 Task: Send an email with the signature Juanita Young with the subject Request for feedback on a software development and the message I would like to schedule a project review meeting. from softage.2@softage.net to softage.5@softage.net with an attached image file Instagram_feed_image.jpg and move the email from Sent Items to the folder Debugging
Action: Mouse moved to (702, 535)
Screenshot: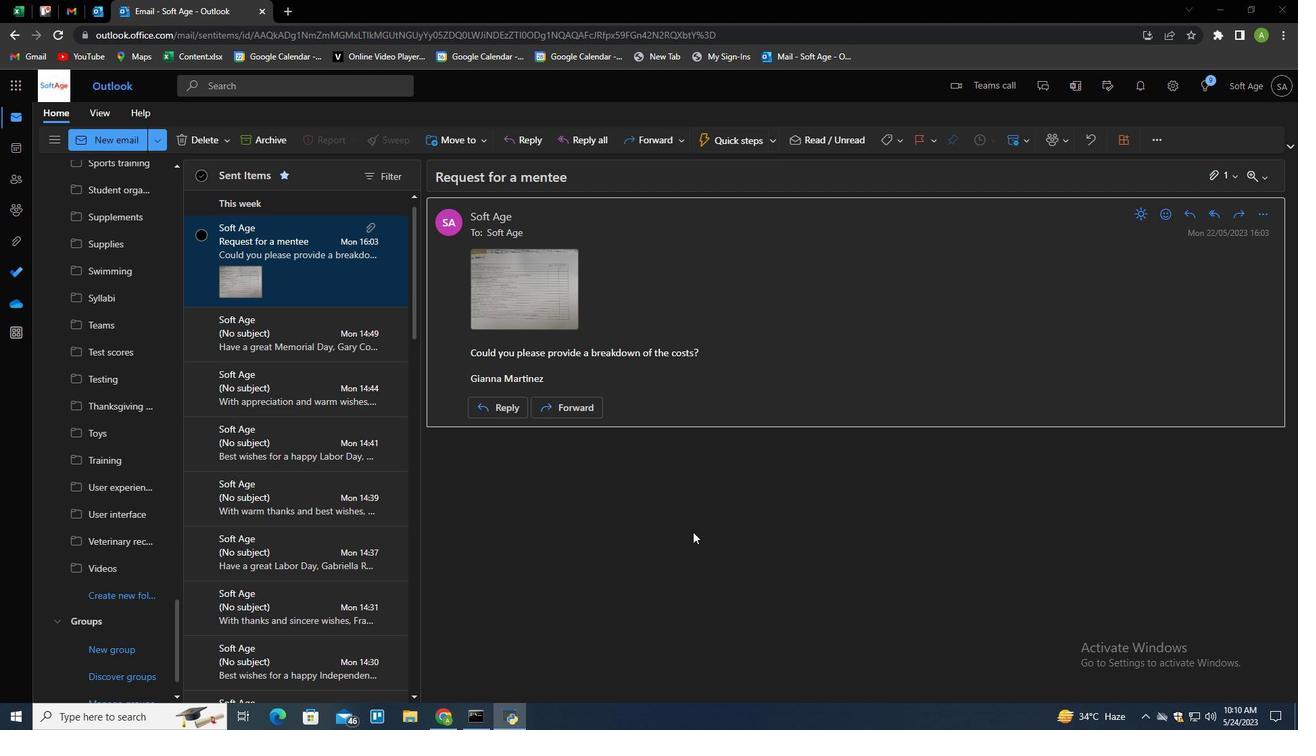 
Action: Mouse pressed left at (702, 535)
Screenshot: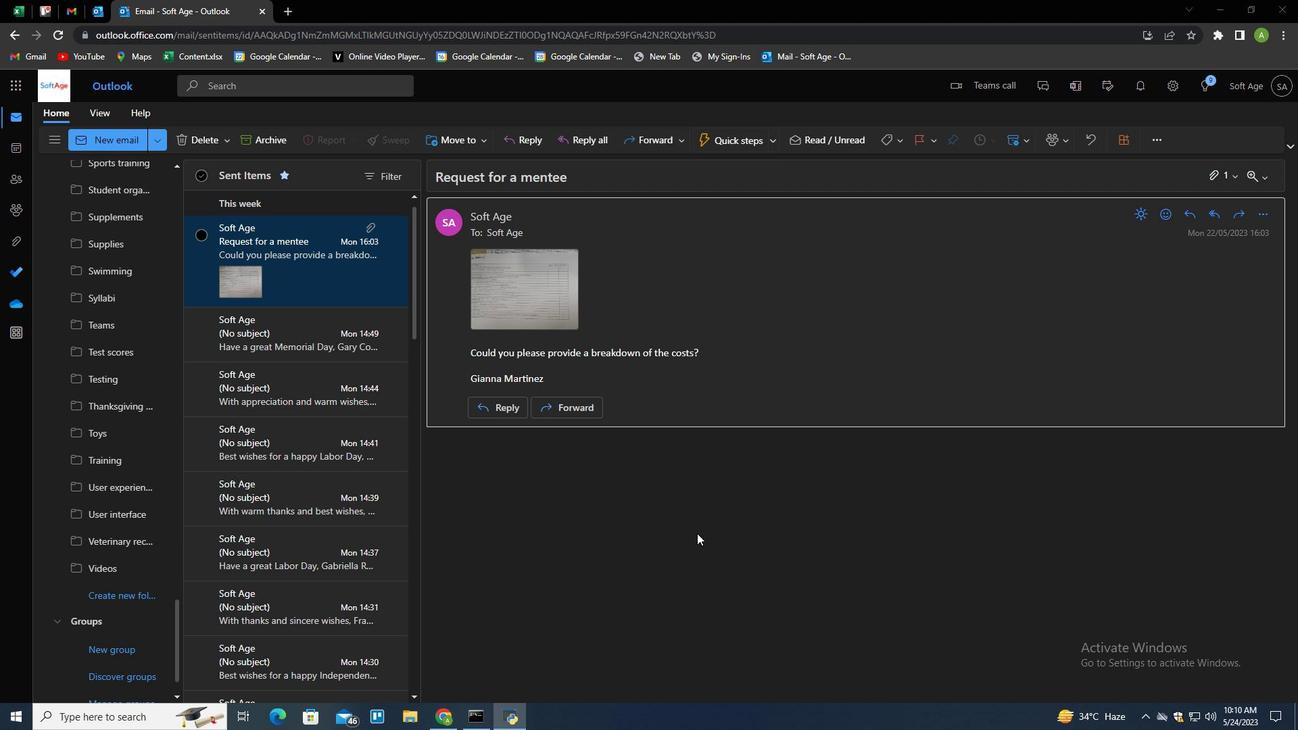 
Action: Key pressed n
Screenshot: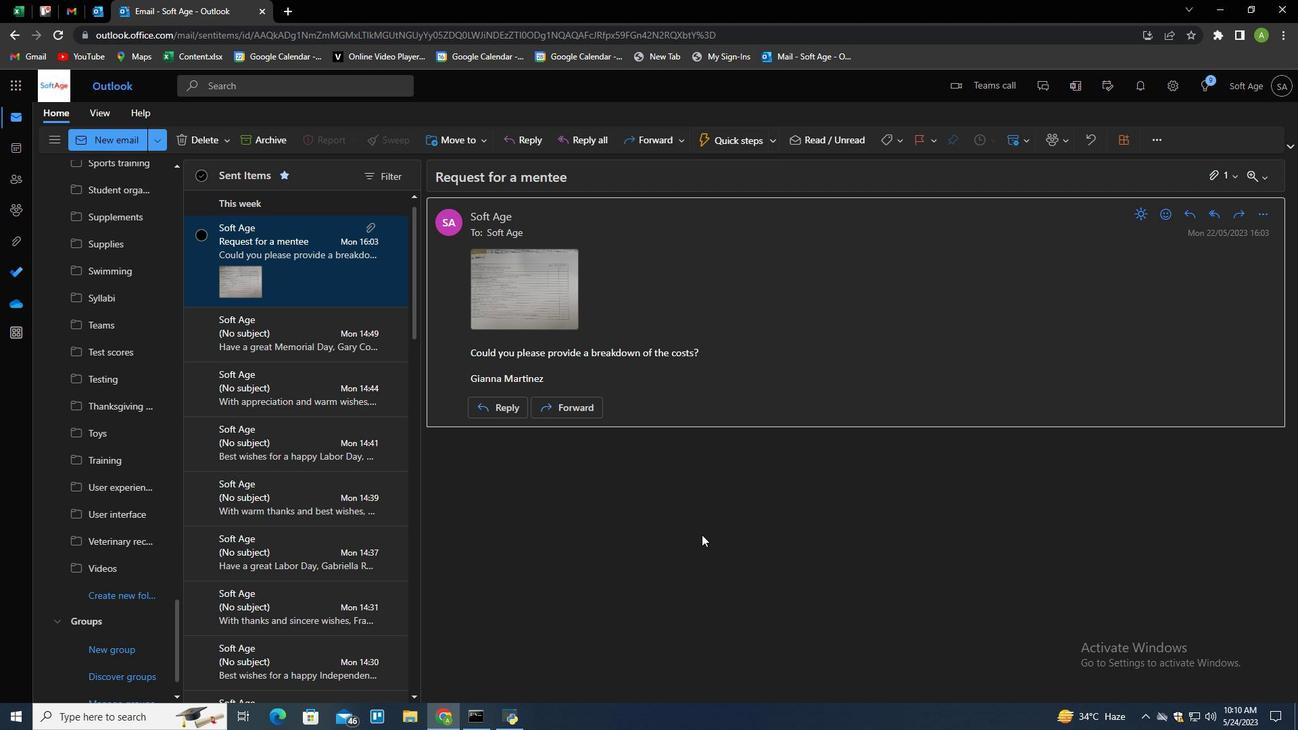 
Action: Mouse moved to (911, 138)
Screenshot: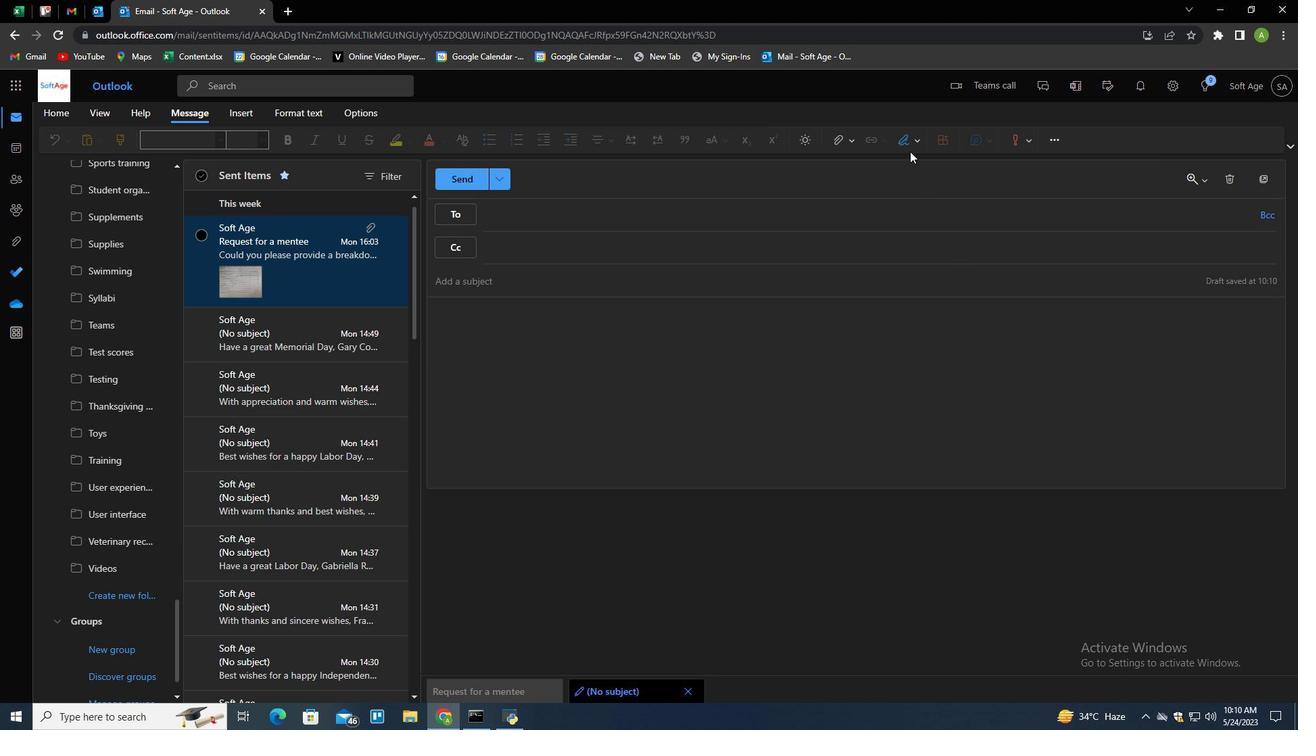 
Action: Mouse pressed left at (911, 138)
Screenshot: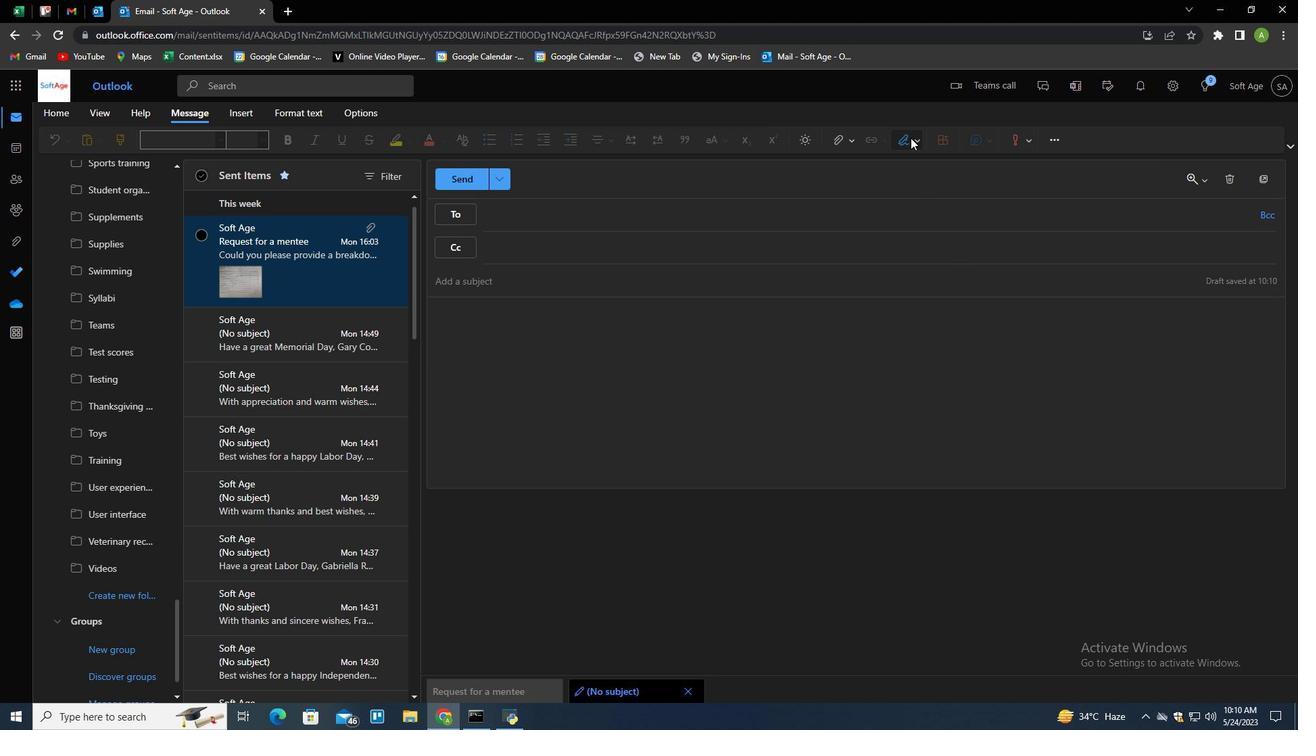 
Action: Mouse moved to (892, 196)
Screenshot: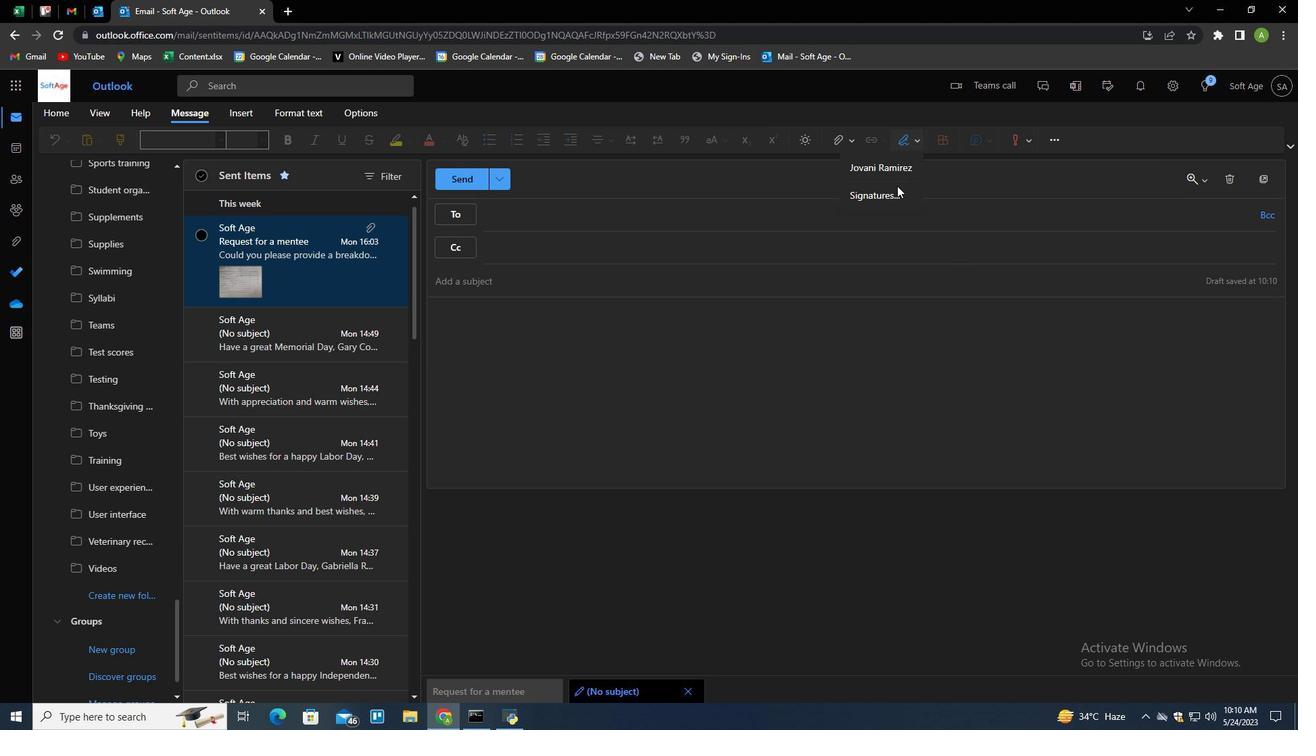 
Action: Mouse pressed left at (892, 196)
Screenshot: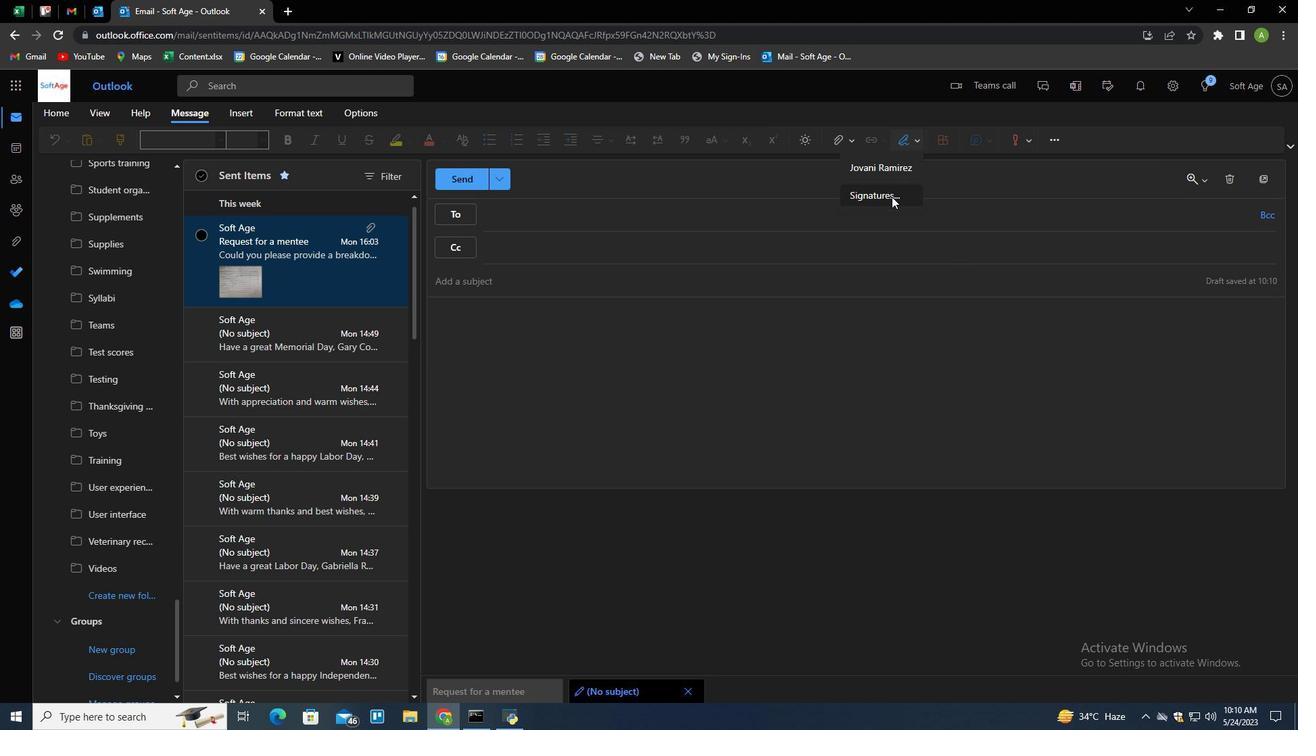 
Action: Mouse moved to (947, 361)
Screenshot: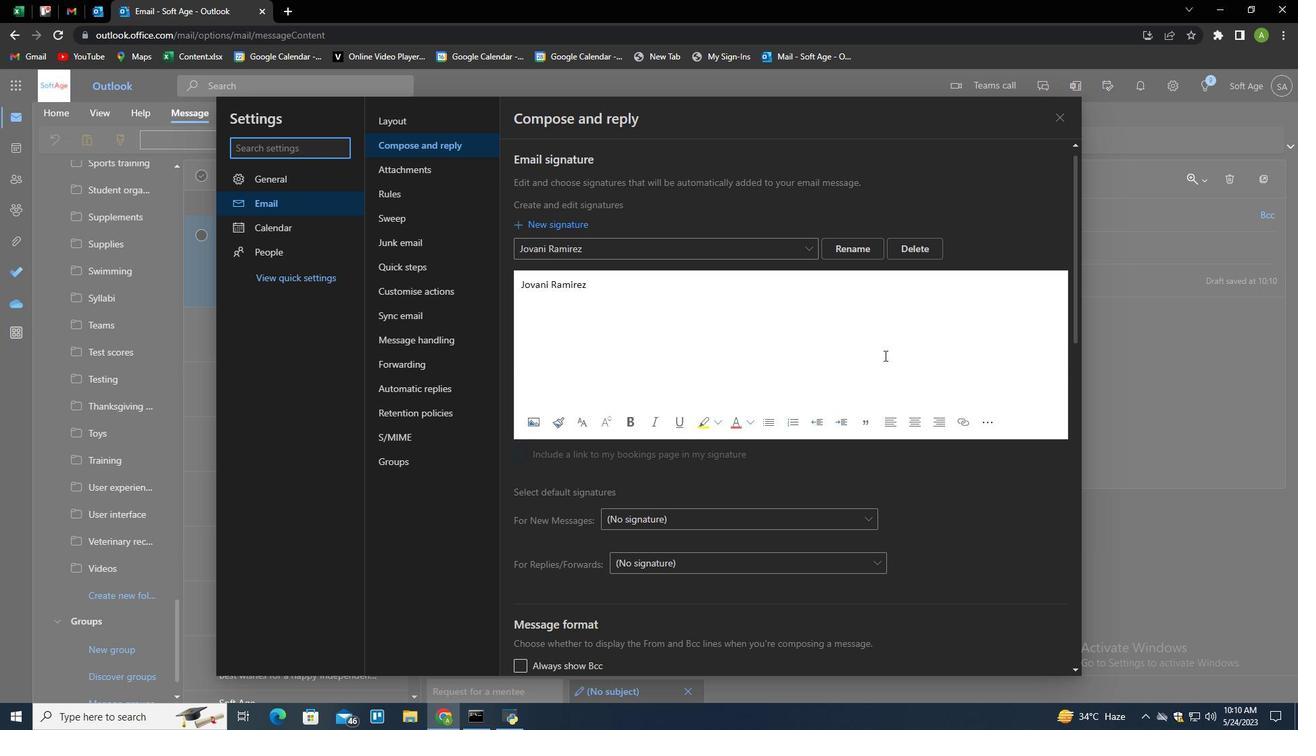 
Action: Mouse scrolled (947, 360) with delta (0, 0)
Screenshot: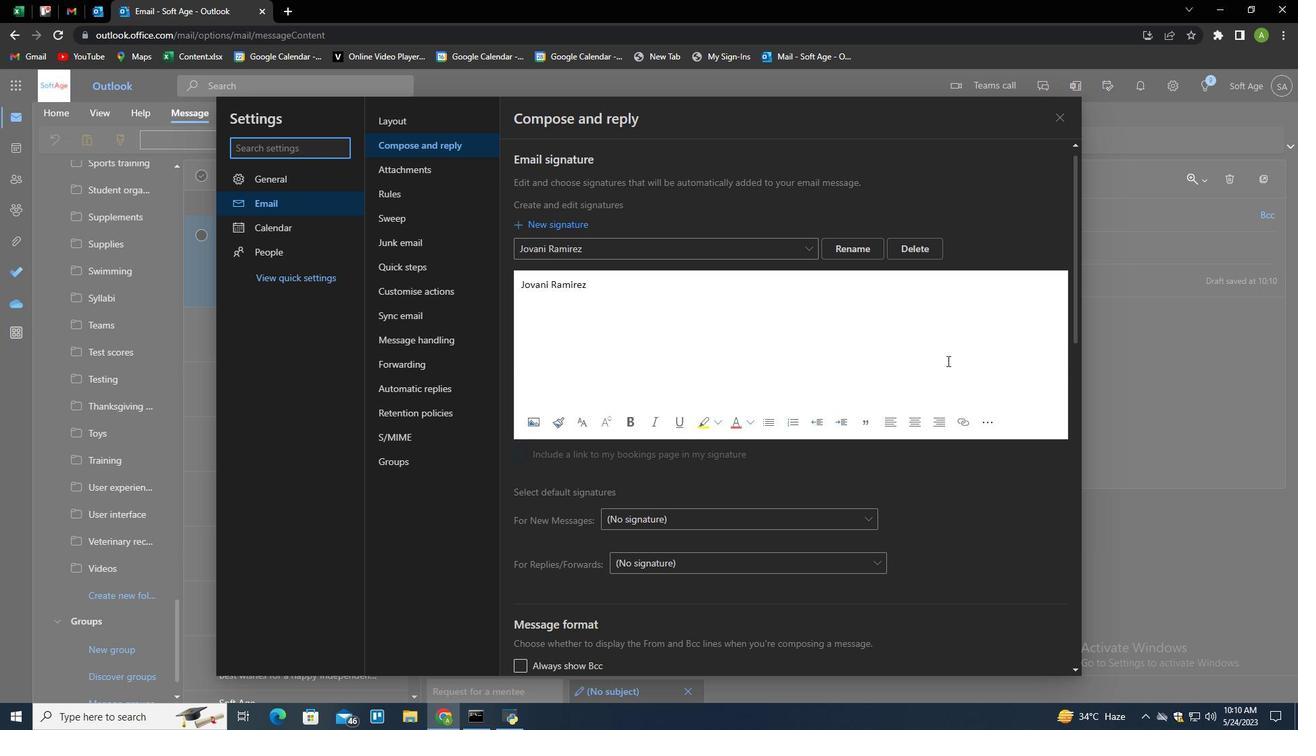 
Action: Mouse scrolled (947, 360) with delta (0, 0)
Screenshot: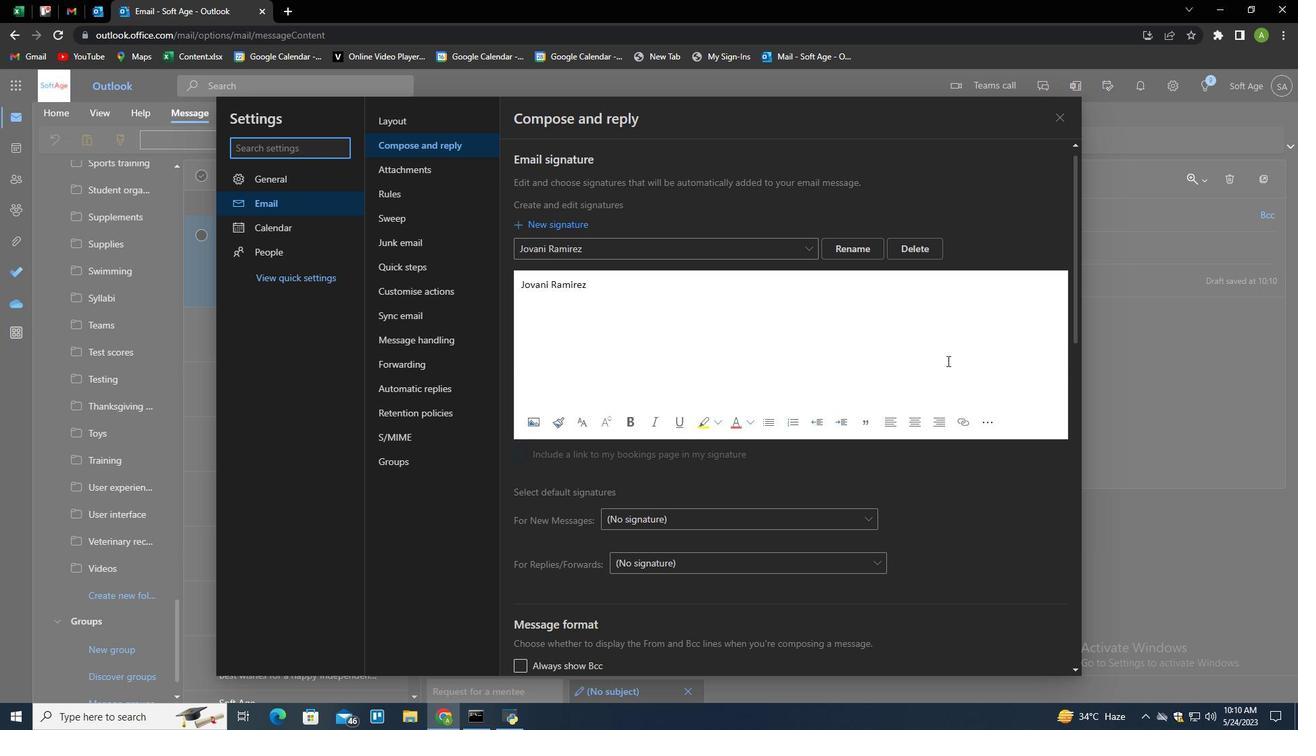 
Action: Mouse moved to (850, 222)
Screenshot: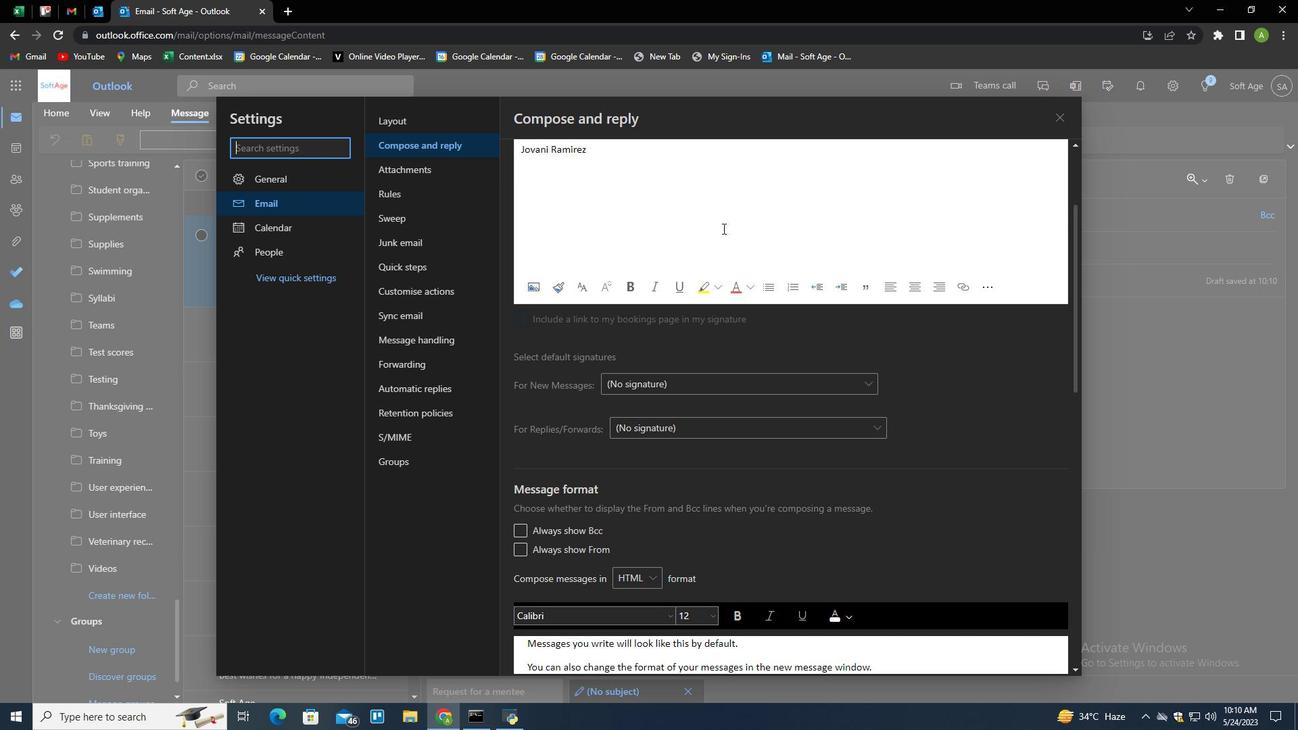 
Action: Mouse scrolled (850, 223) with delta (0, 0)
Screenshot: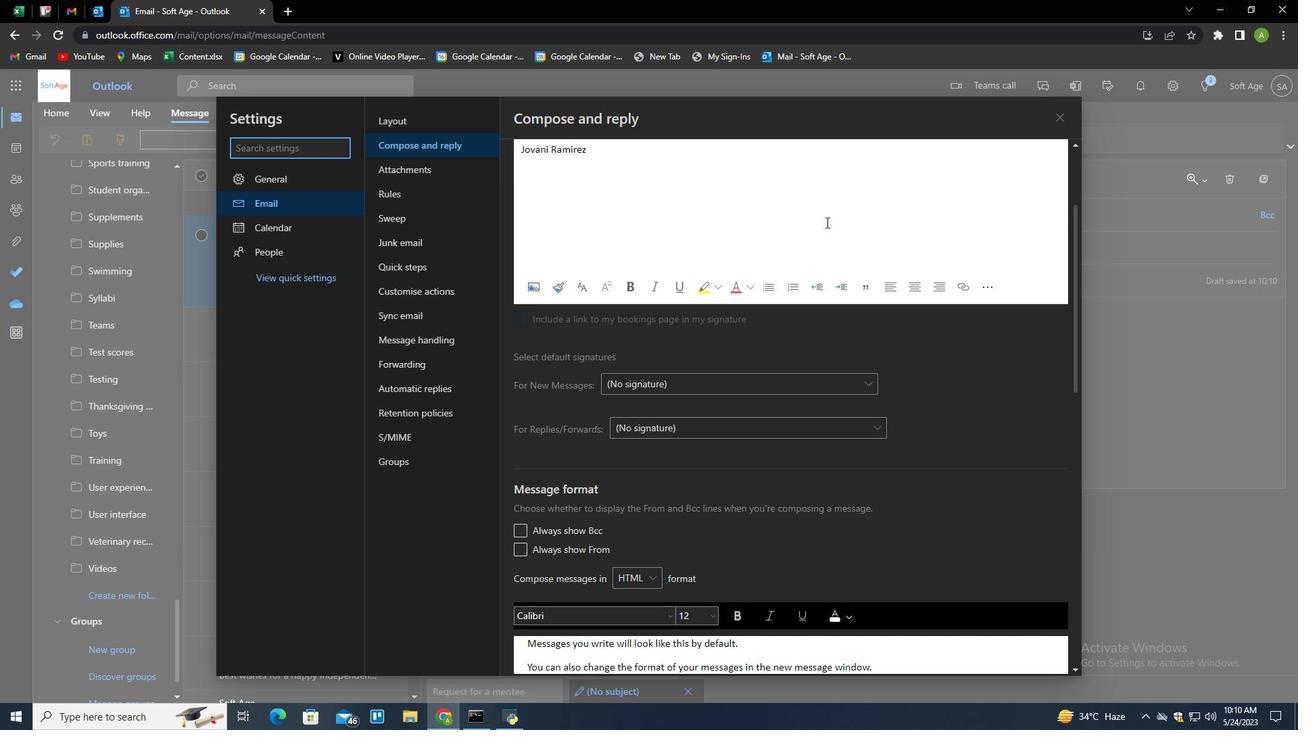 
Action: Mouse scrolled (850, 223) with delta (0, 0)
Screenshot: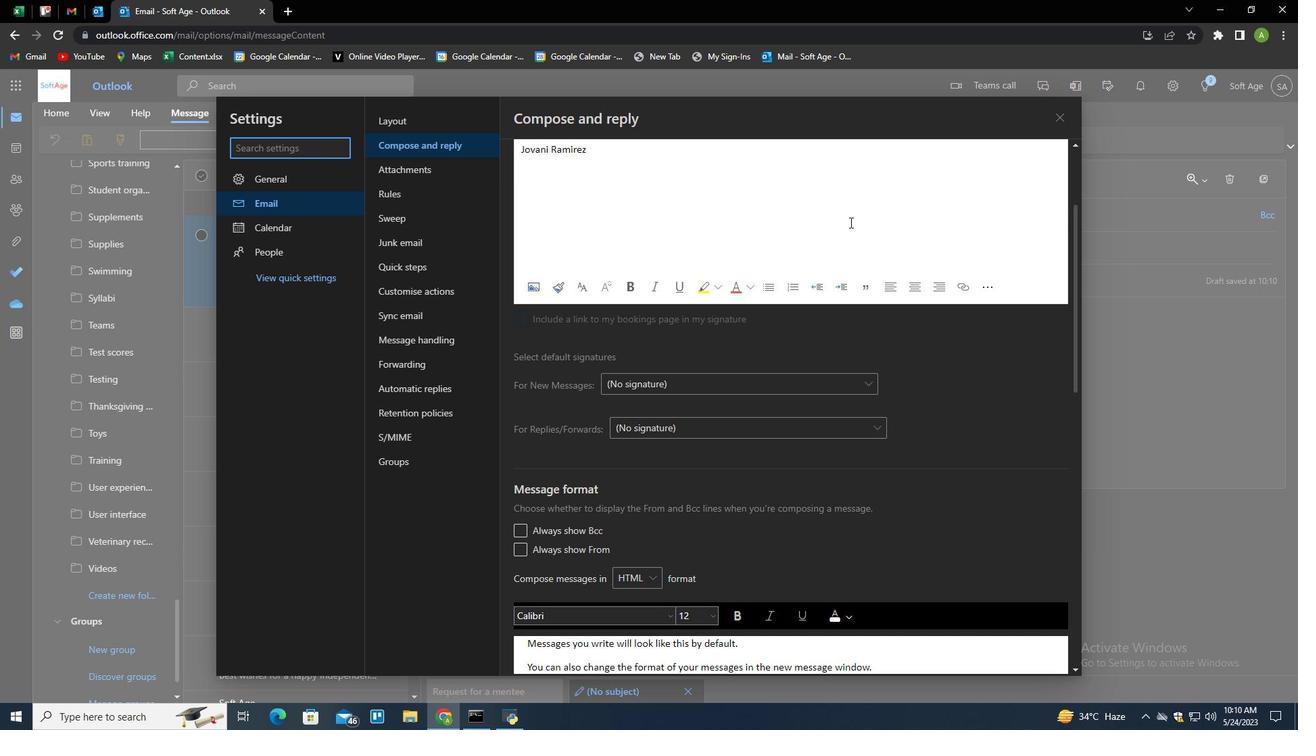 
Action: Mouse moved to (869, 331)
Screenshot: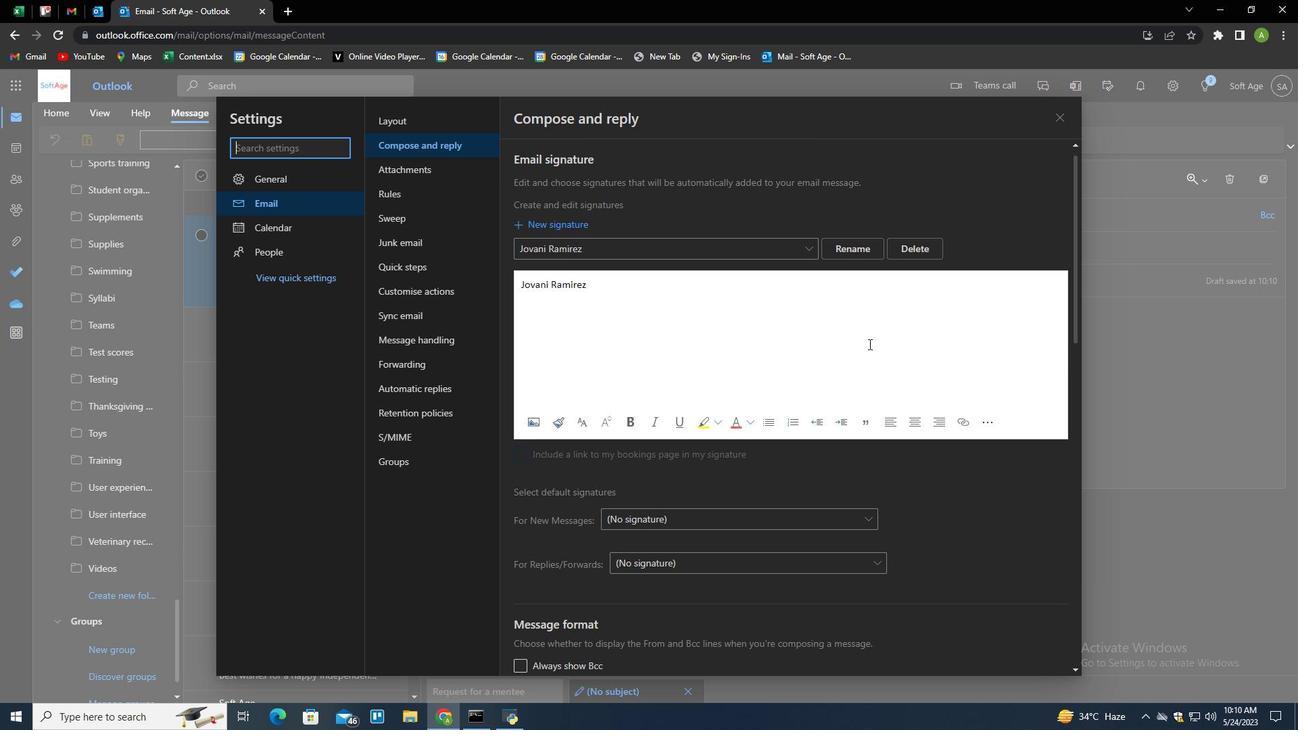 
Action: Mouse pressed left at (869, 331)
Screenshot: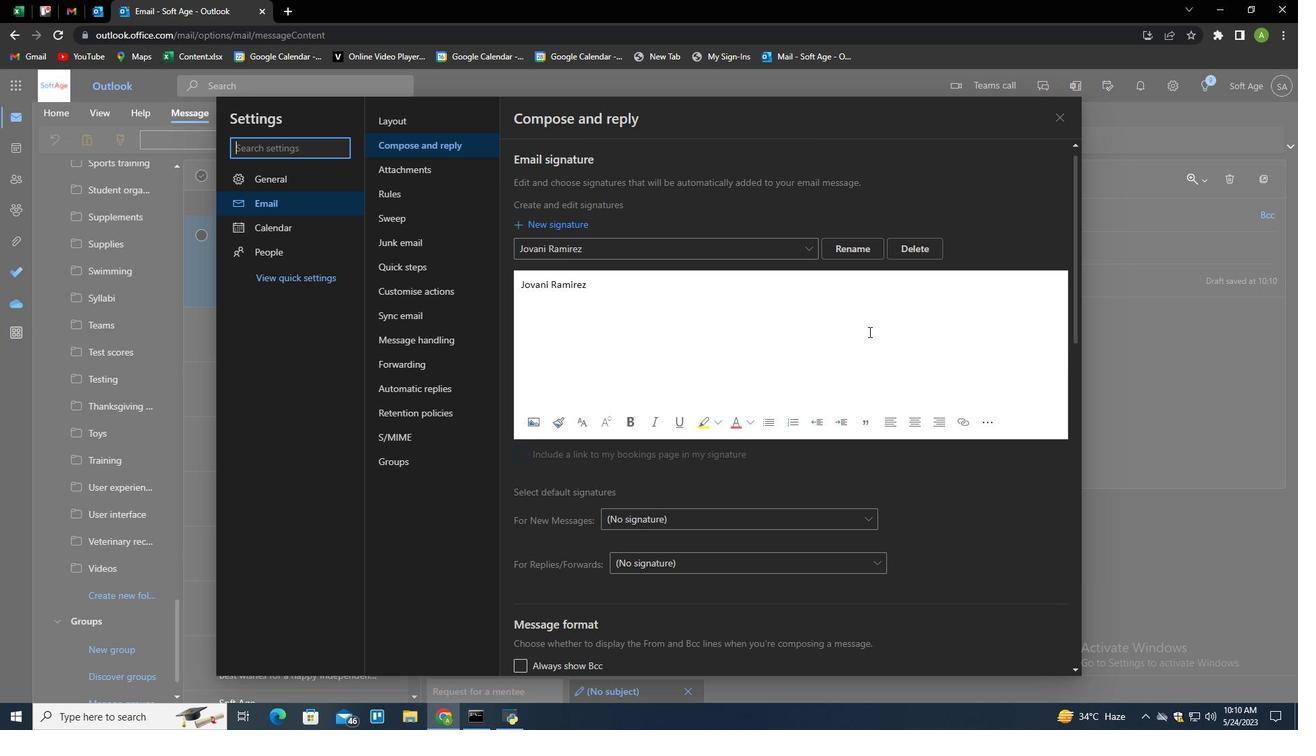 
Action: Mouse moved to (877, 473)
Screenshot: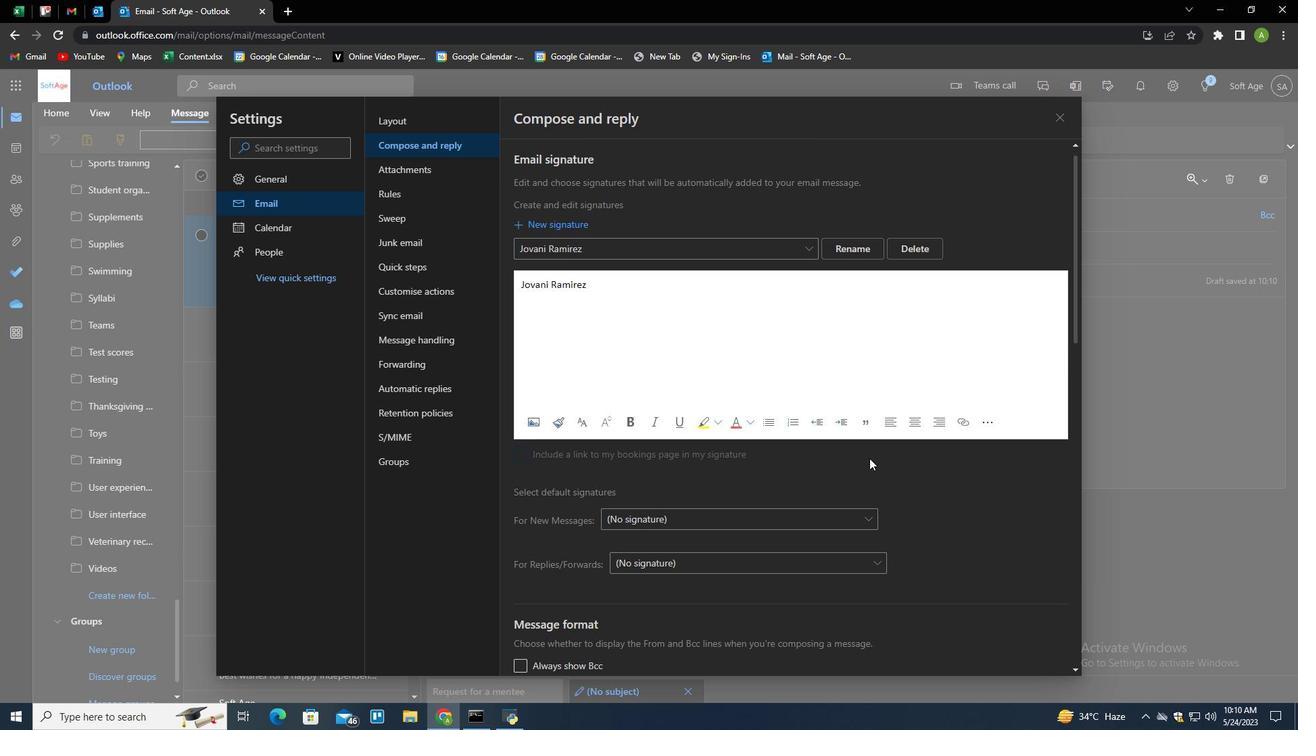 
Action: Mouse scrolled (877, 472) with delta (0, 0)
Screenshot: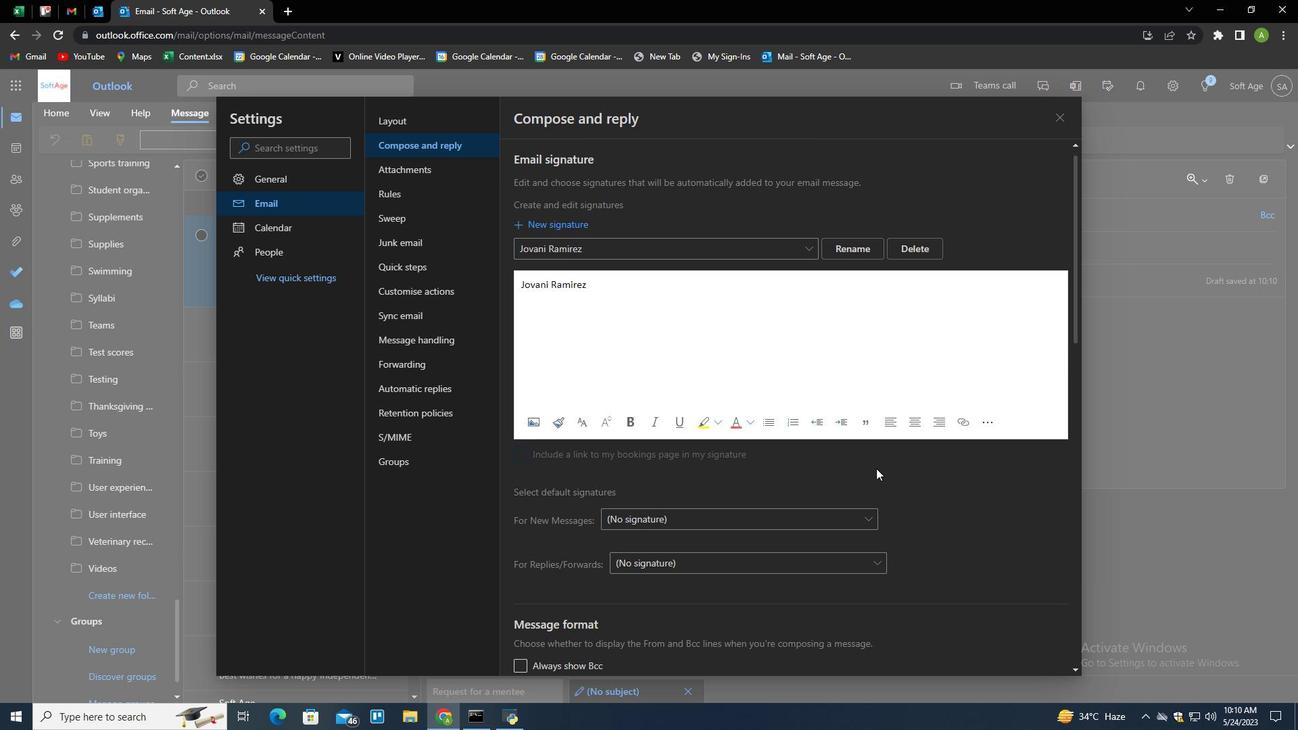
Action: Mouse scrolled (877, 472) with delta (0, 0)
Screenshot: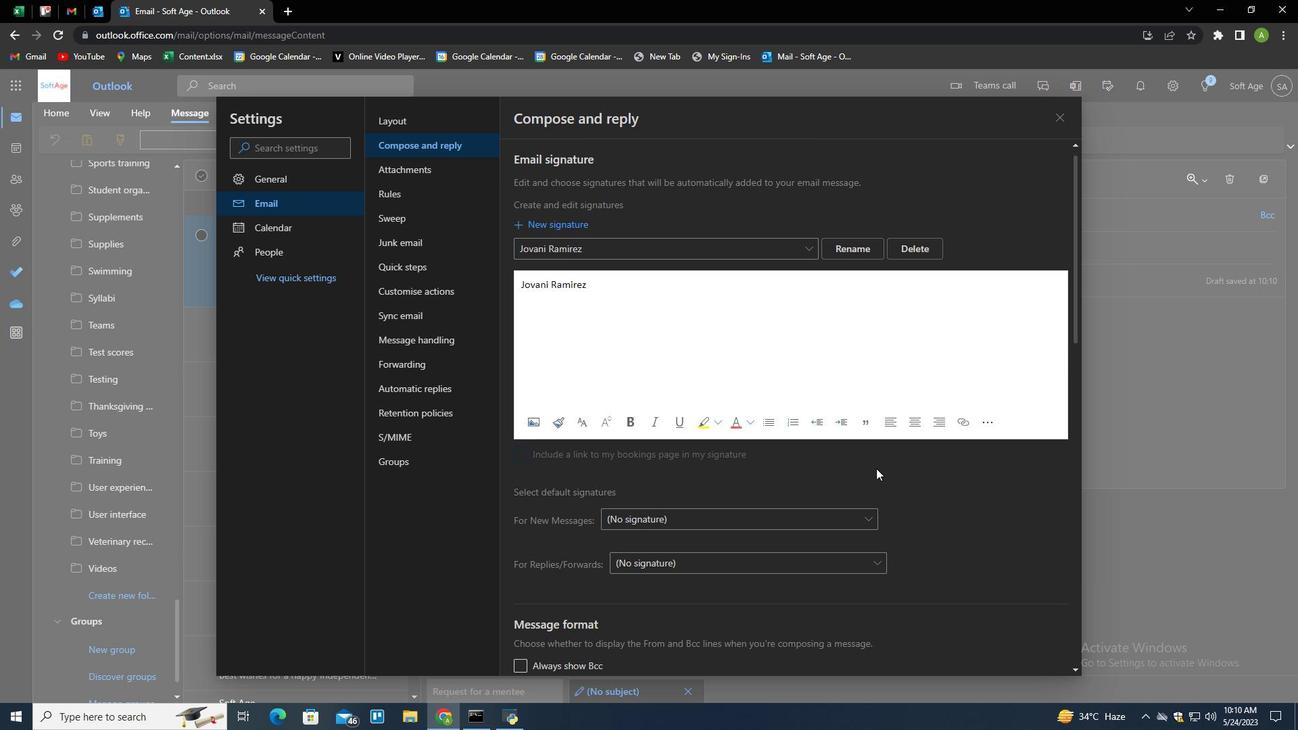 
Action: Mouse scrolled (877, 472) with delta (0, 0)
Screenshot: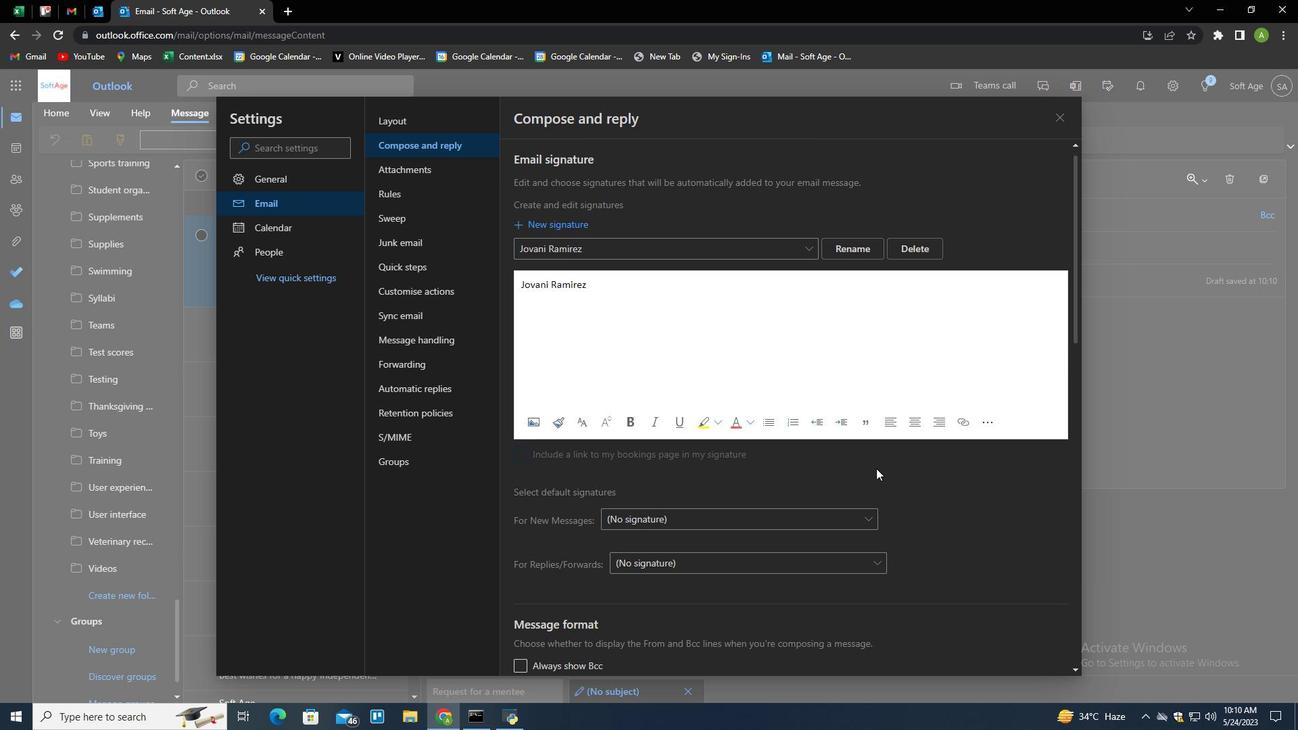 
Action: Mouse scrolled (877, 472) with delta (0, 0)
Screenshot: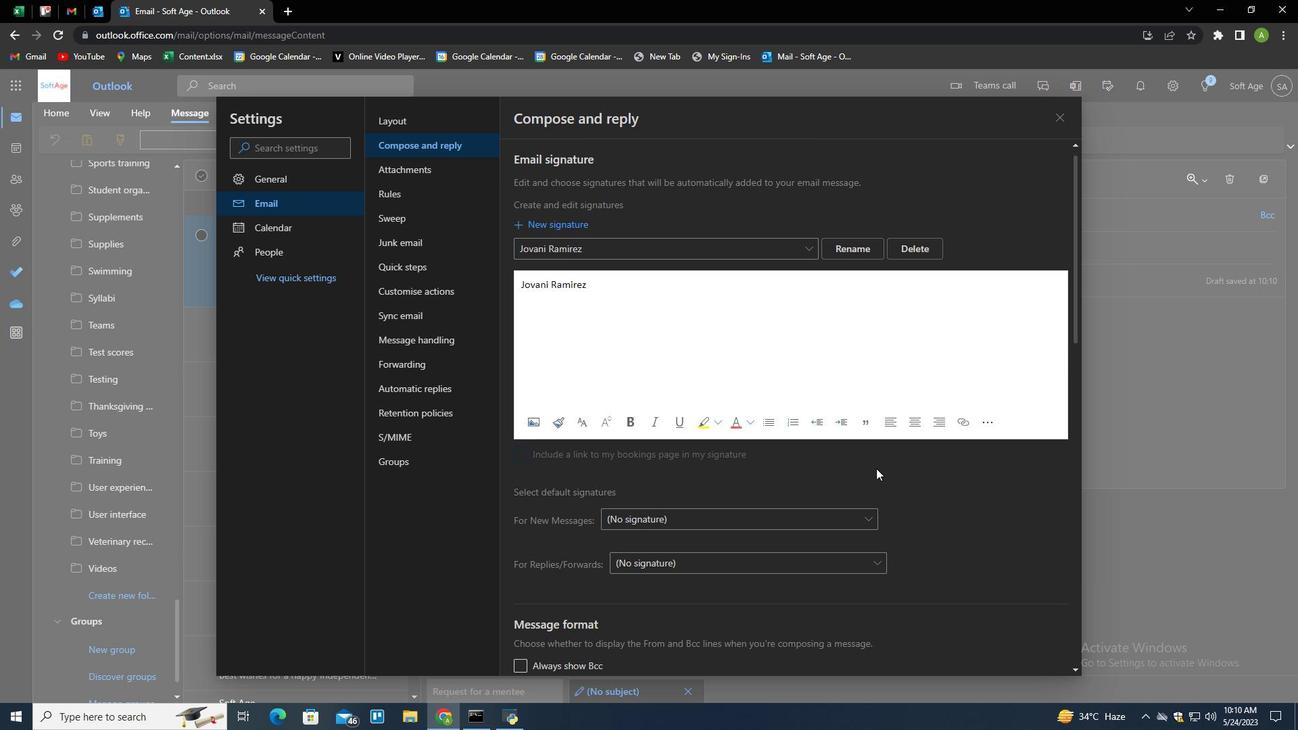 
Action: Mouse moved to (924, 530)
Screenshot: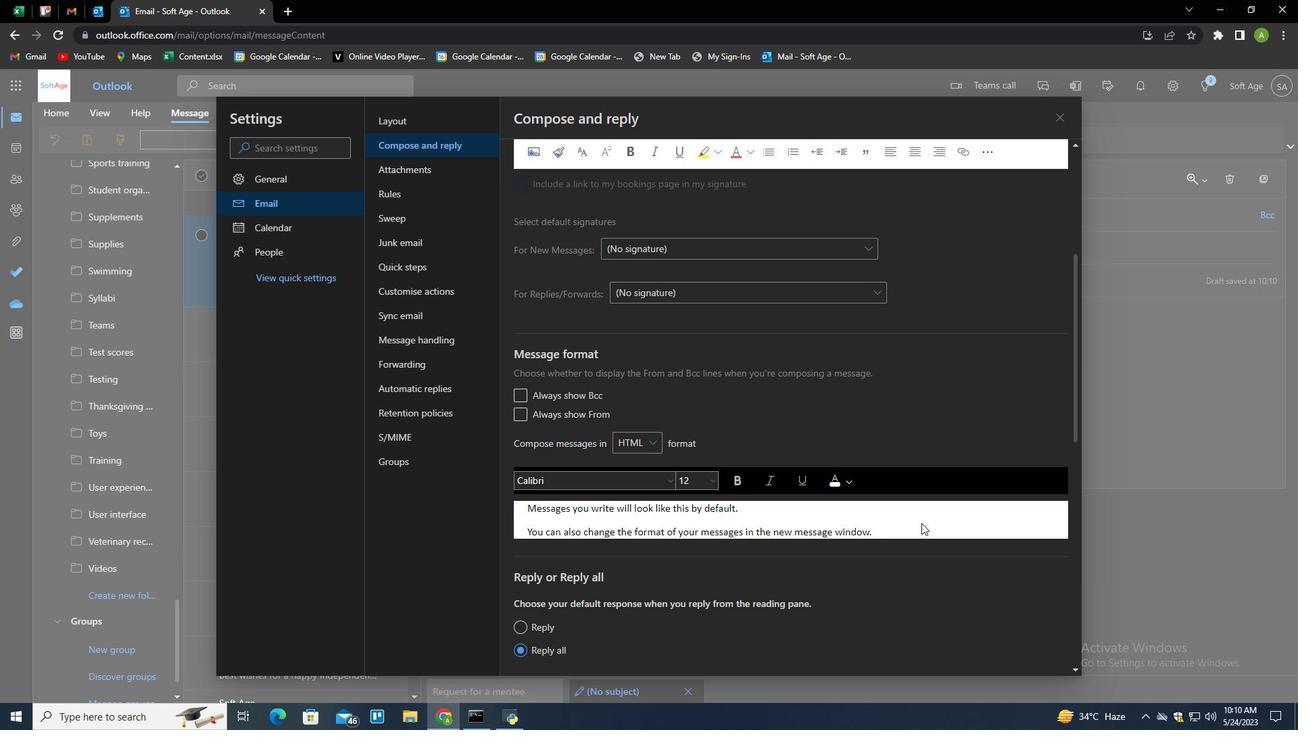 
Action: Mouse scrolled (924, 531) with delta (0, 0)
Screenshot: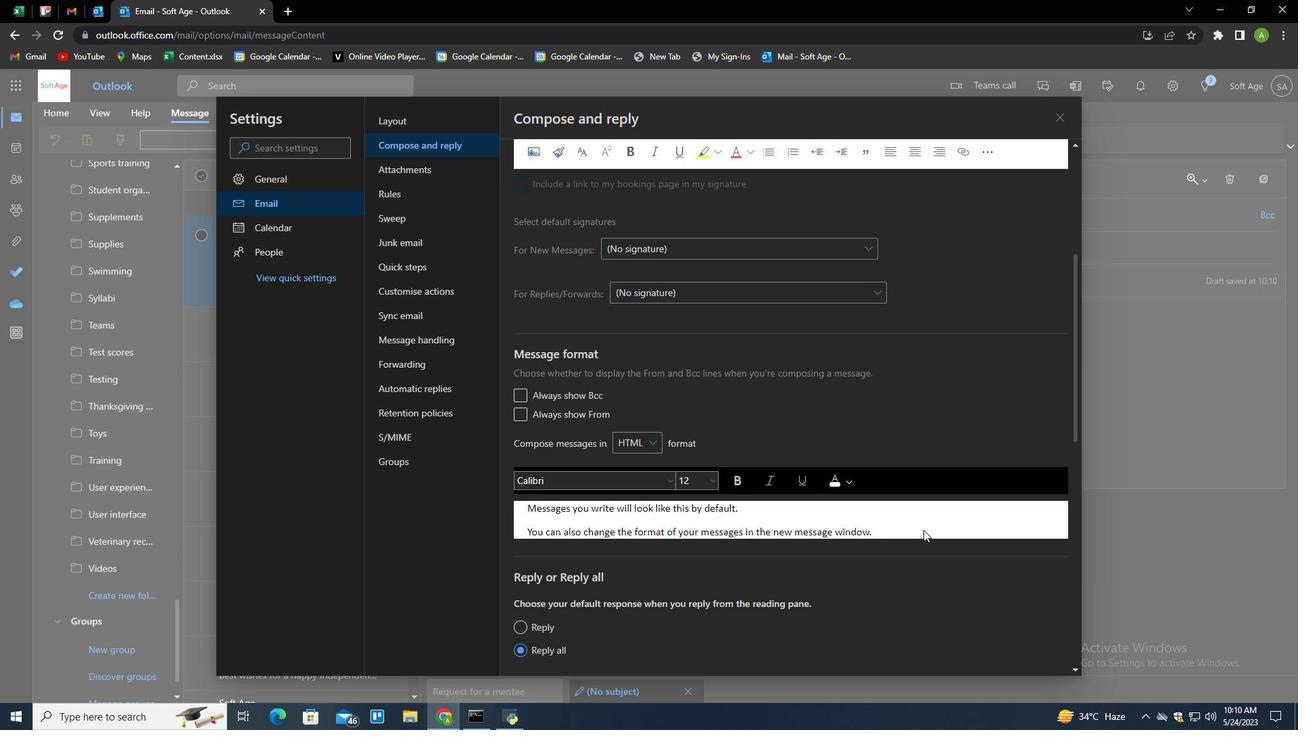 
Action: Mouse scrolled (924, 531) with delta (0, 0)
Screenshot: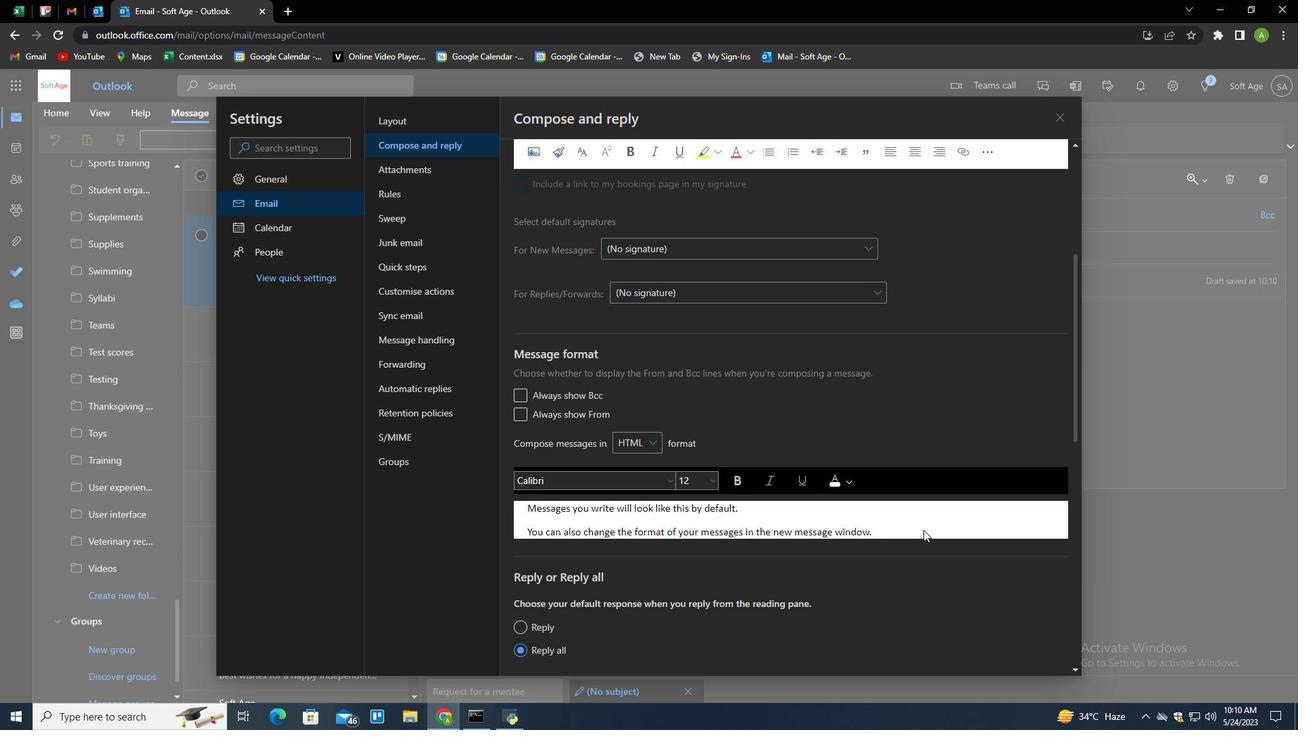 
Action: Mouse scrolled (924, 531) with delta (0, 0)
Screenshot: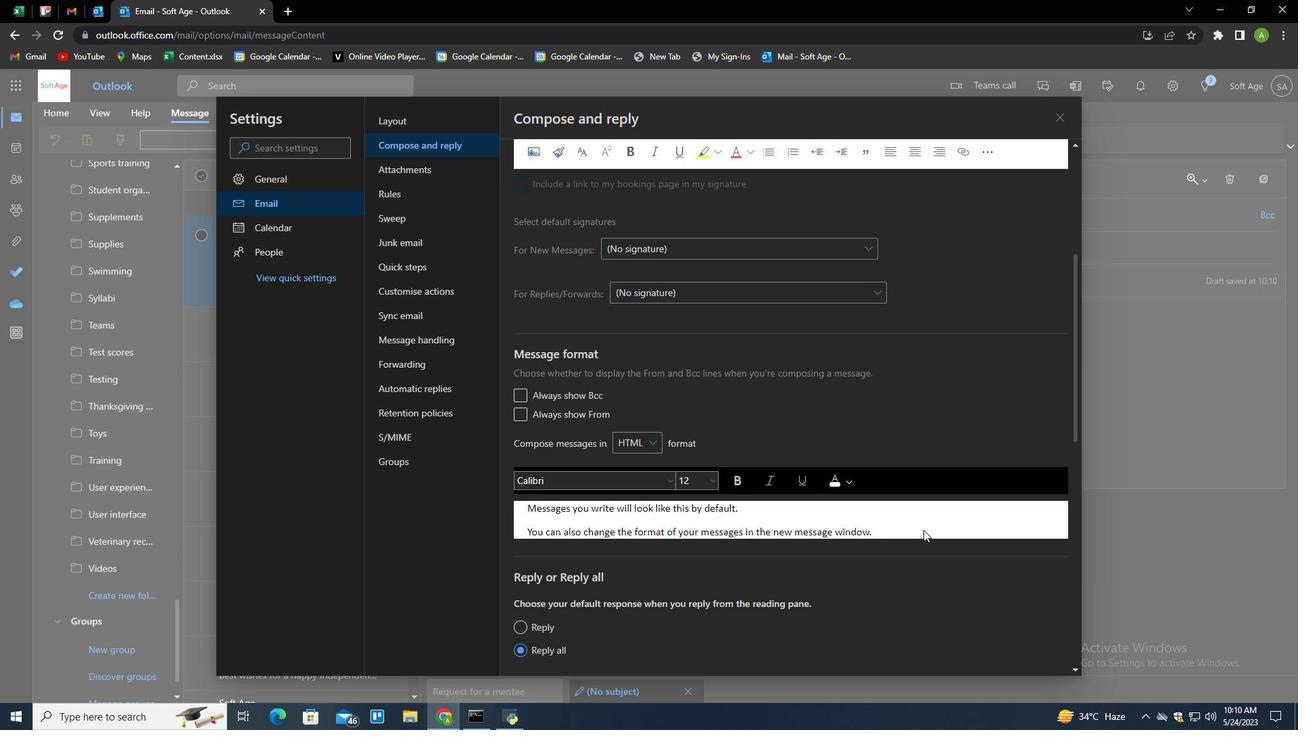 
Action: Mouse scrolled (924, 531) with delta (0, 0)
Screenshot: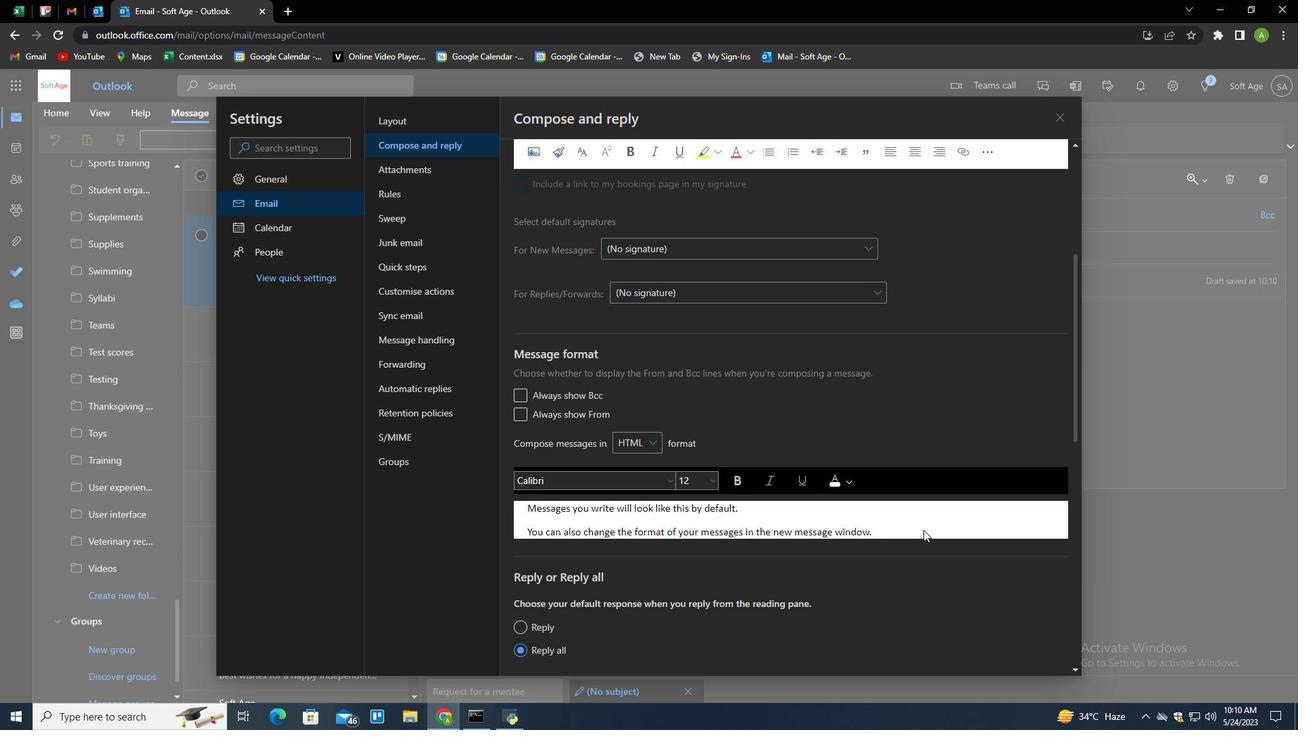 
Action: Mouse moved to (769, 246)
Screenshot: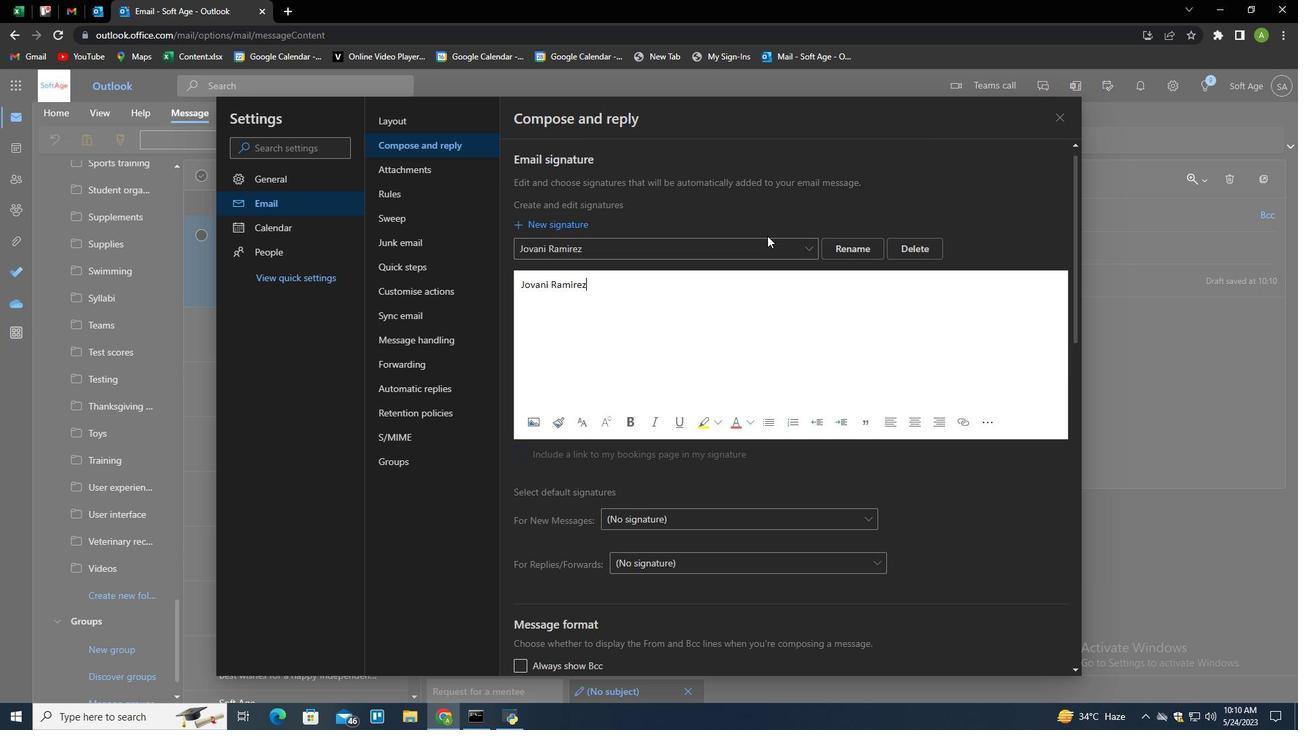 
Action: Mouse pressed left at (769, 246)
Screenshot: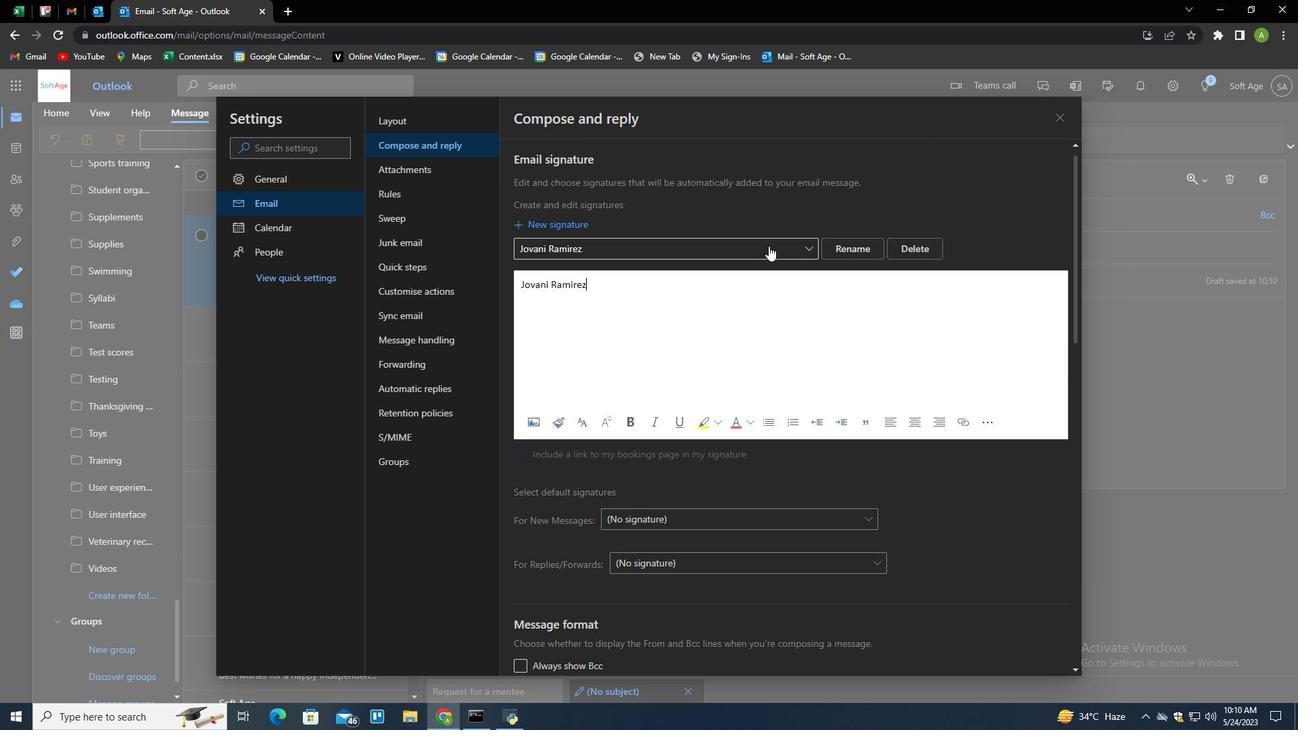 
Action: Mouse moved to (773, 248)
Screenshot: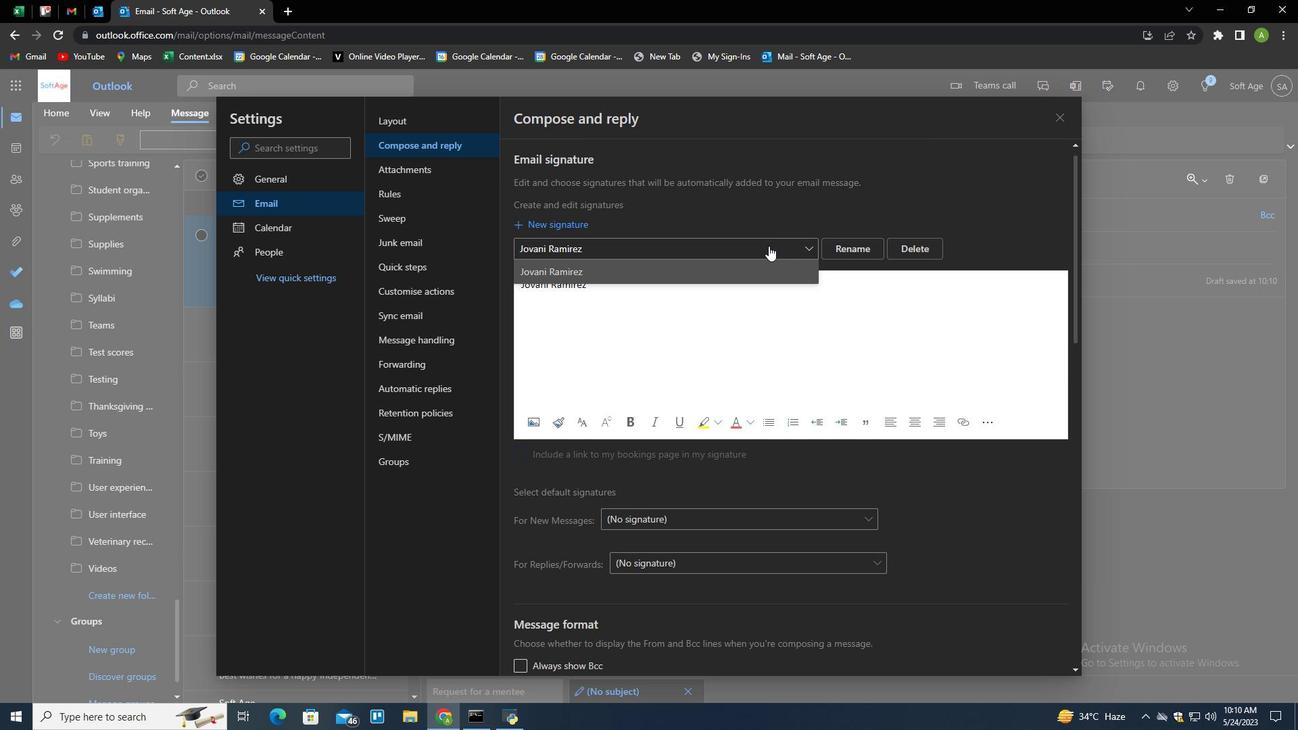 
Action: Mouse pressed left at (773, 248)
Screenshot: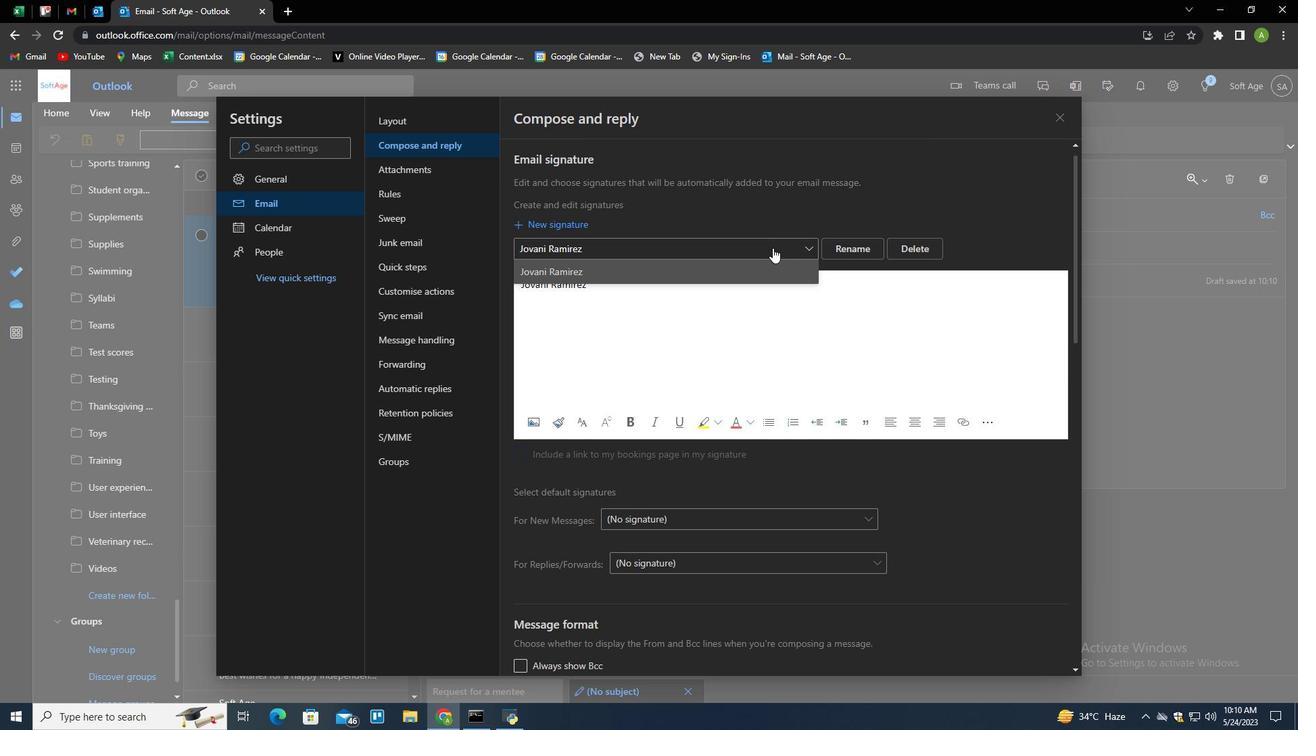 
Action: Mouse moved to (926, 251)
Screenshot: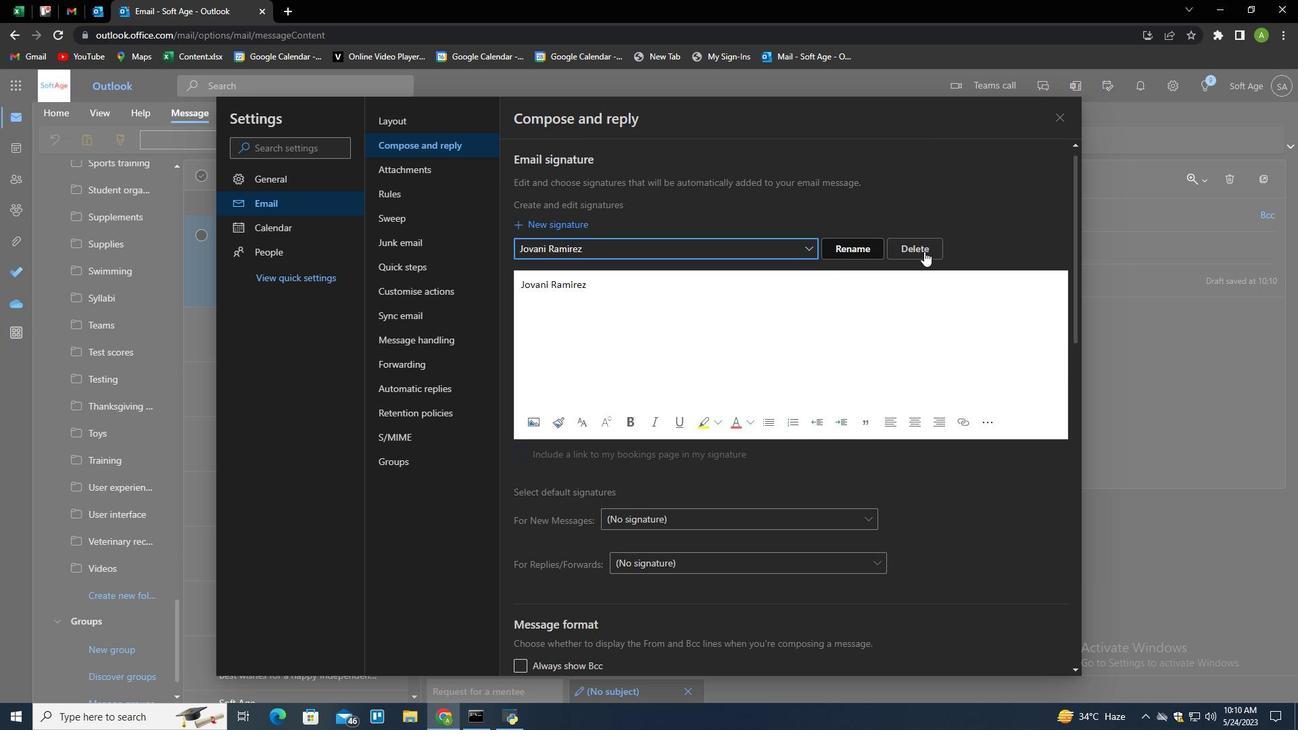 
Action: Mouse pressed left at (926, 251)
Screenshot: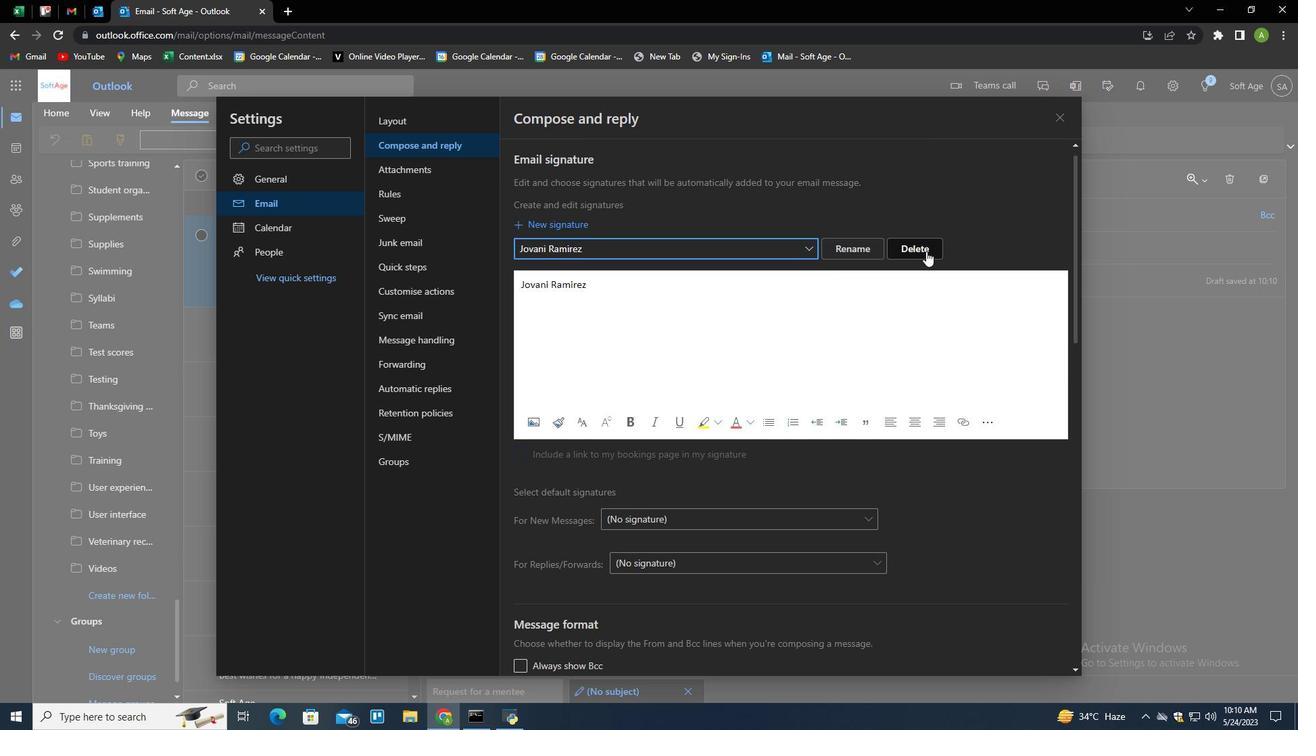 
Action: Mouse moved to (912, 250)
Screenshot: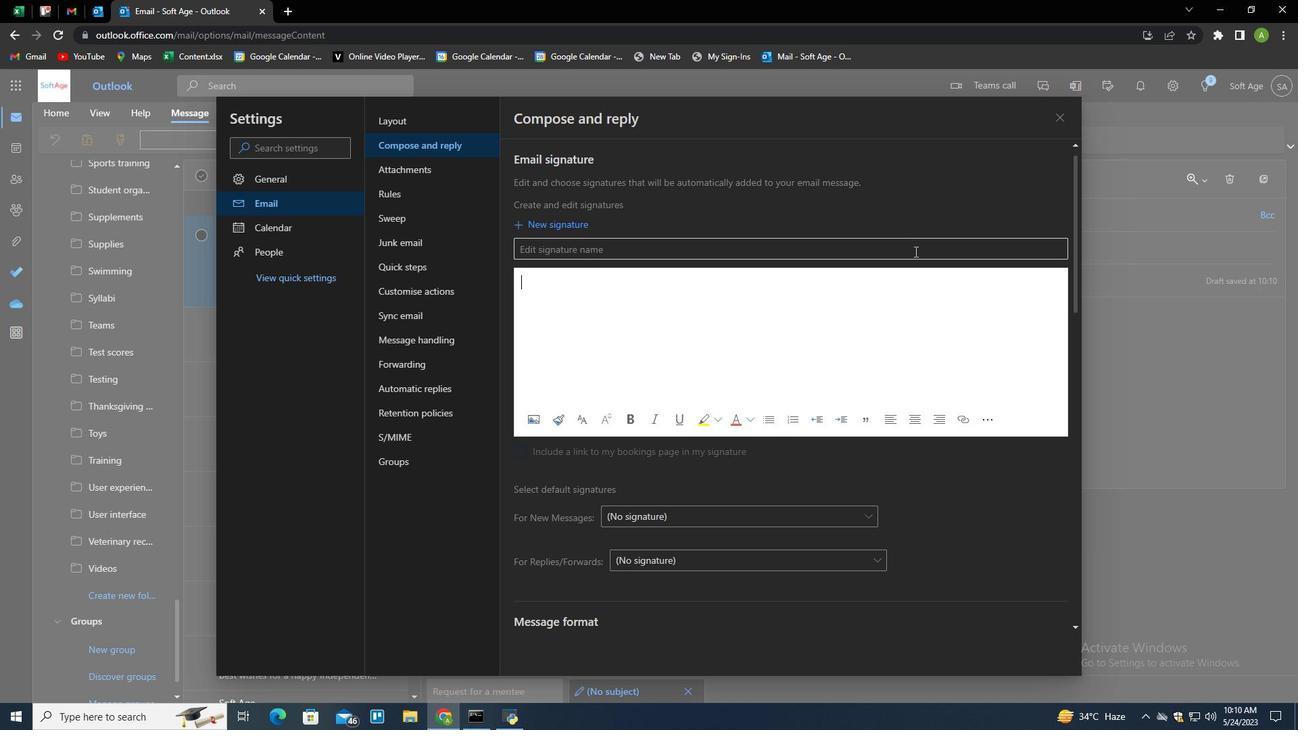 
Action: Mouse pressed left at (912, 250)
Screenshot: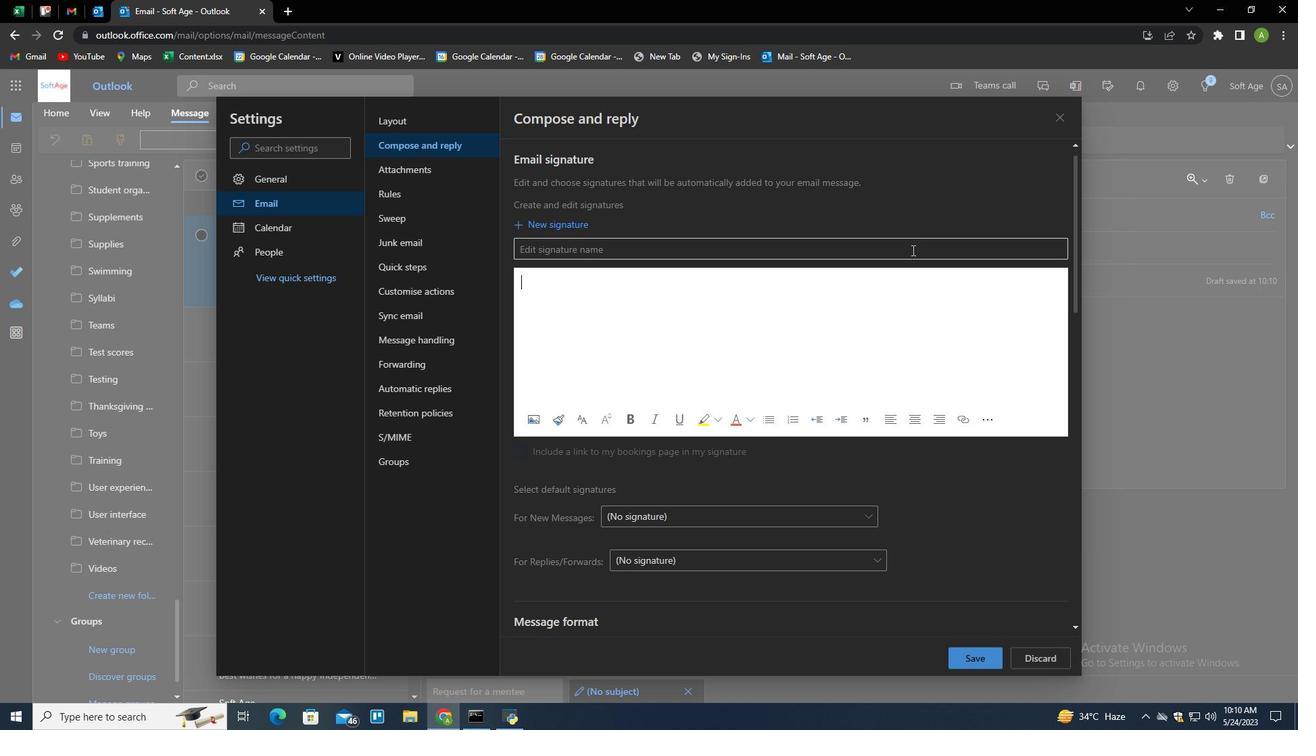 
Action: Mouse moved to (912, 249)
Screenshot: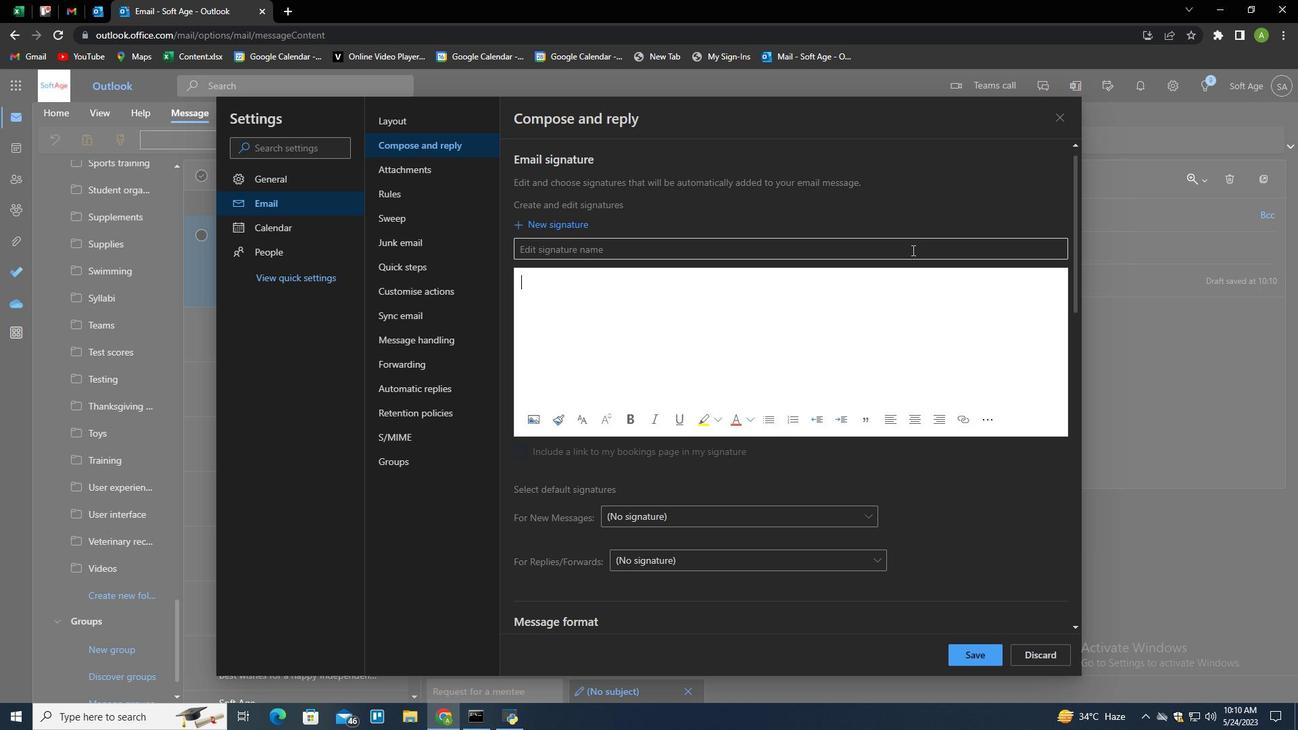 
Action: Key pressed <Key.shift>K<Key.backspace><Key.shift>Jun<Key.backspace><Key.backspace>uanita<Key.space><Key.shift>Young<Key.tab><Key.shift>Juanita<Key.space><Key.shift>Young
Screenshot: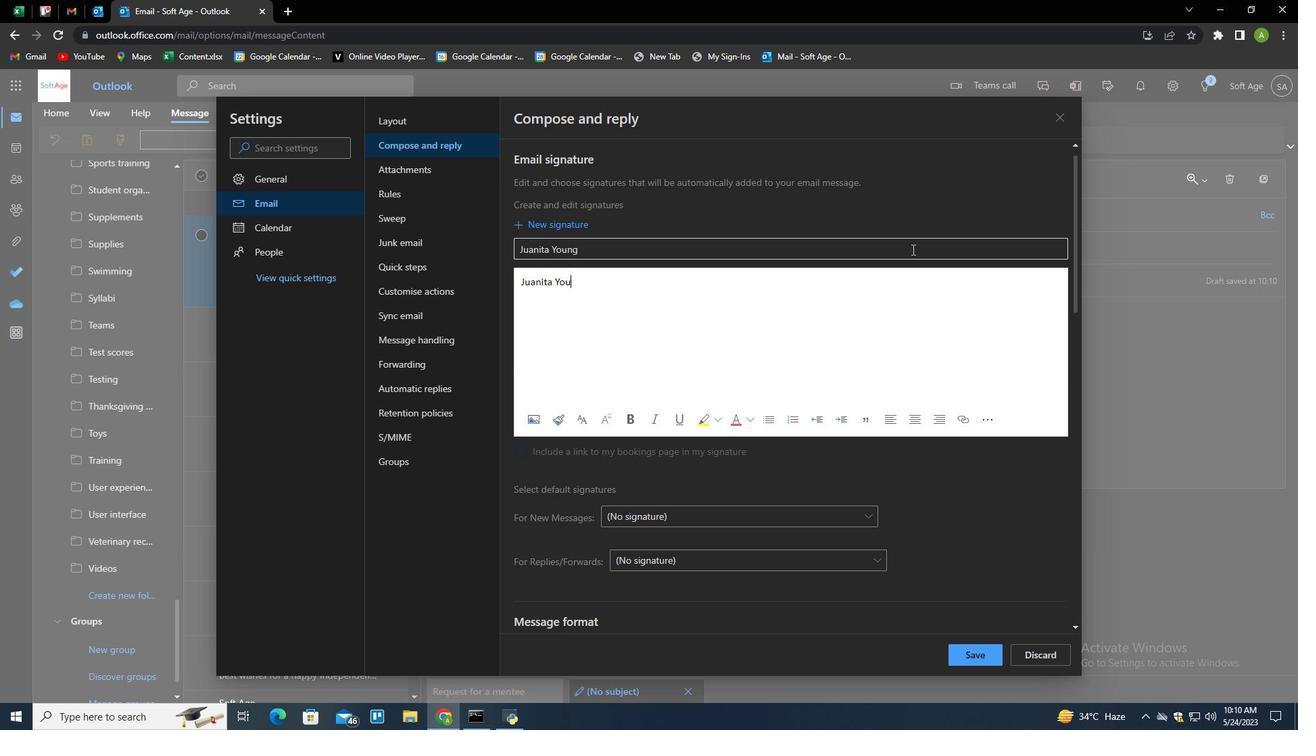 
Action: Mouse moved to (984, 649)
Screenshot: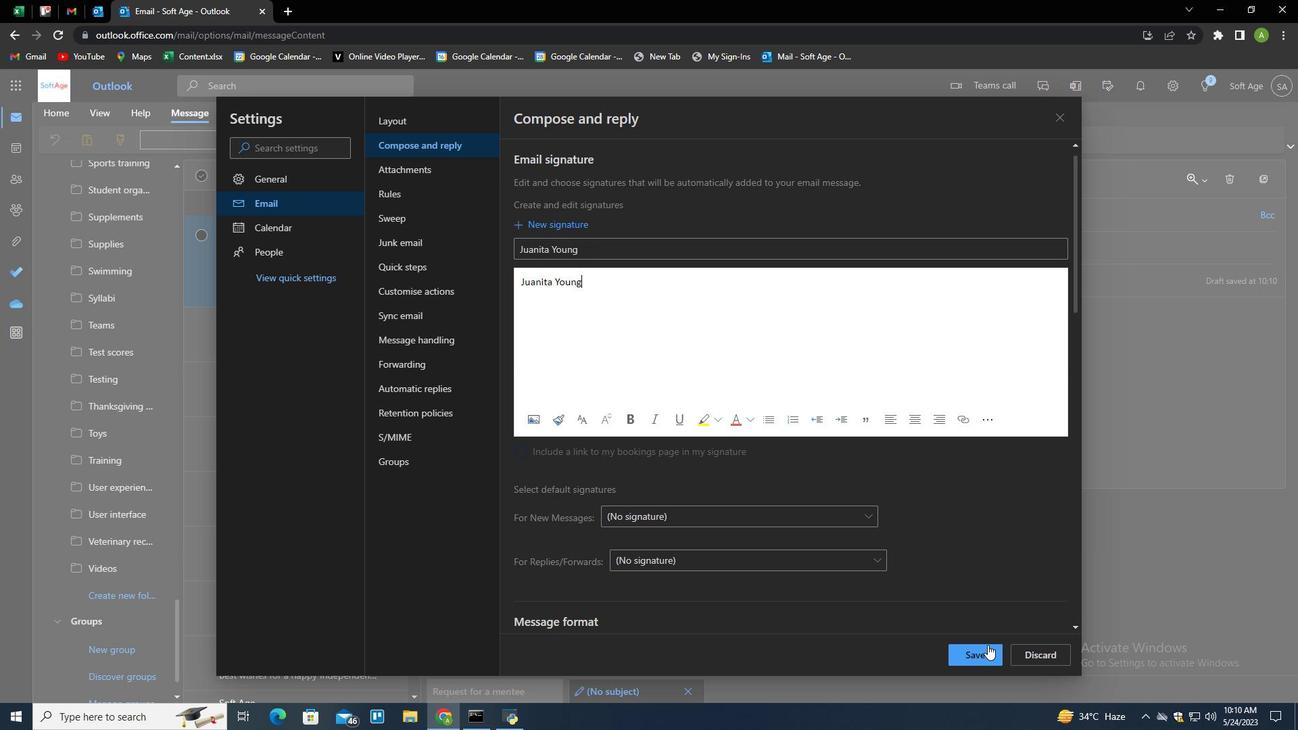 
Action: Mouse pressed left at (984, 649)
Screenshot: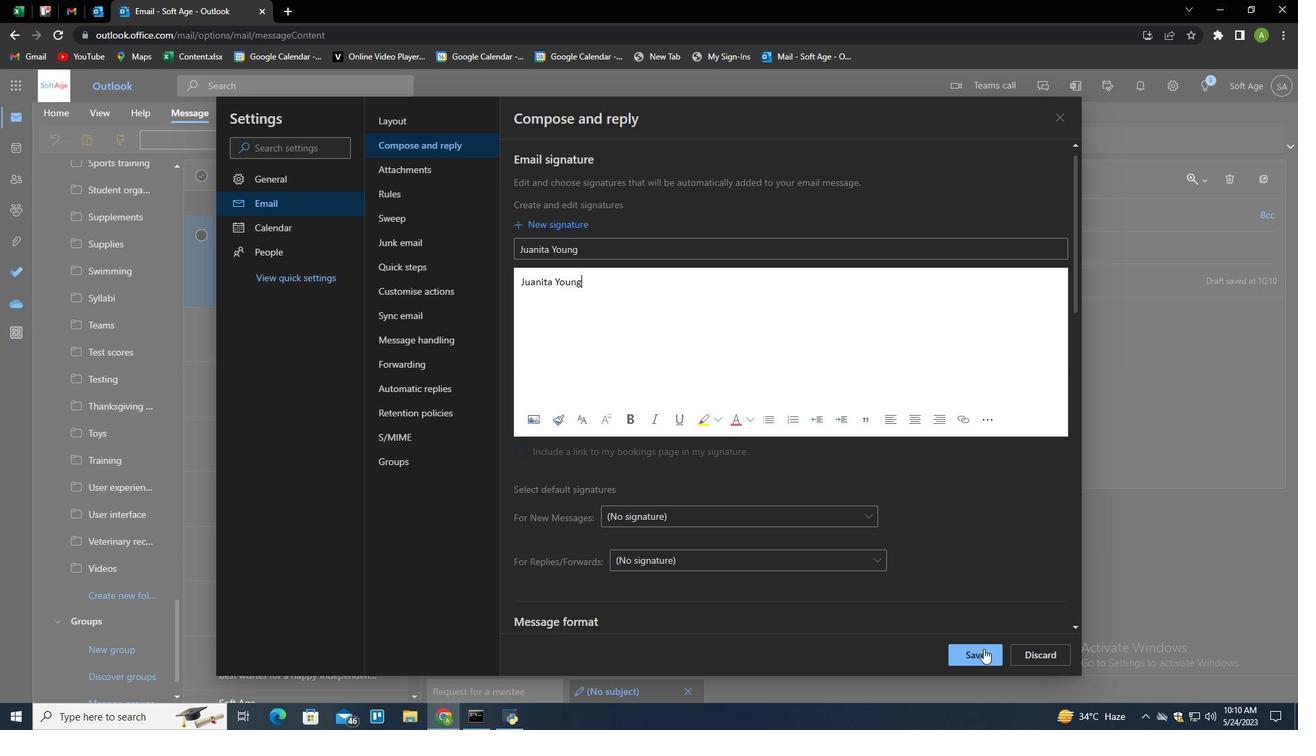 
Action: Mouse moved to (1114, 393)
Screenshot: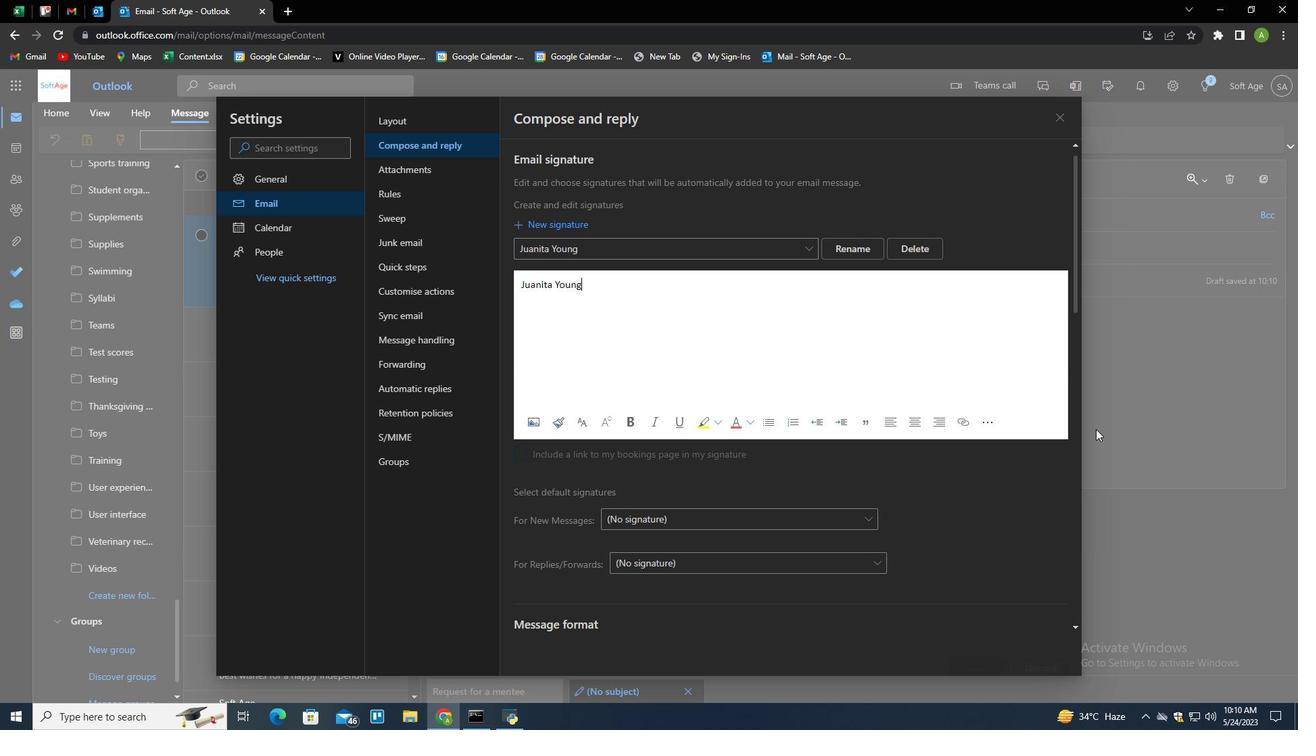 
Action: Mouse pressed left at (1114, 393)
Screenshot: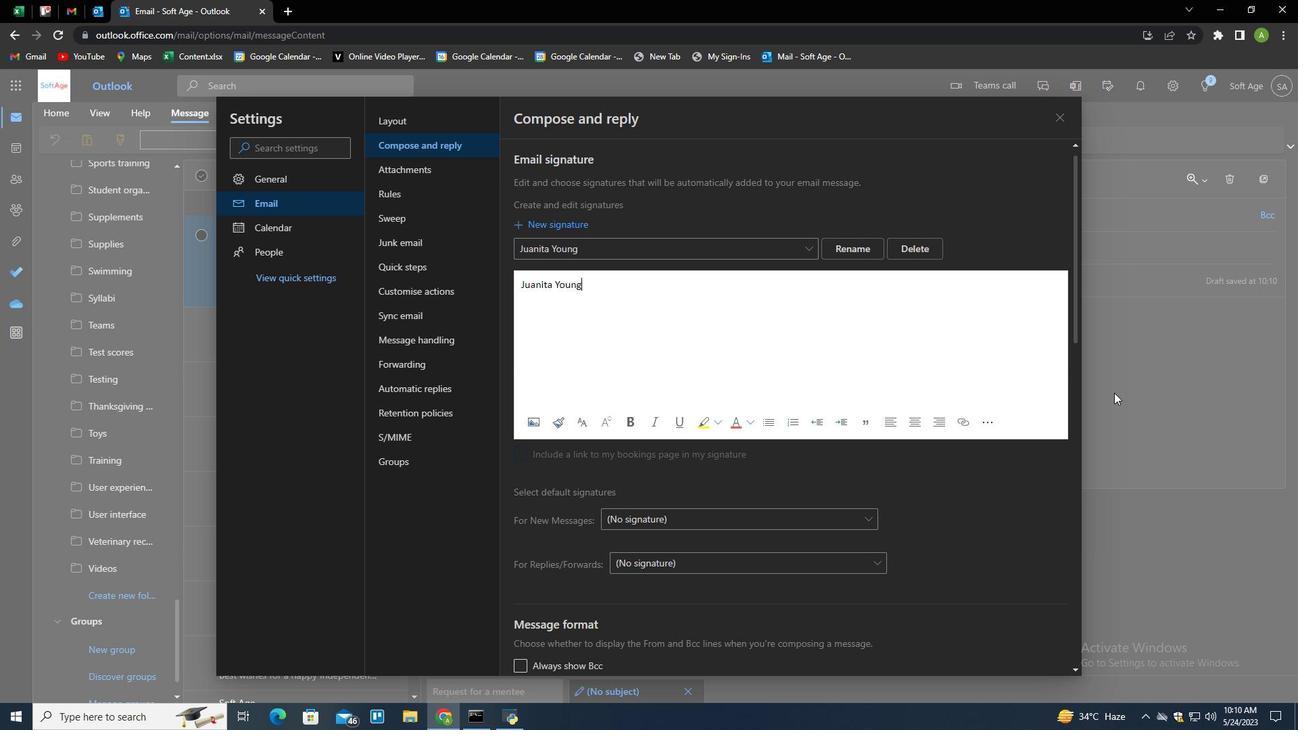 
Action: Mouse moved to (911, 143)
Screenshot: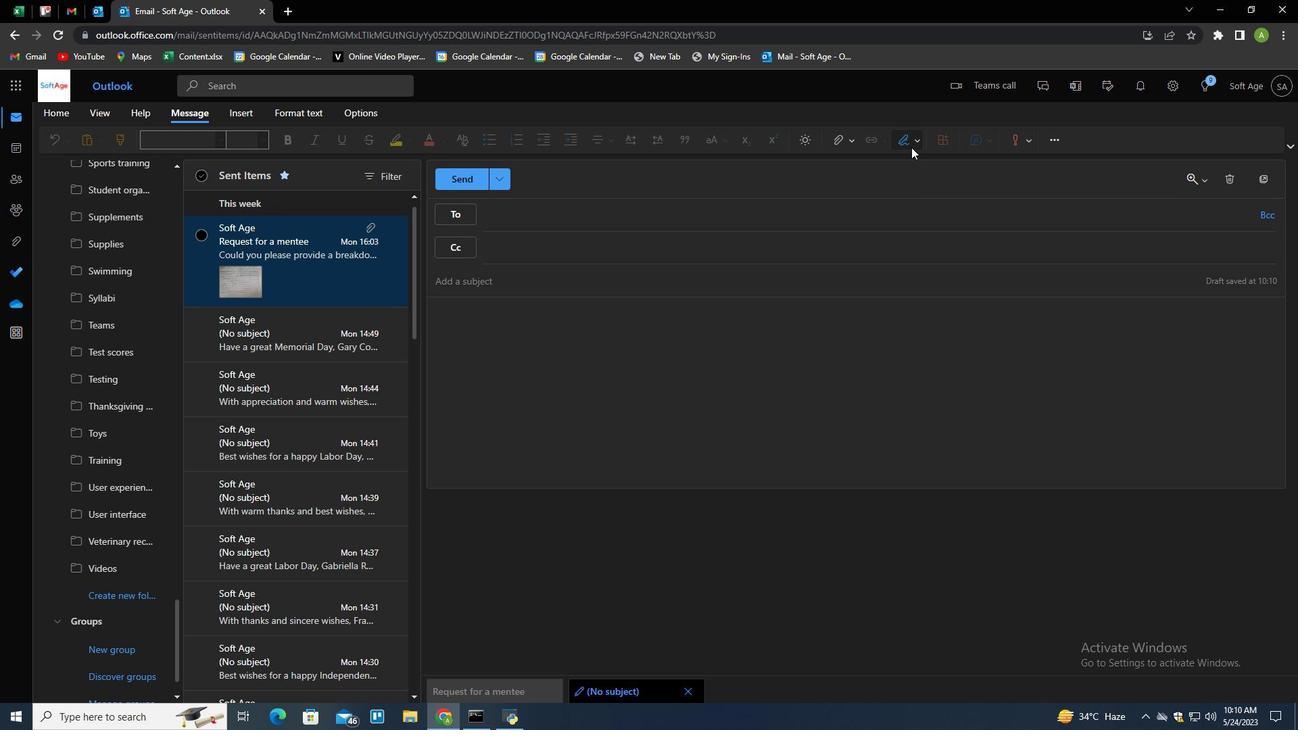 
Action: Mouse pressed left at (911, 143)
Screenshot: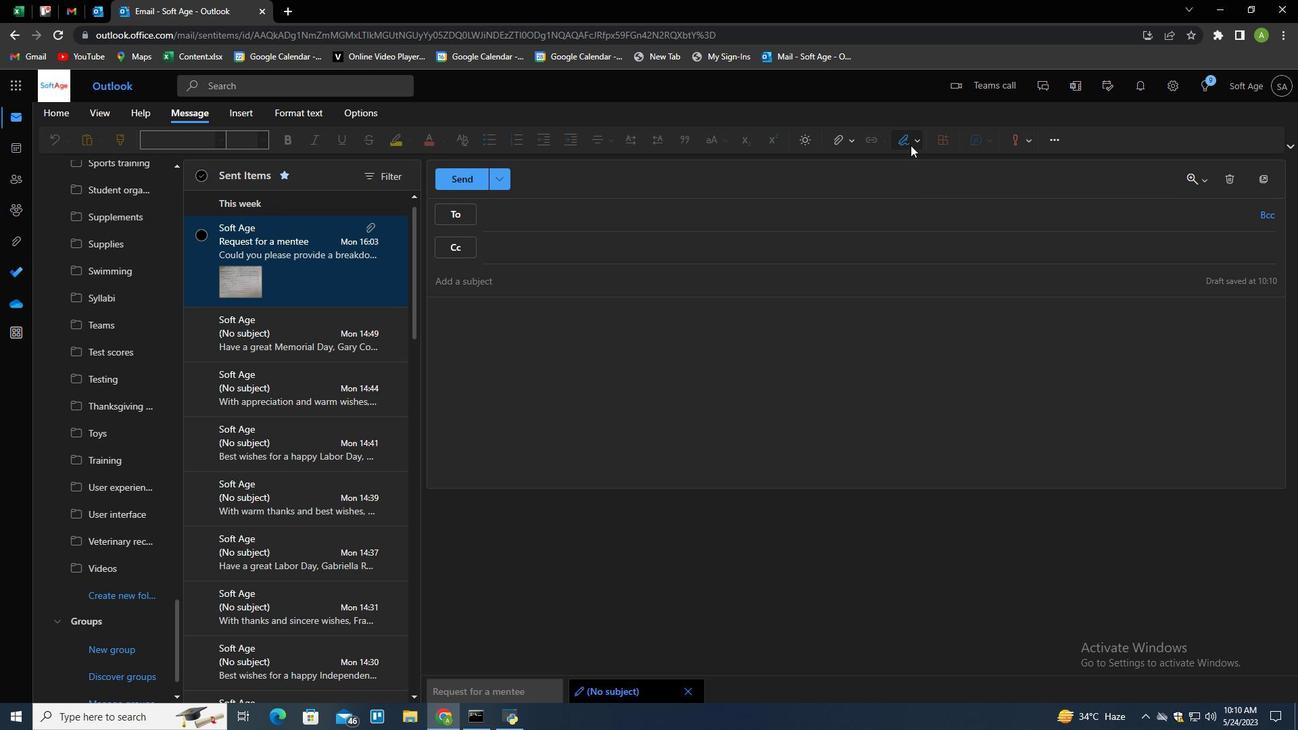 
Action: Mouse moved to (900, 169)
Screenshot: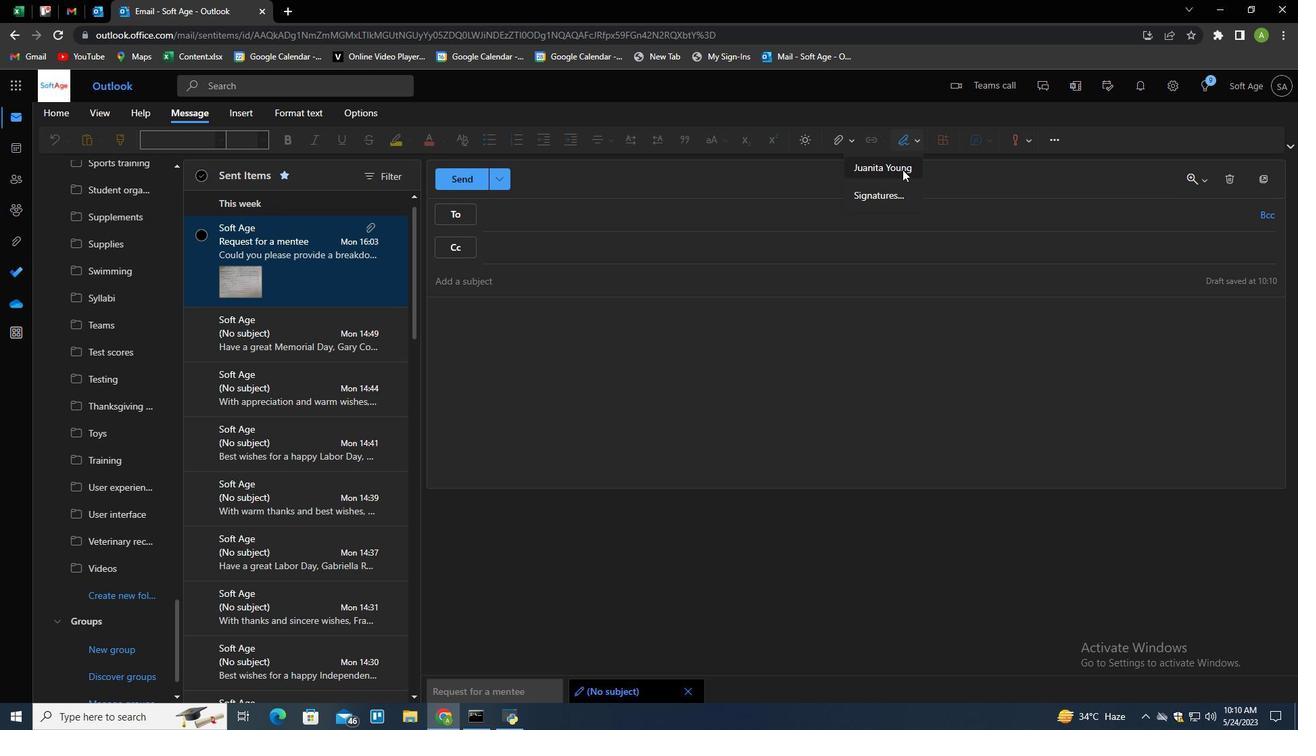 
Action: Mouse pressed left at (900, 169)
Screenshot: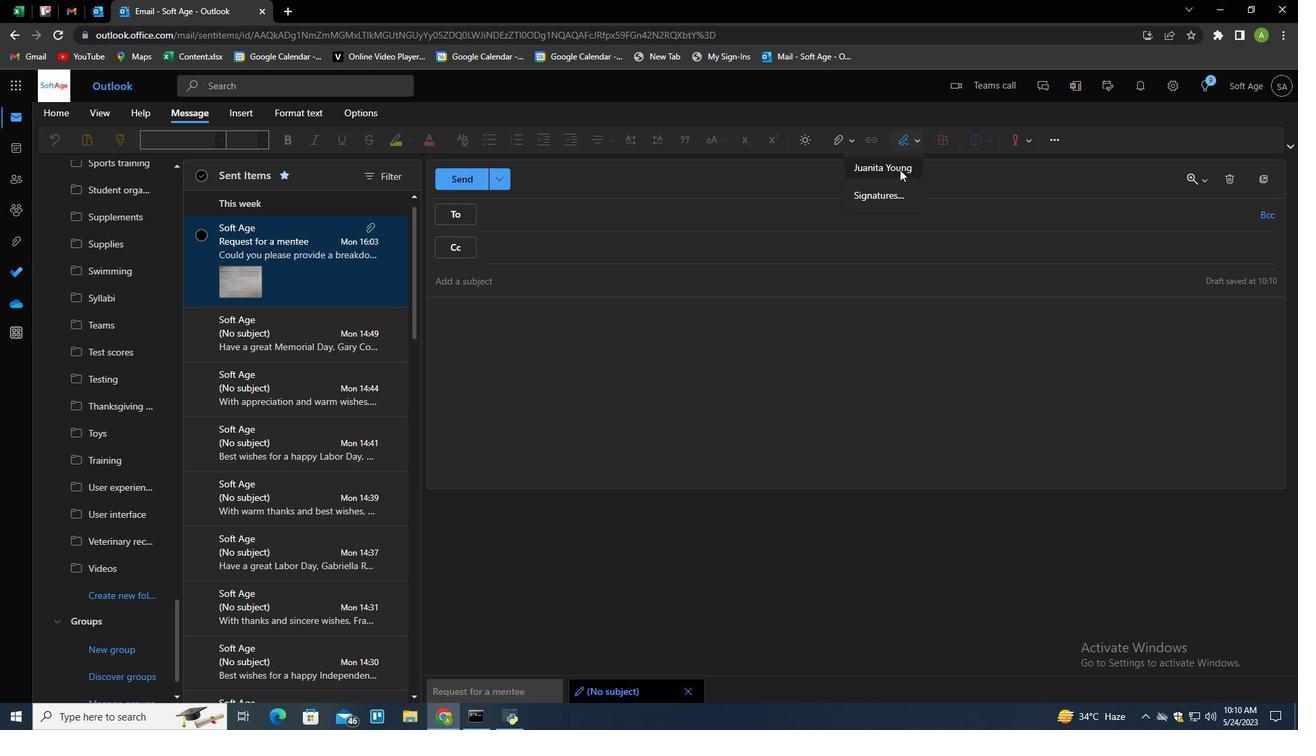 
Action: Mouse moved to (514, 288)
Screenshot: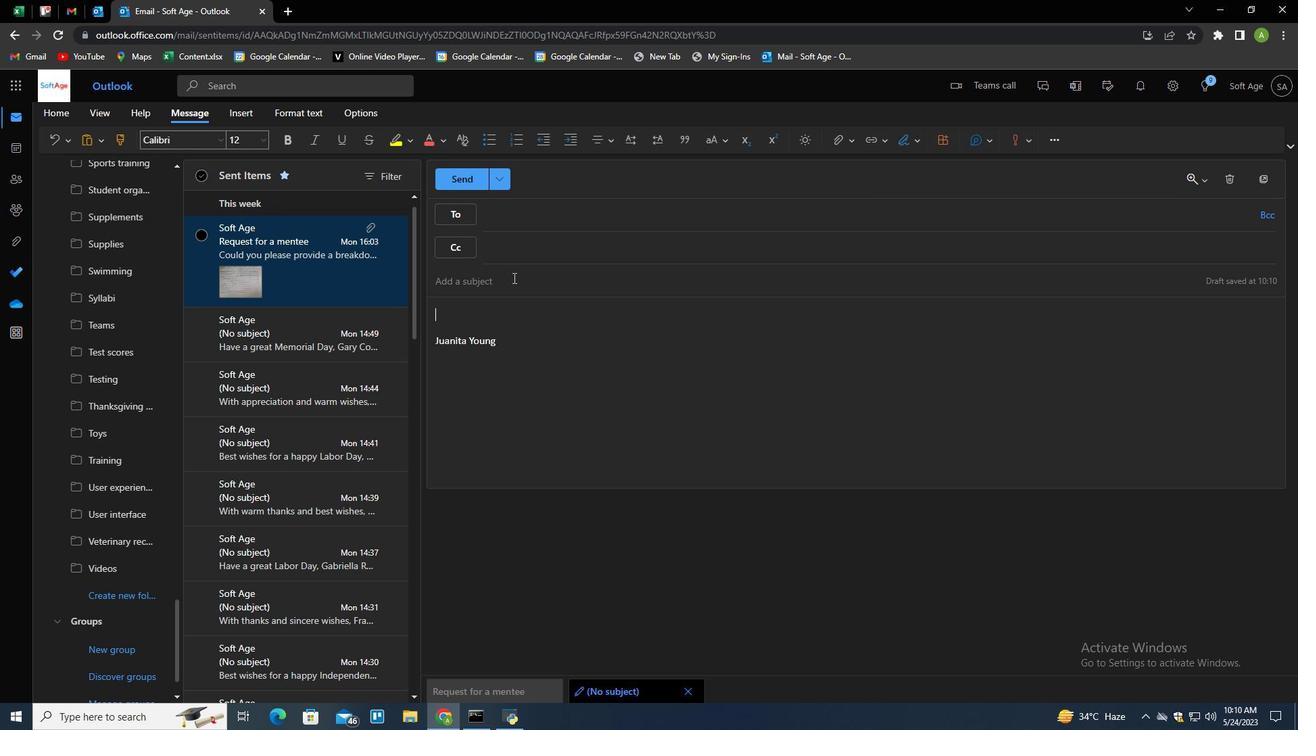 
Action: Mouse pressed left at (514, 288)
Screenshot: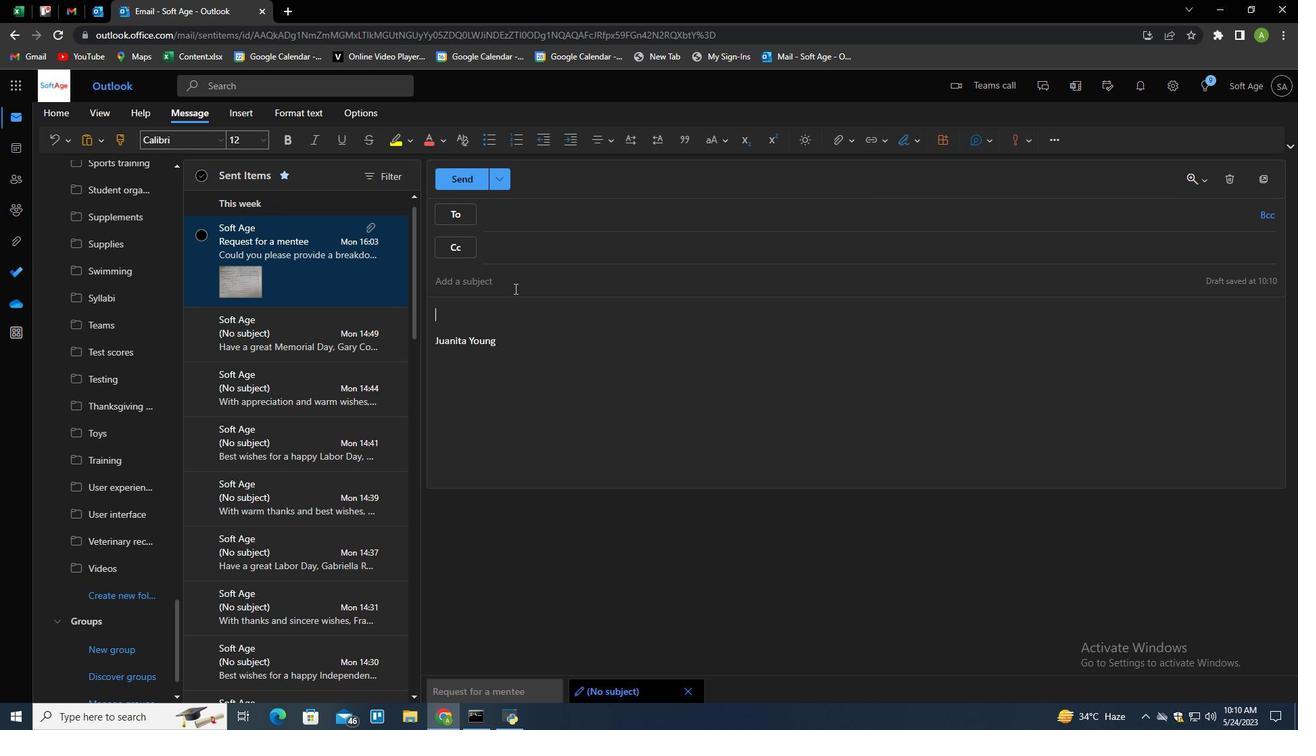 
Action: Key pressed <Key.shift>
Screenshot: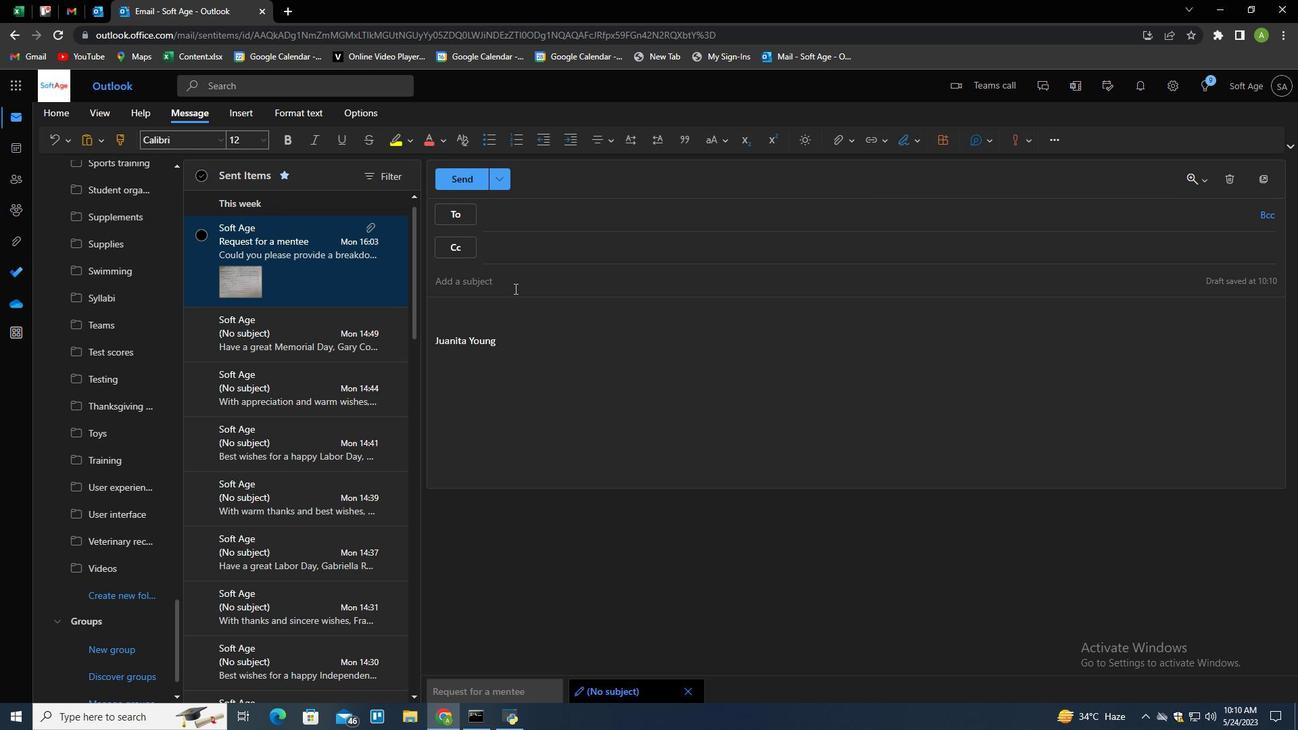 
Action: Mouse moved to (514, 289)
Screenshot: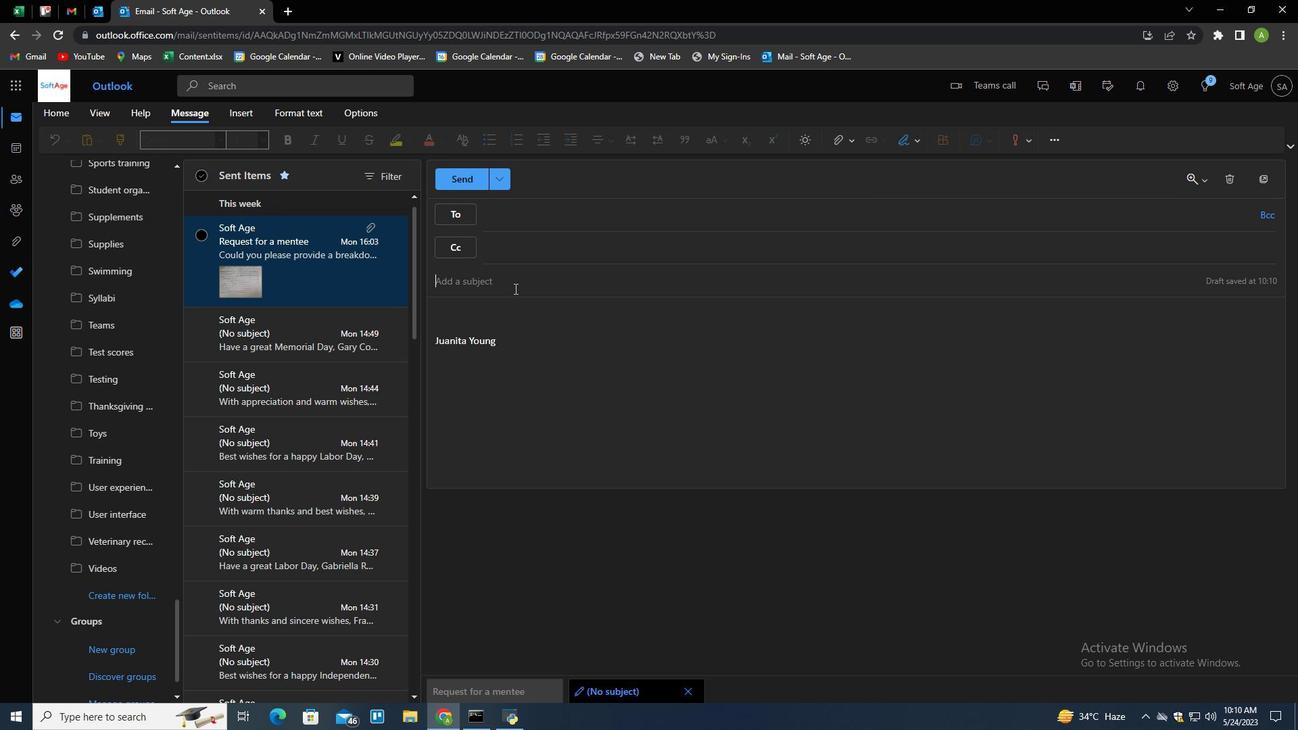 
Action: Key pressed Re
Screenshot: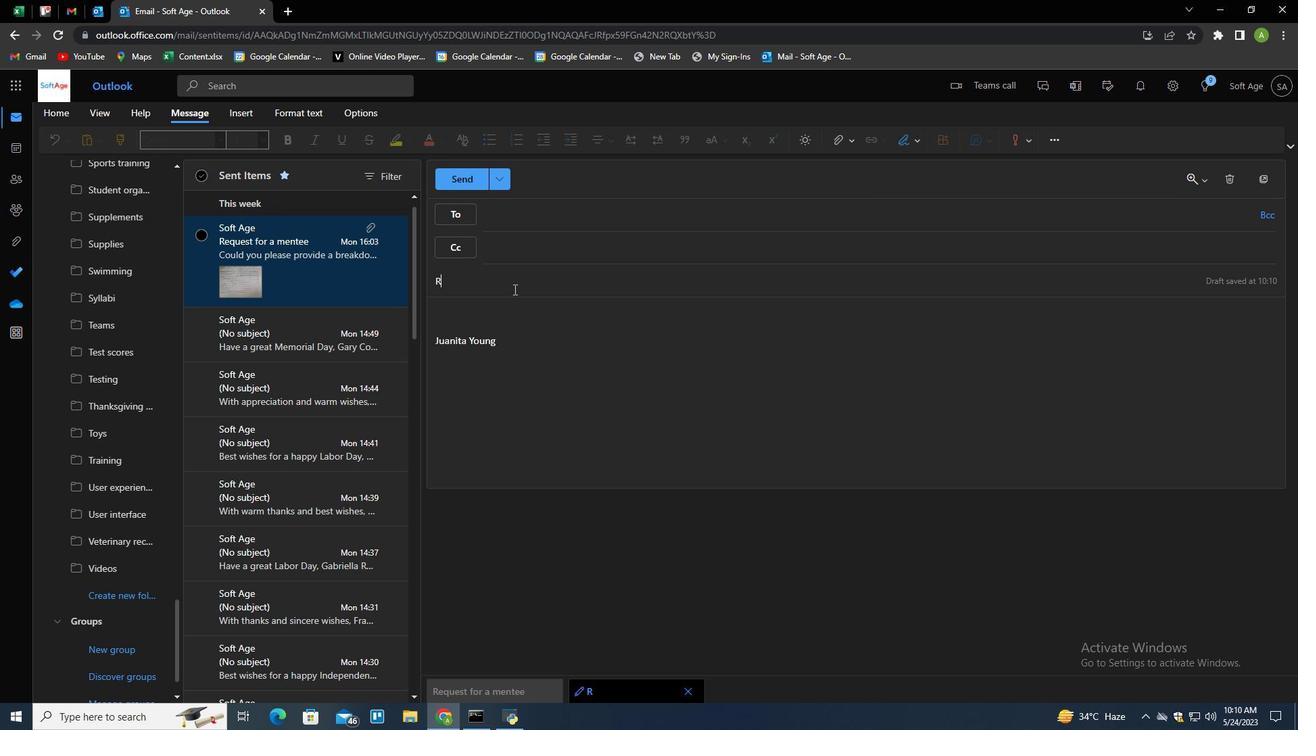 
Action: Mouse moved to (514, 289)
Screenshot: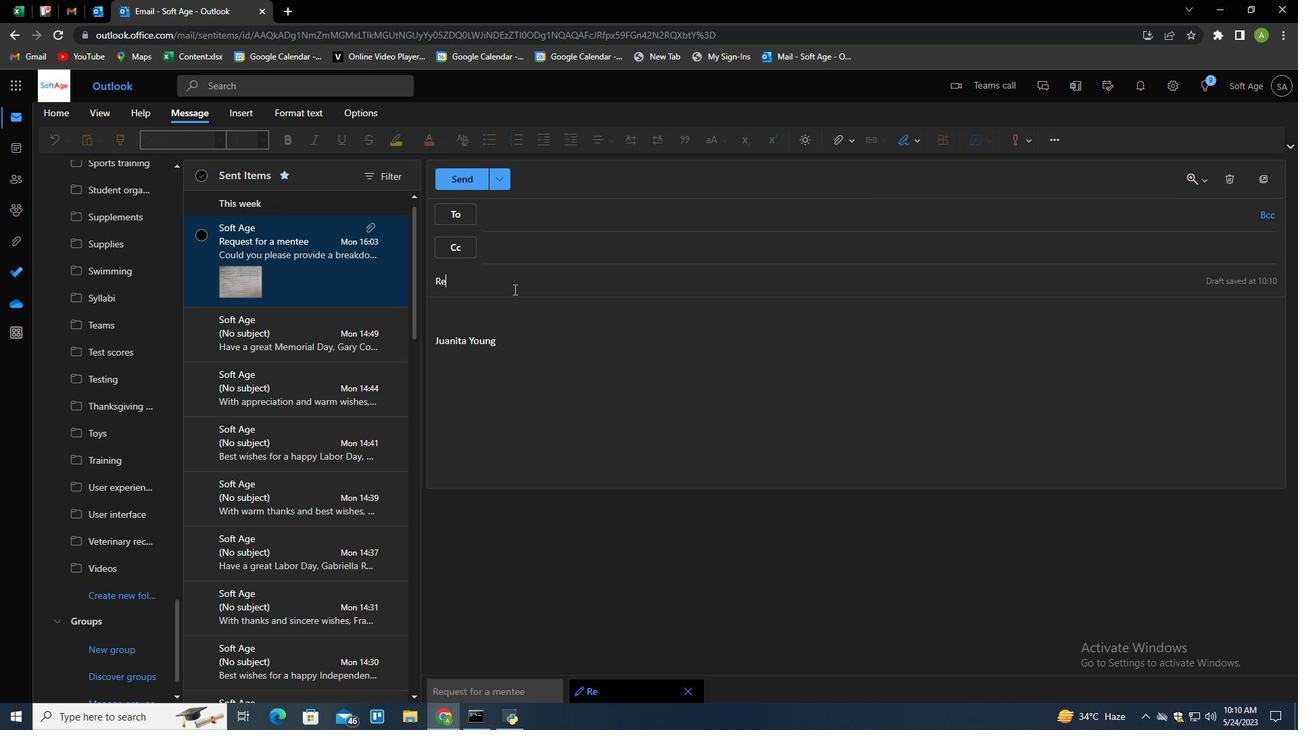 
Action: Key pressed quest<Key.space>for<Key.space>feedback<Key.space>on<Key.space>asof<Key.backspace><Key.backspace><Key.backspace><Key.space>softage<Key.backspace><Key.backspace><Key.backspace>ware<Key.space>development<Key.space><Key.tab><Key.shift>I<Key.space>would<Key.space>like<Key.space>to<Key.space>d<Key.backspace>schedule<Key.space>a<Key.space>project<Key.space>review<Key.space>meeting.
Screenshot: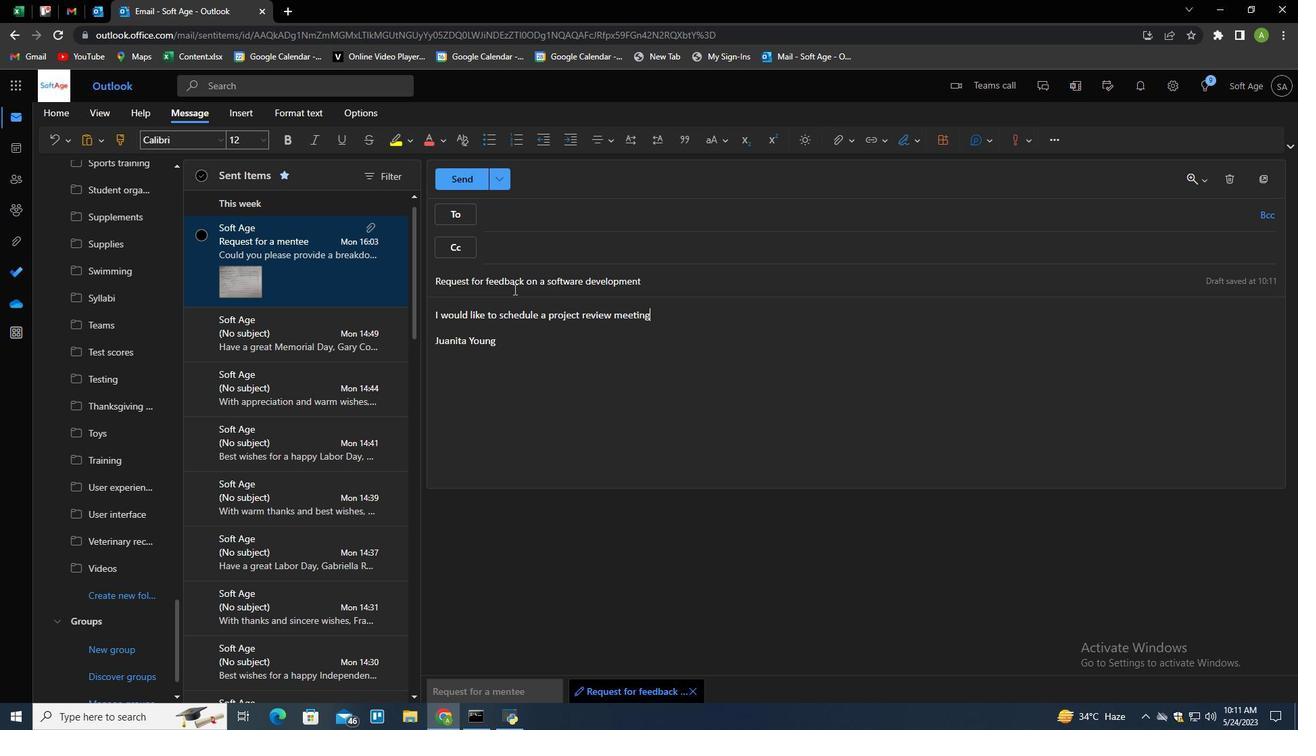 
Action: Mouse moved to (527, 220)
Screenshot: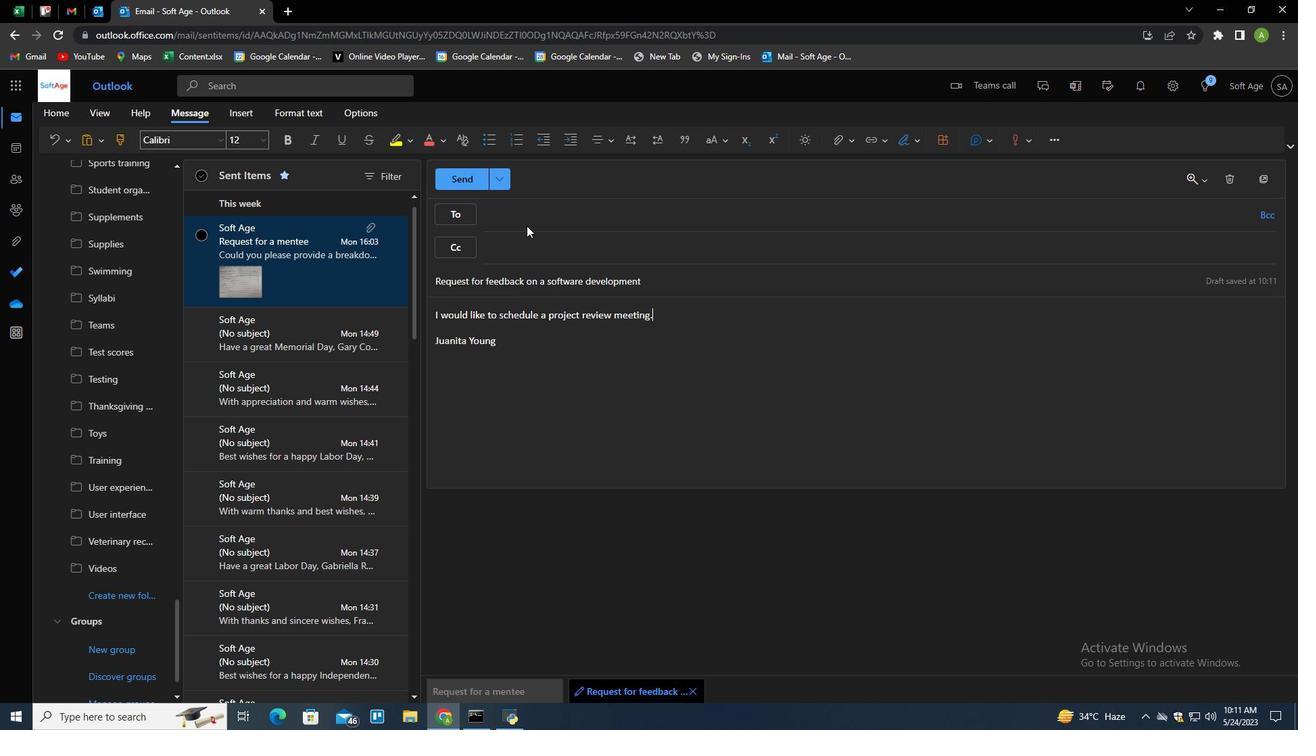 
Action: Mouse pressed left at (527, 220)
Screenshot: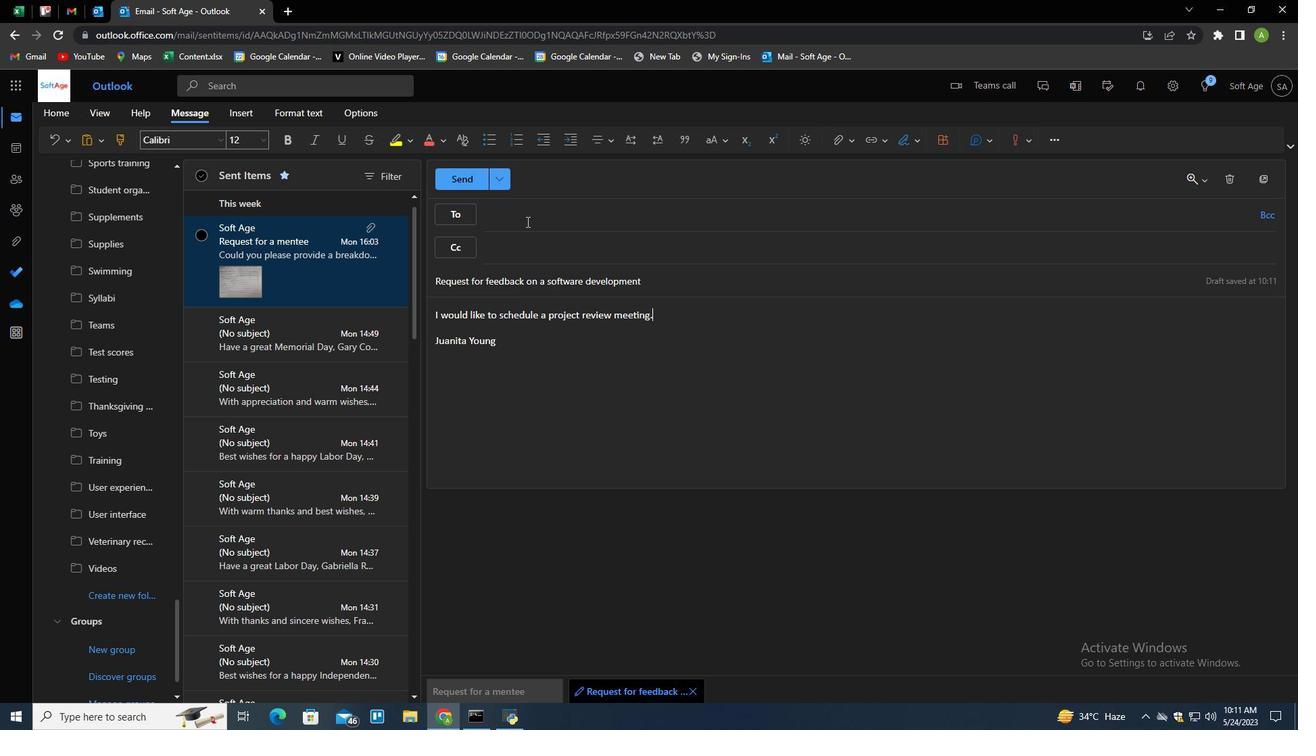 
Action: Key pressed softage.5<Key.shift>@softage.net<Key.enter>
Screenshot: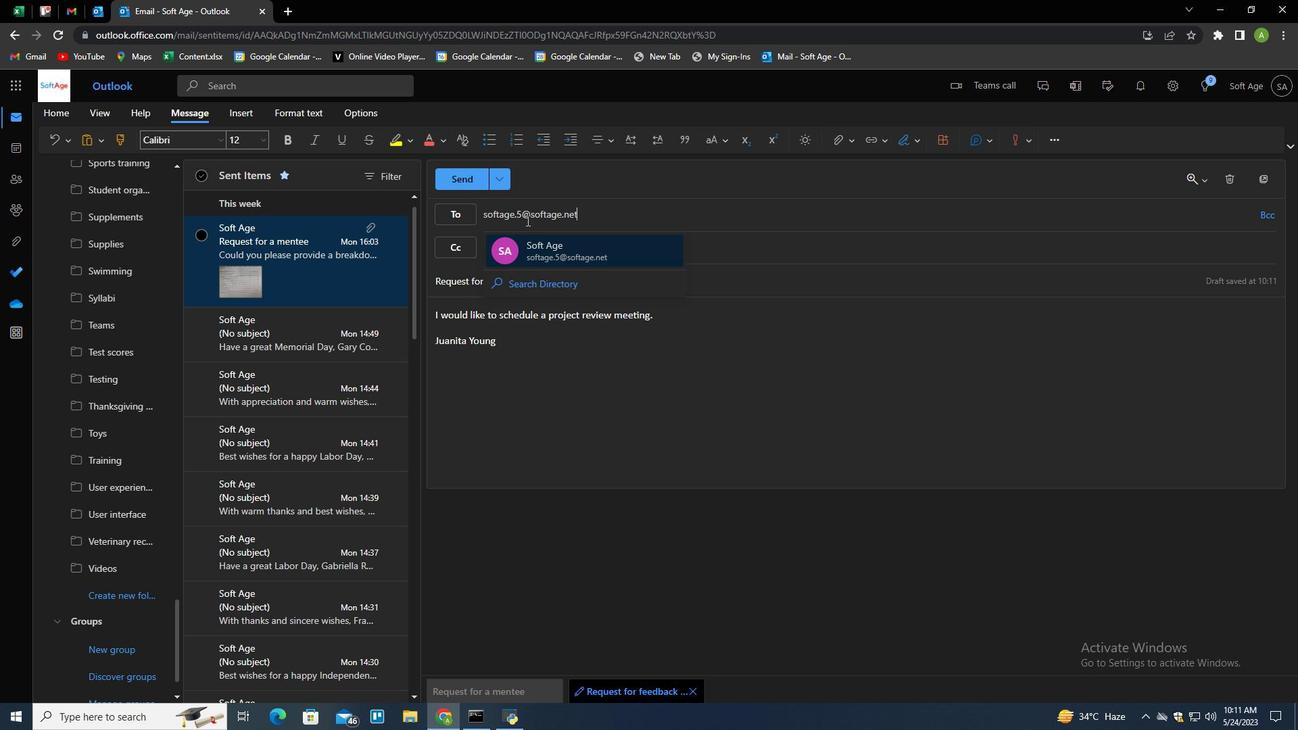 
Action: Mouse moved to (847, 141)
Screenshot: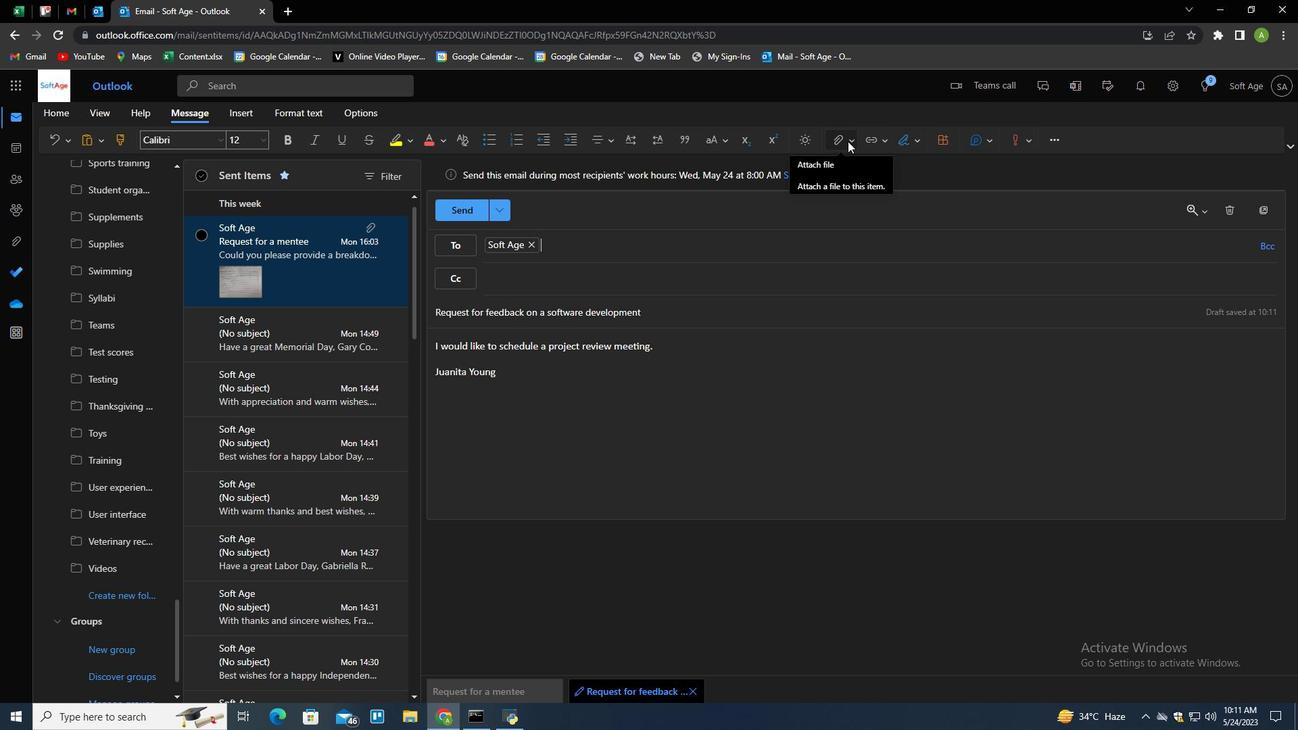 
Action: Mouse pressed left at (847, 141)
Screenshot: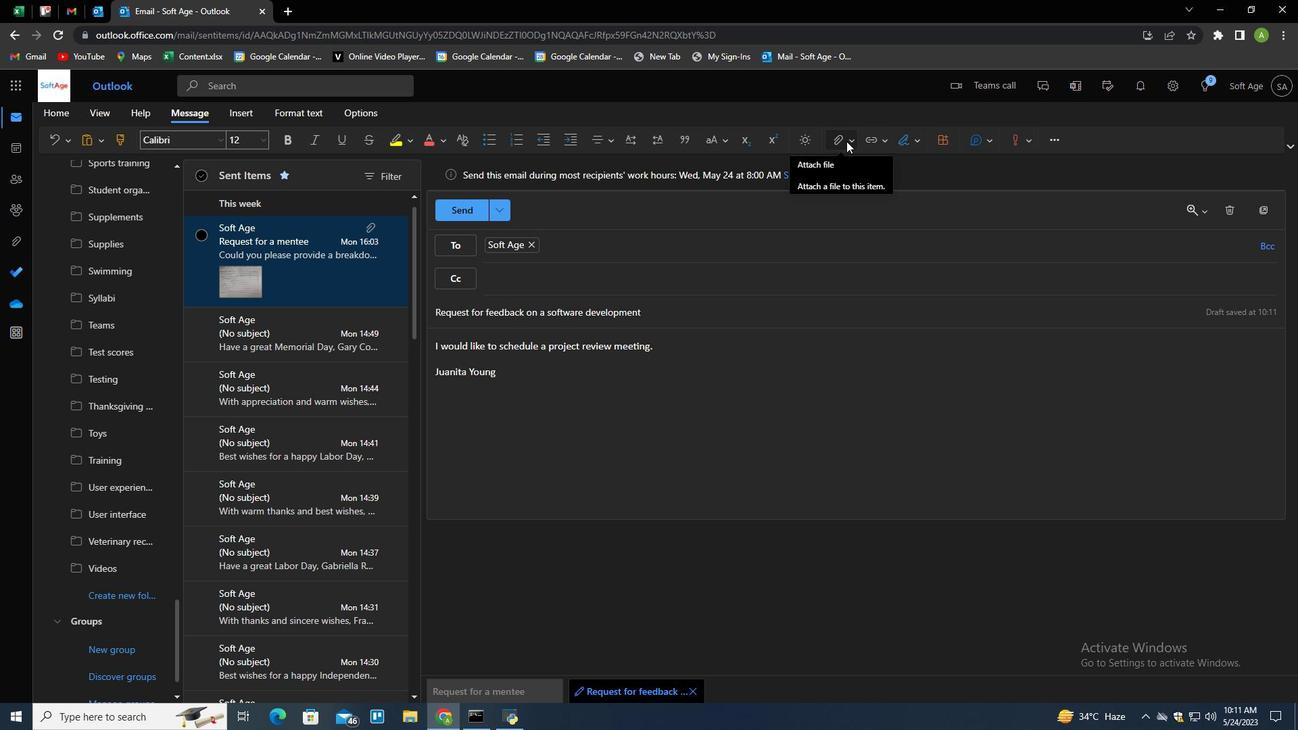 
Action: Mouse moved to (818, 166)
Screenshot: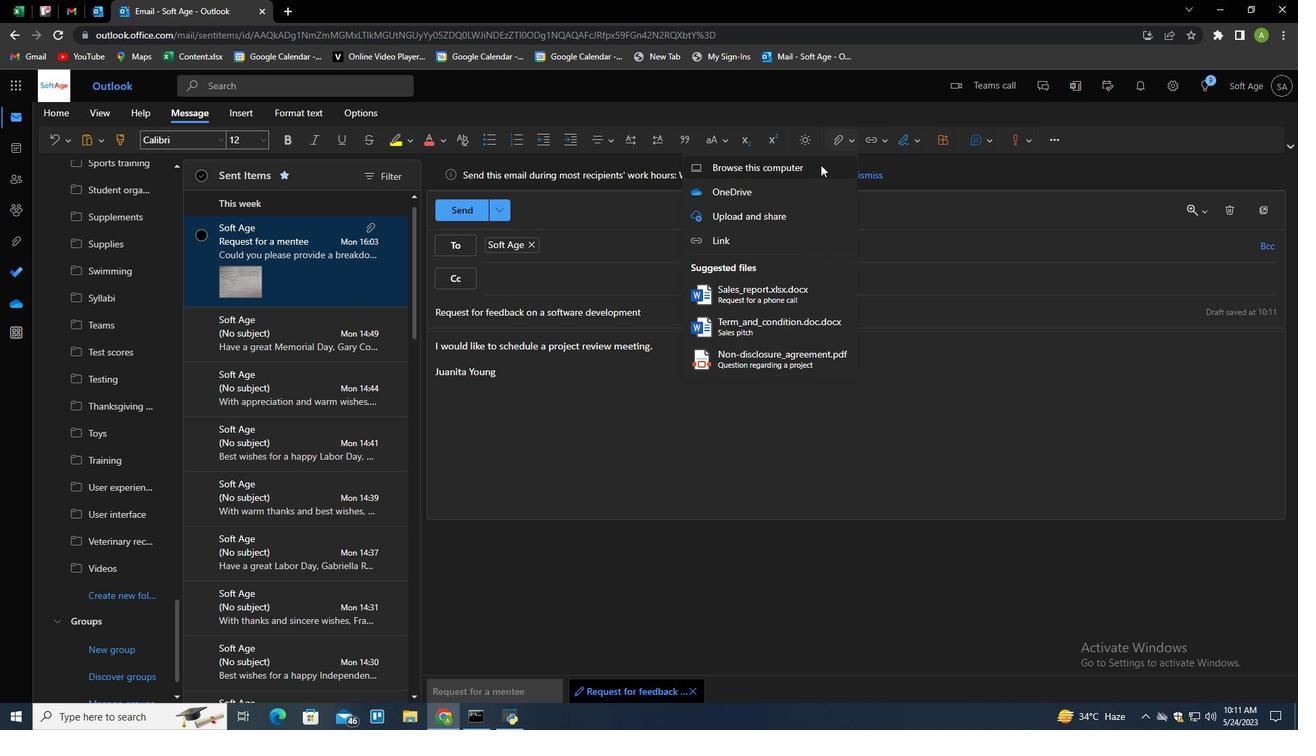 
Action: Mouse pressed left at (818, 166)
Screenshot: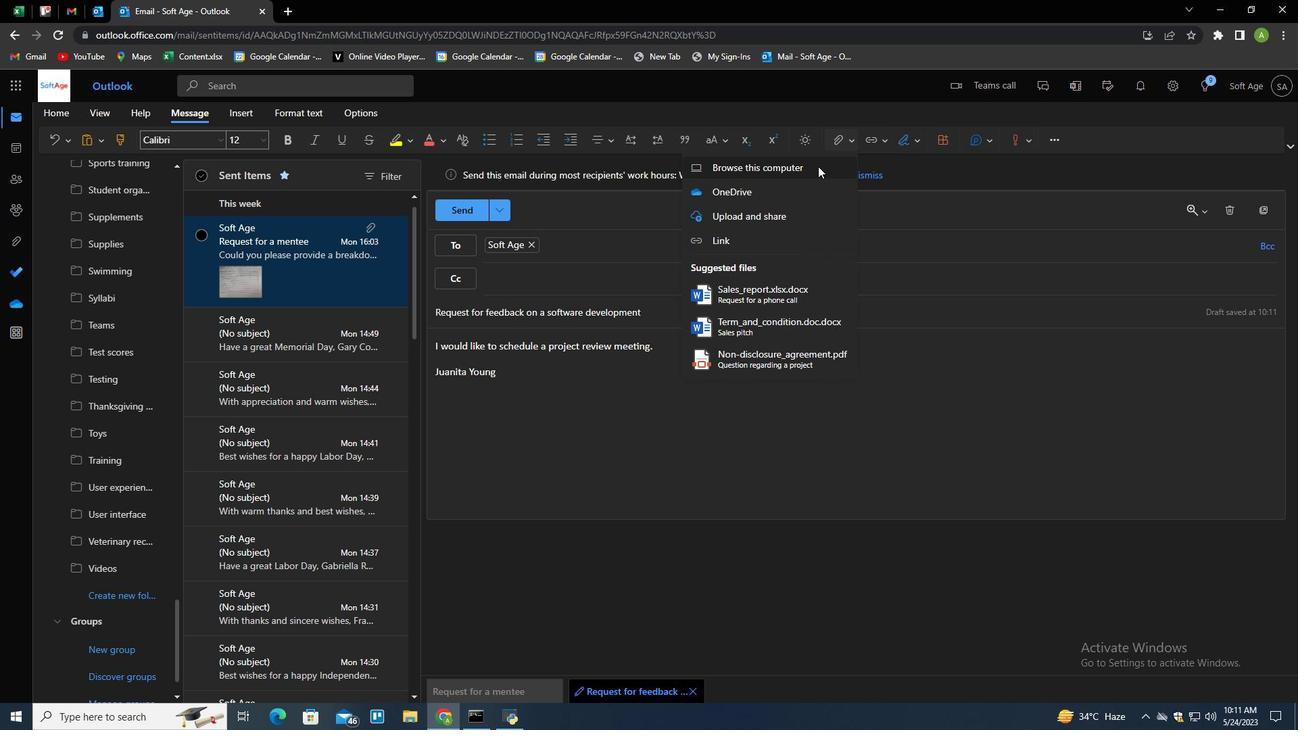 
Action: Mouse moved to (230, 148)
Screenshot: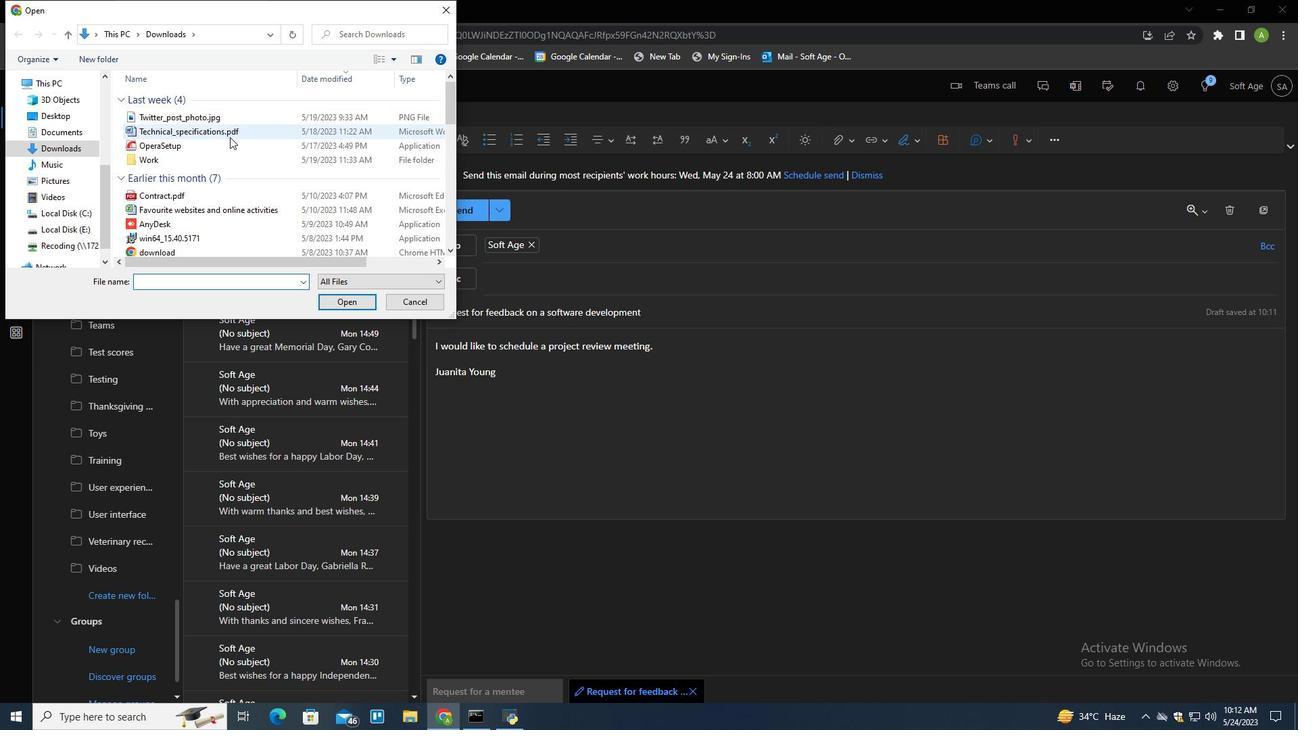 
Action: Mouse scrolled (230, 147) with delta (0, 0)
Screenshot: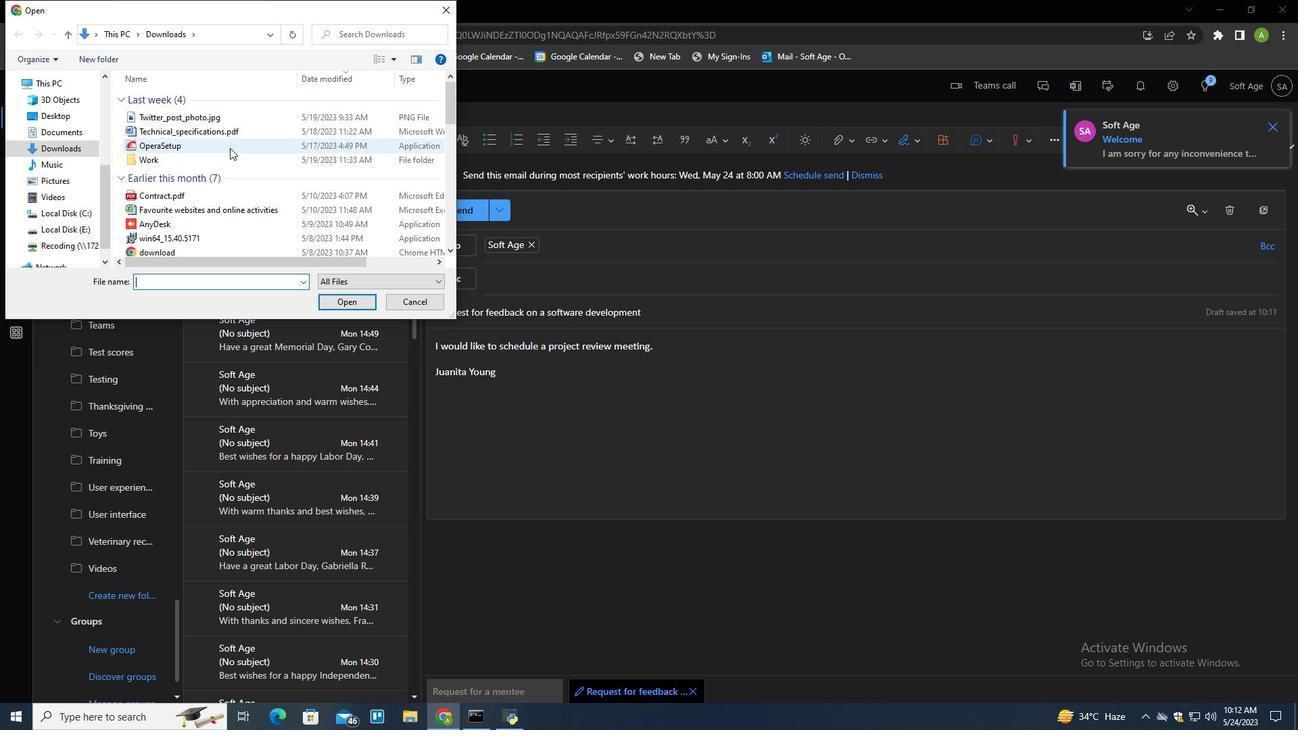 
Action: Mouse scrolled (230, 147) with delta (0, 0)
Screenshot: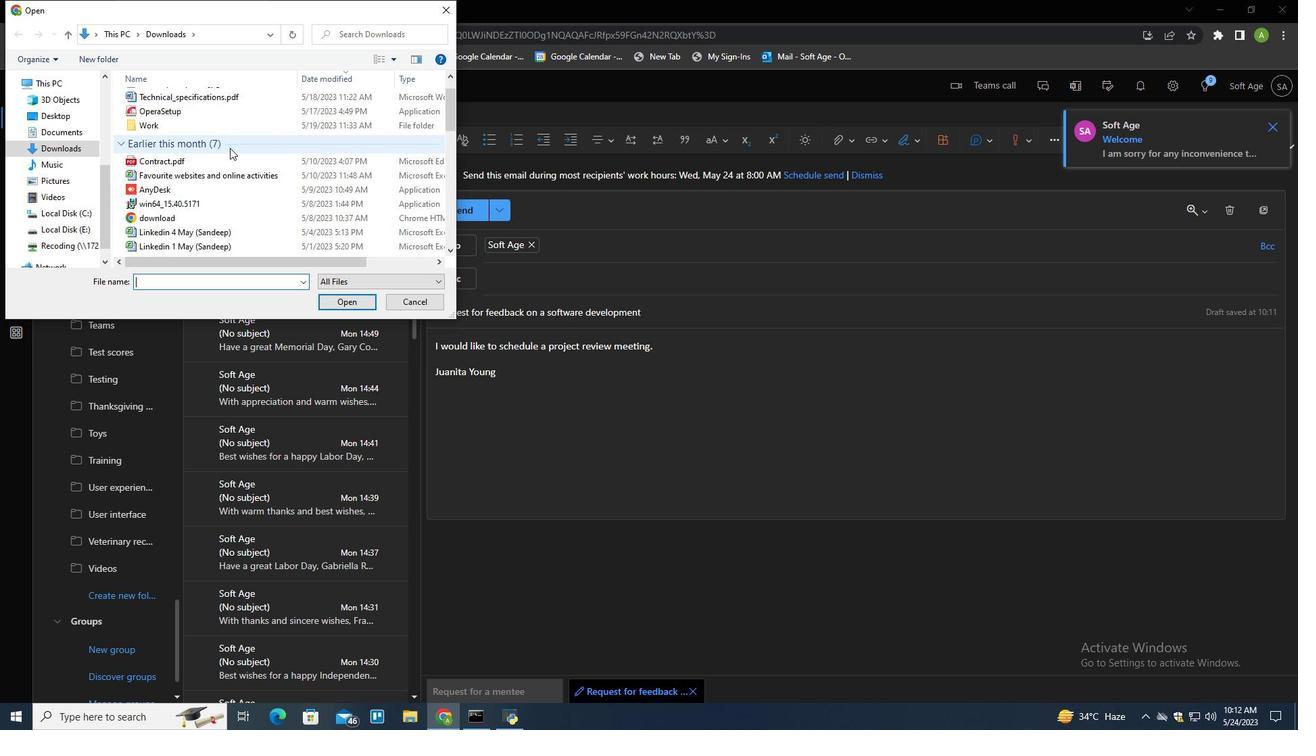 
Action: Mouse moved to (259, 186)
Screenshot: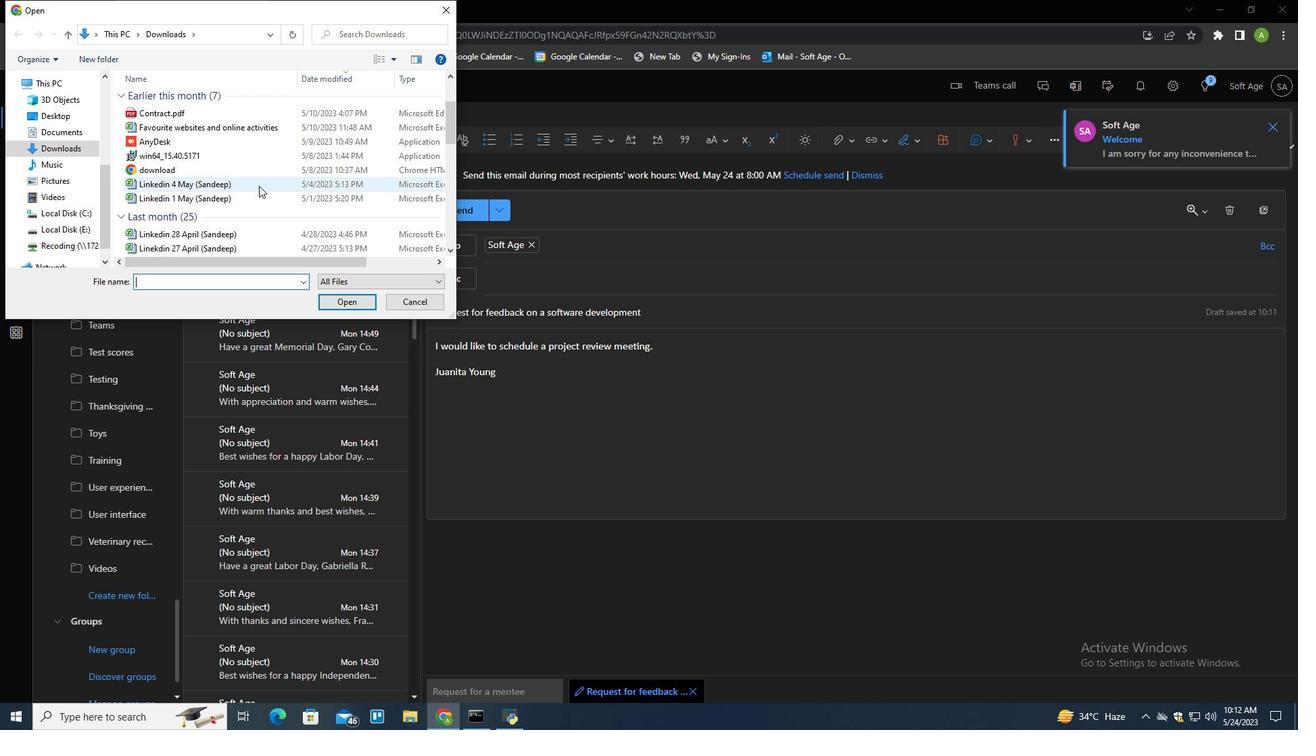 
Action: Mouse scrolled (259, 185) with delta (0, 0)
Screenshot: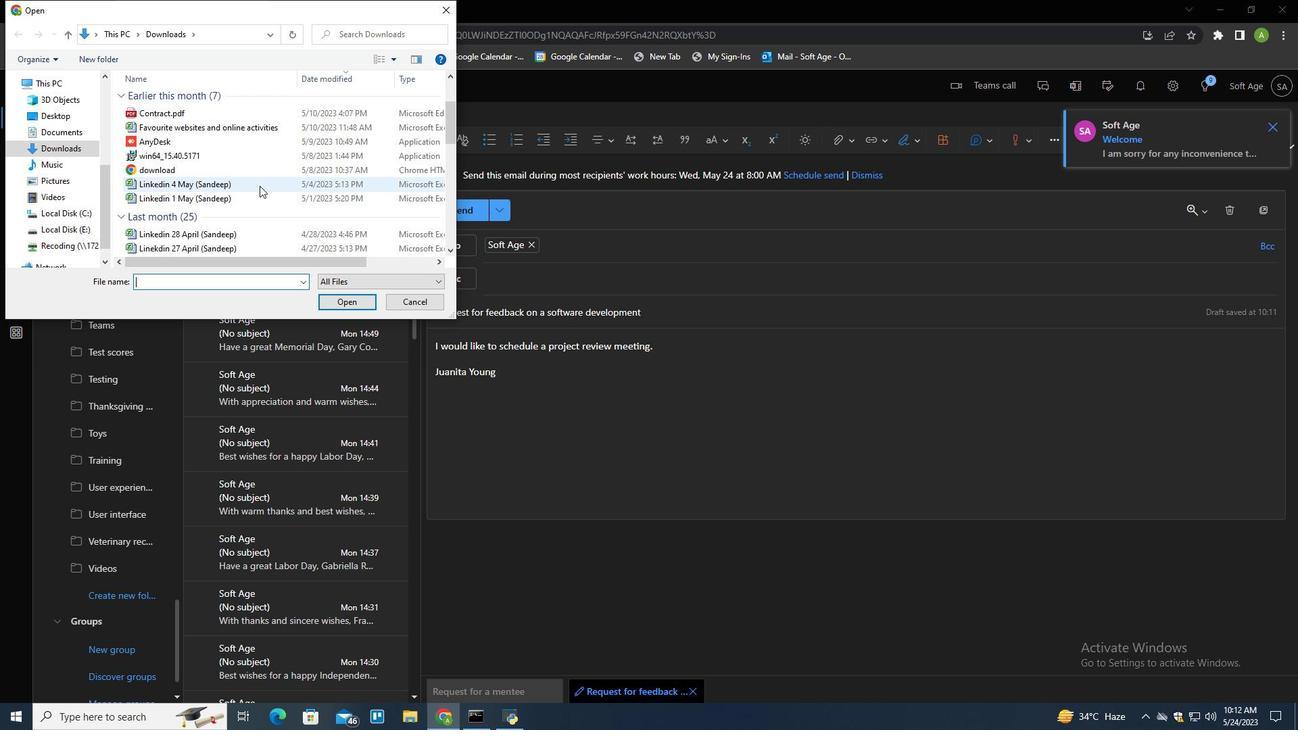 
Action: Mouse scrolled (259, 185) with delta (0, 0)
Screenshot: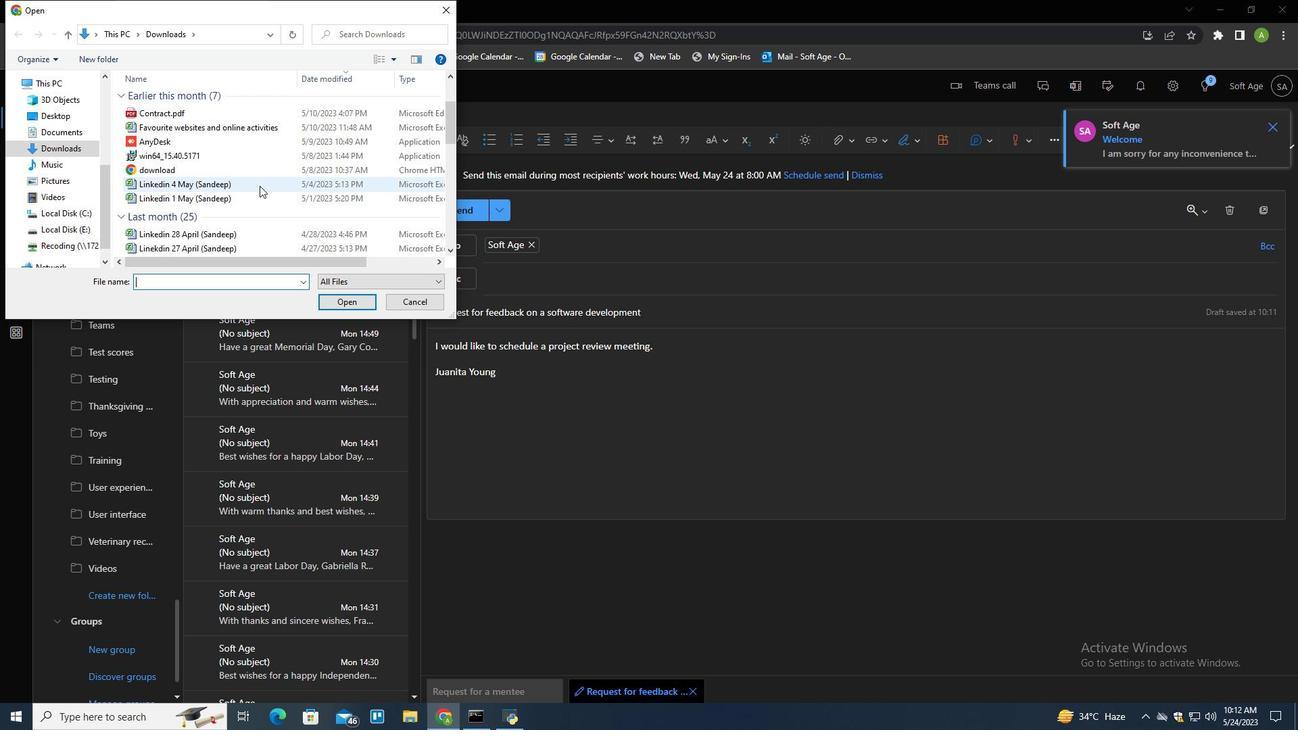 
Action: Mouse scrolled (259, 185) with delta (0, 0)
Screenshot: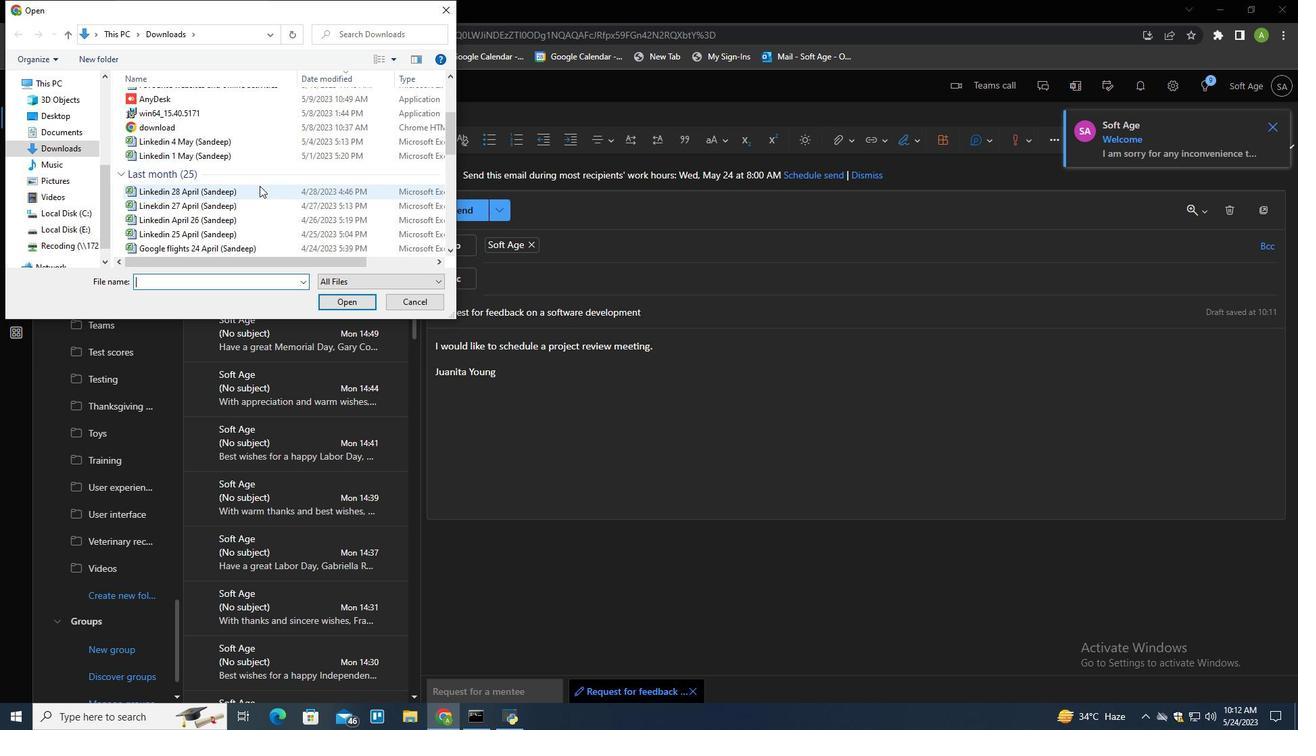 
Action: Mouse moved to (260, 179)
Screenshot: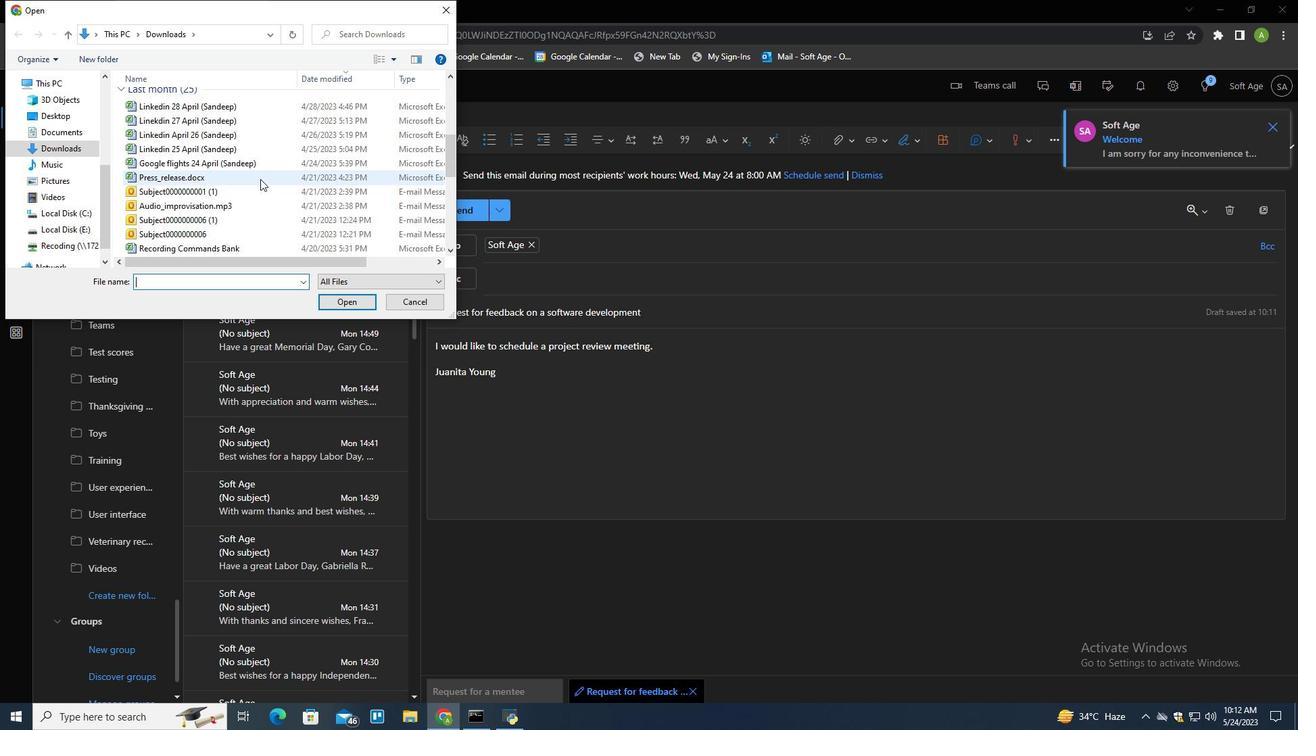 
Action: Mouse scrolled (260, 179) with delta (0, 0)
Screenshot: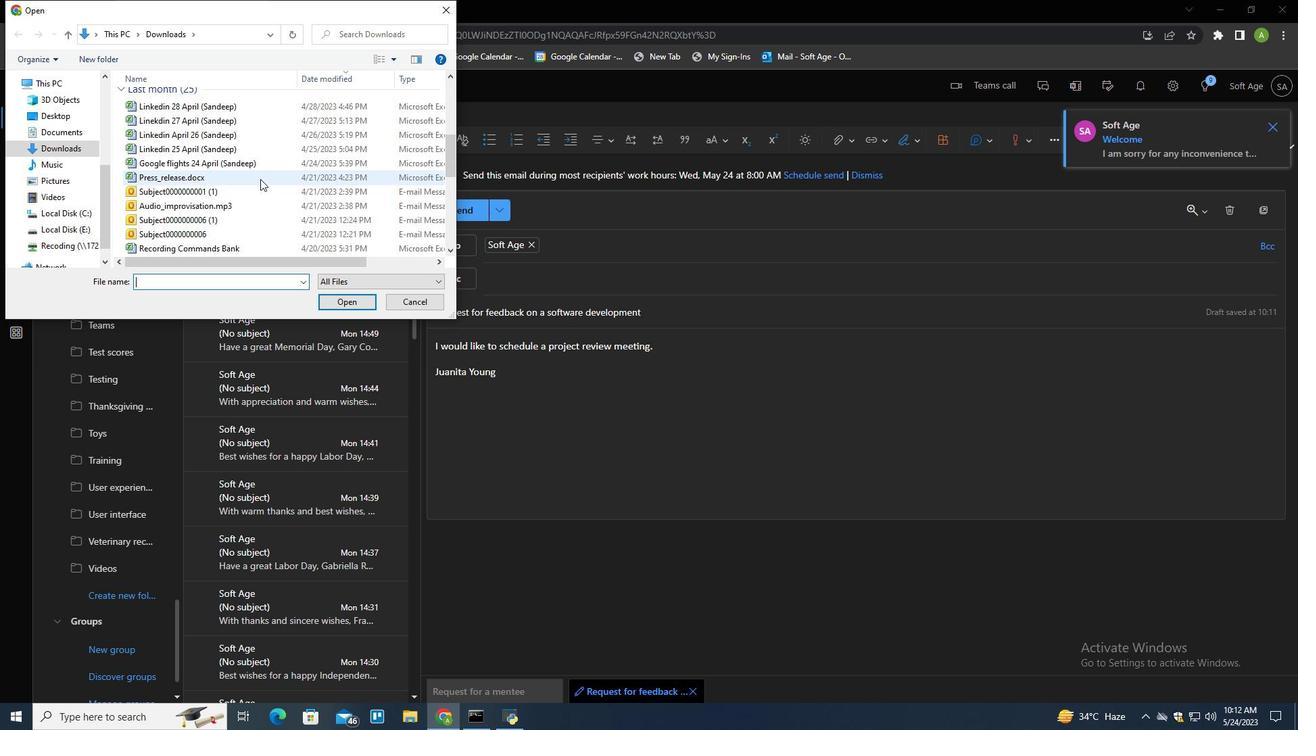 
Action: Mouse scrolled (260, 179) with delta (0, 0)
Screenshot: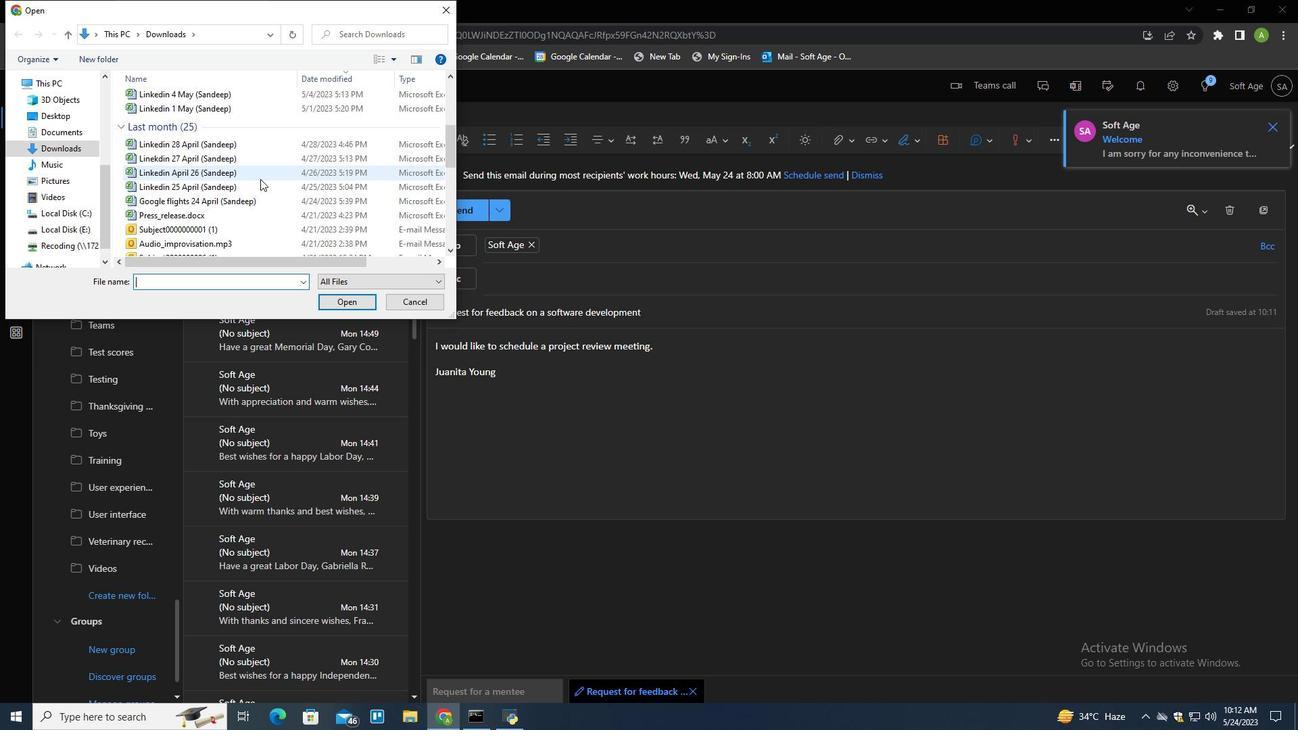 
Action: Mouse scrolled (260, 179) with delta (0, 0)
Screenshot: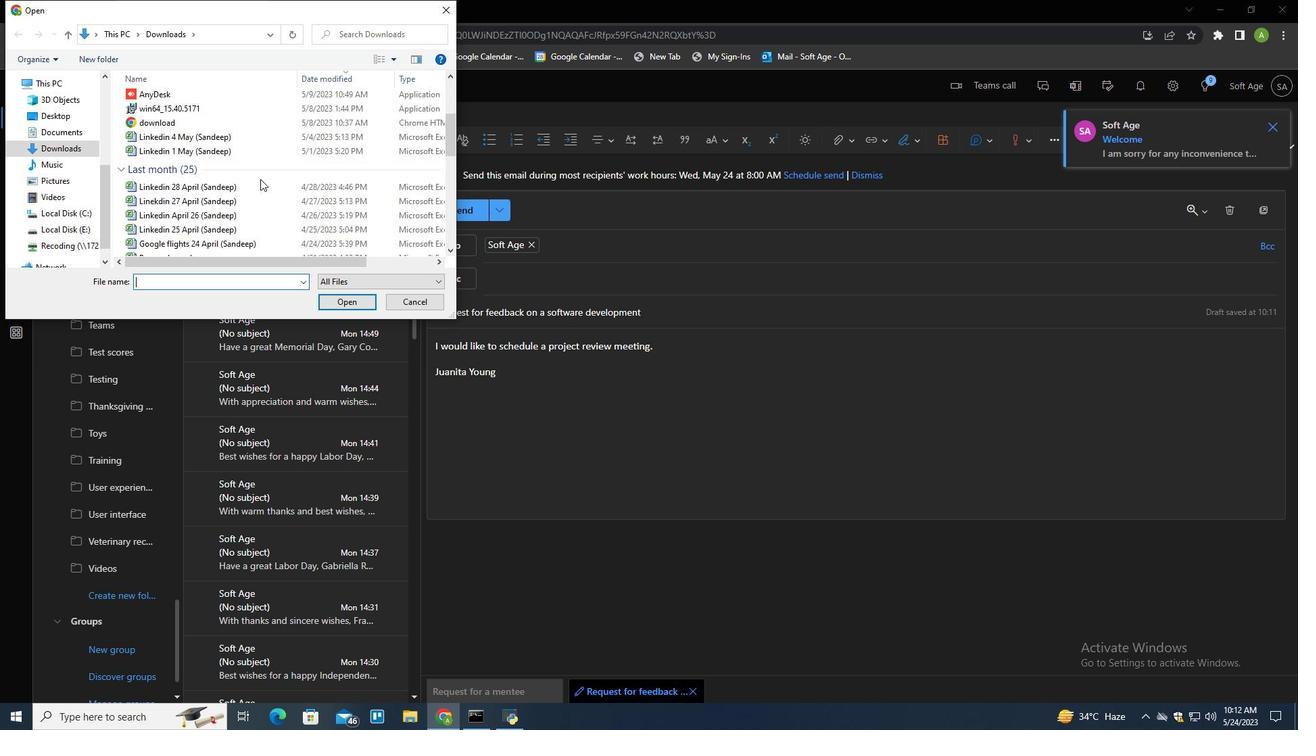 
Action: Mouse scrolled (260, 179) with delta (0, 0)
Screenshot: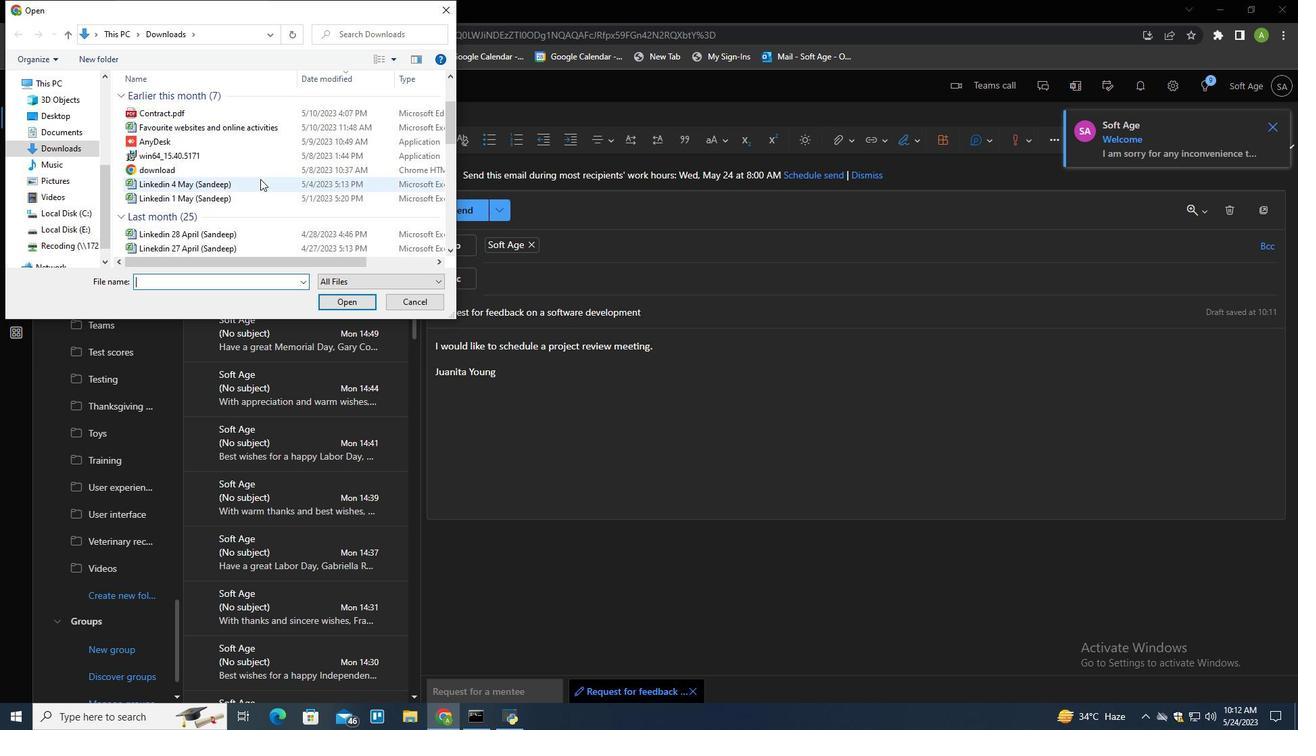 
Action: Mouse scrolled (260, 178) with delta (0, 0)
Screenshot: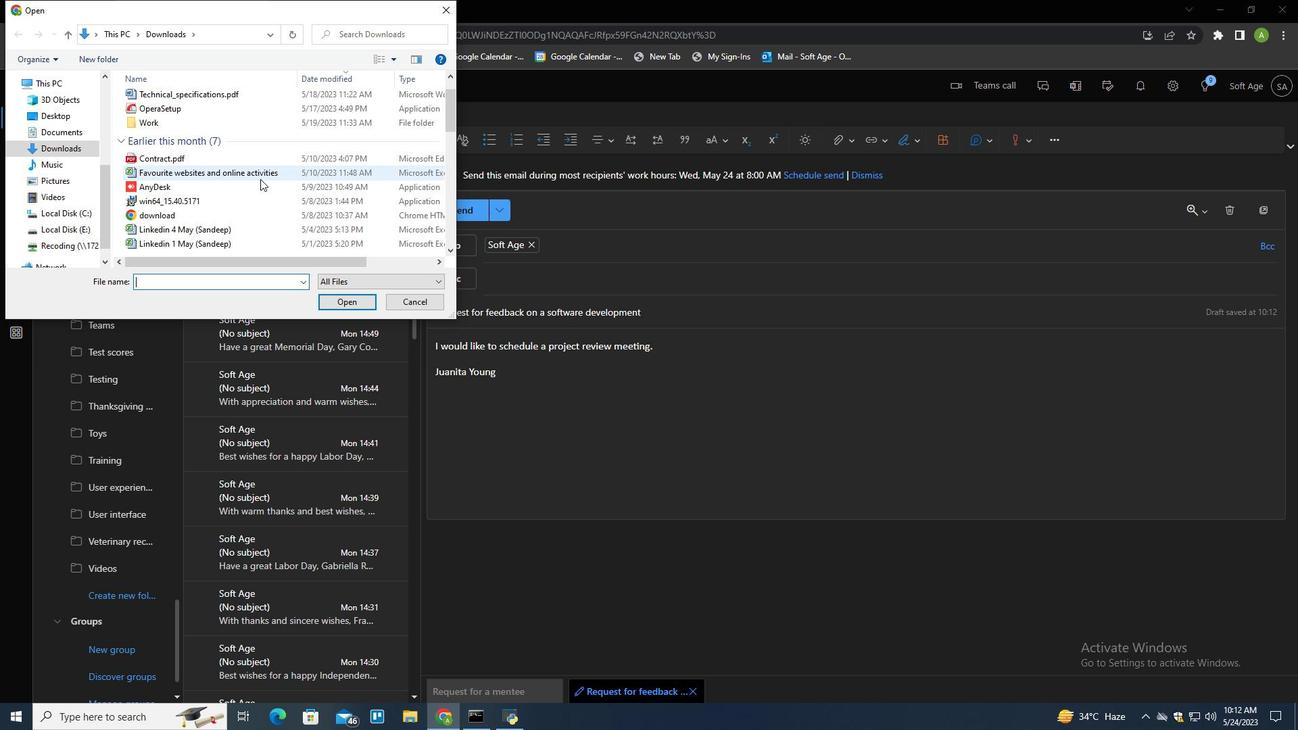 
Action: Mouse scrolled (260, 178) with delta (0, 0)
Screenshot: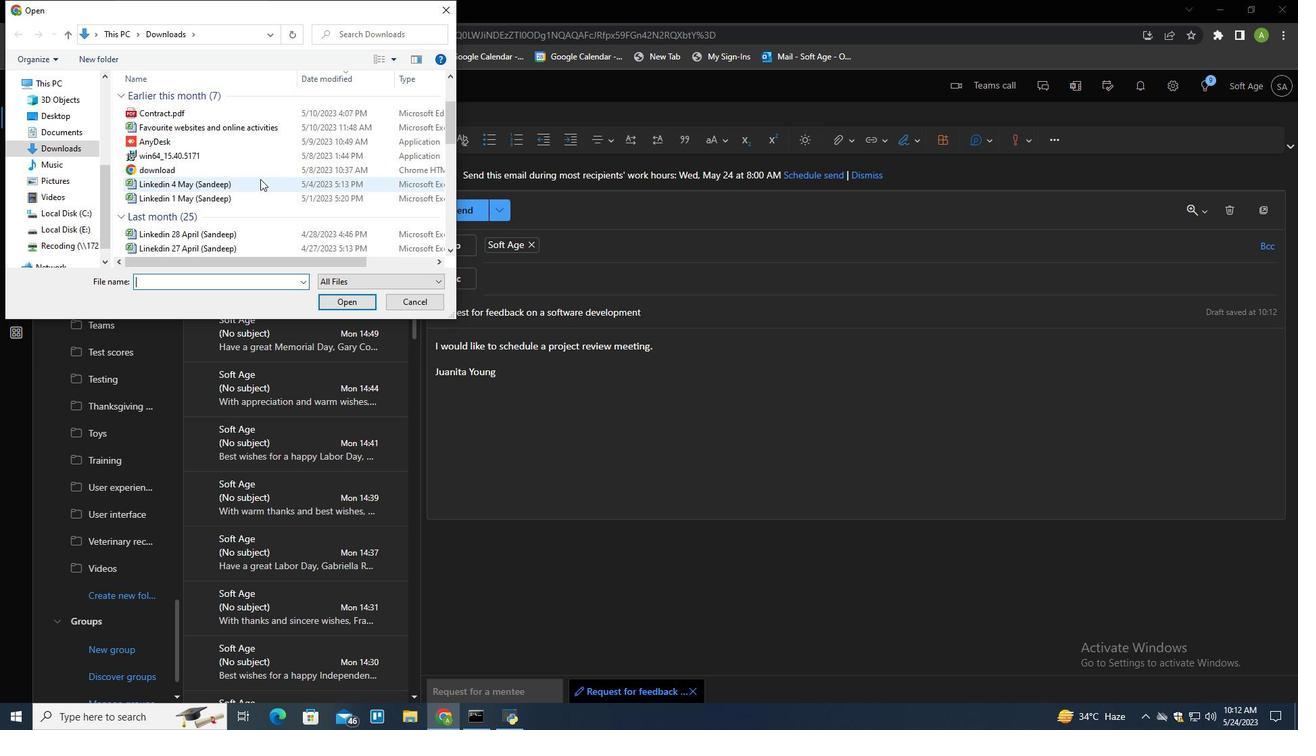 
Action: Mouse moved to (260, 178)
Screenshot: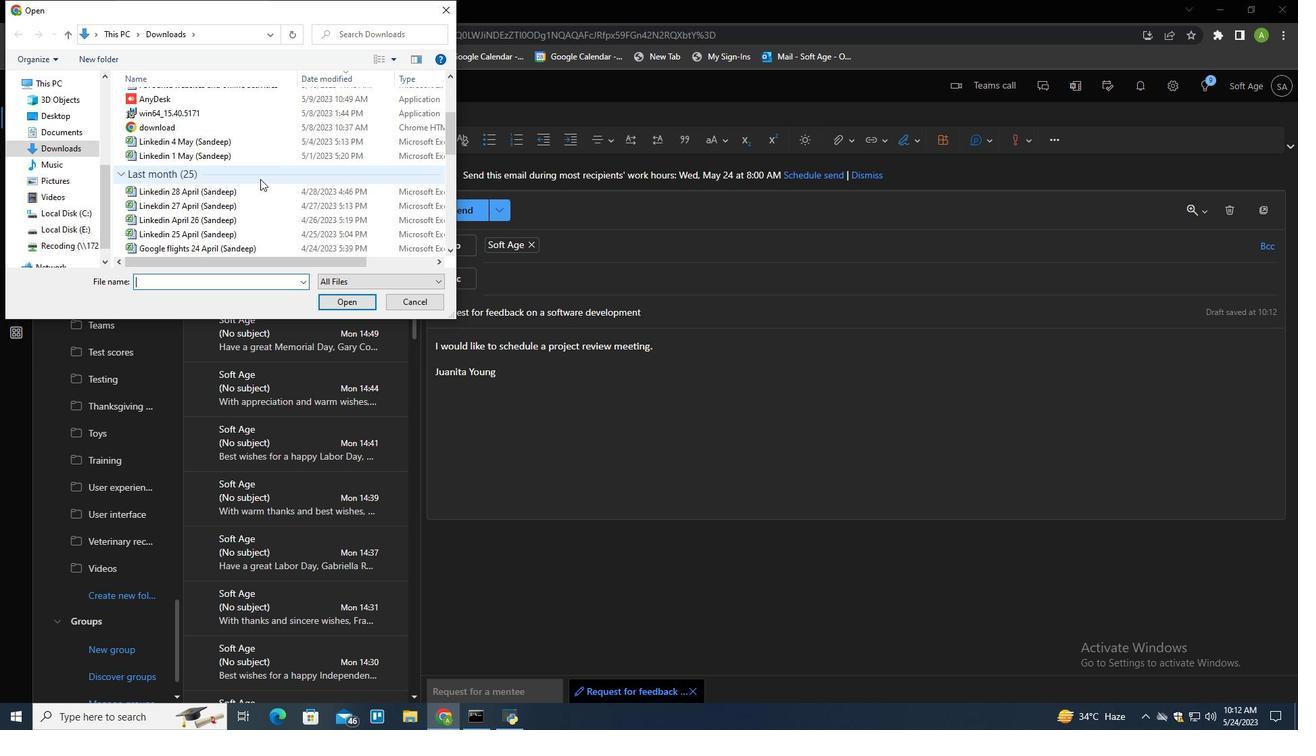 
Action: Mouse scrolled (260, 179) with delta (0, 0)
Screenshot: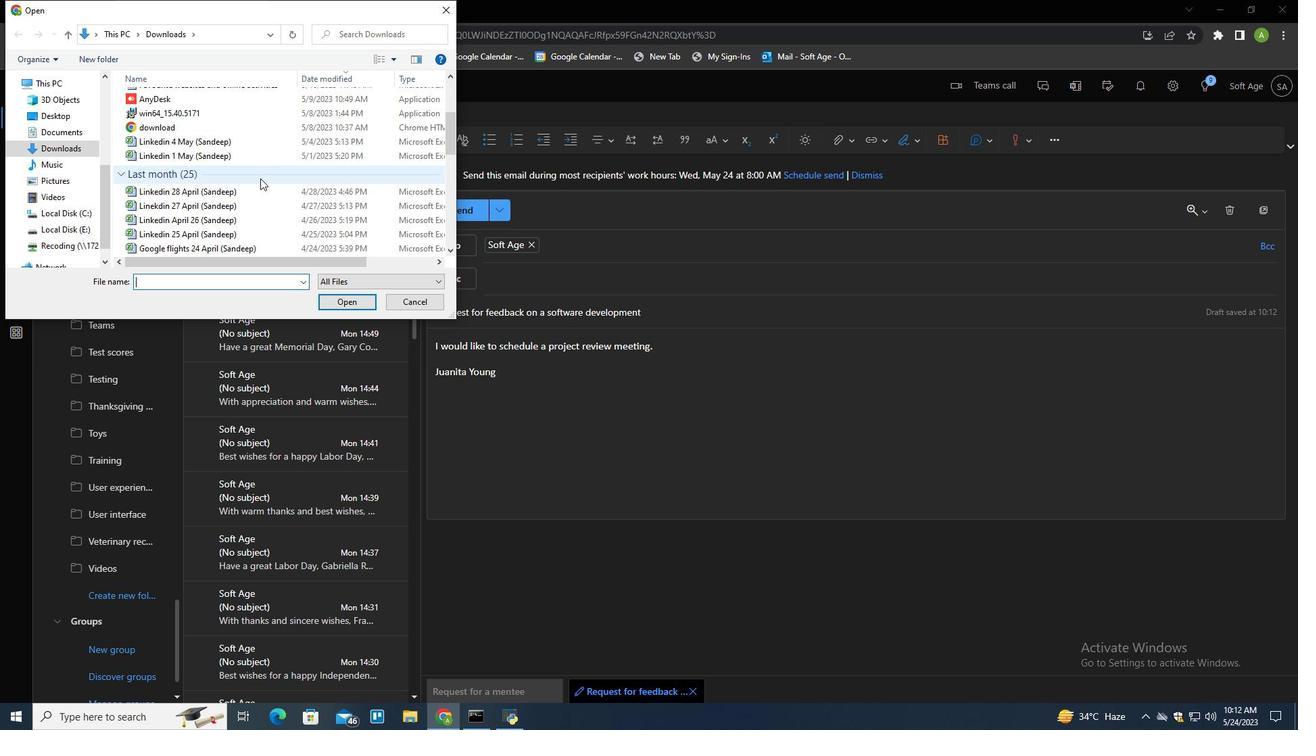 
Action: Mouse scrolled (260, 179) with delta (0, 0)
Screenshot: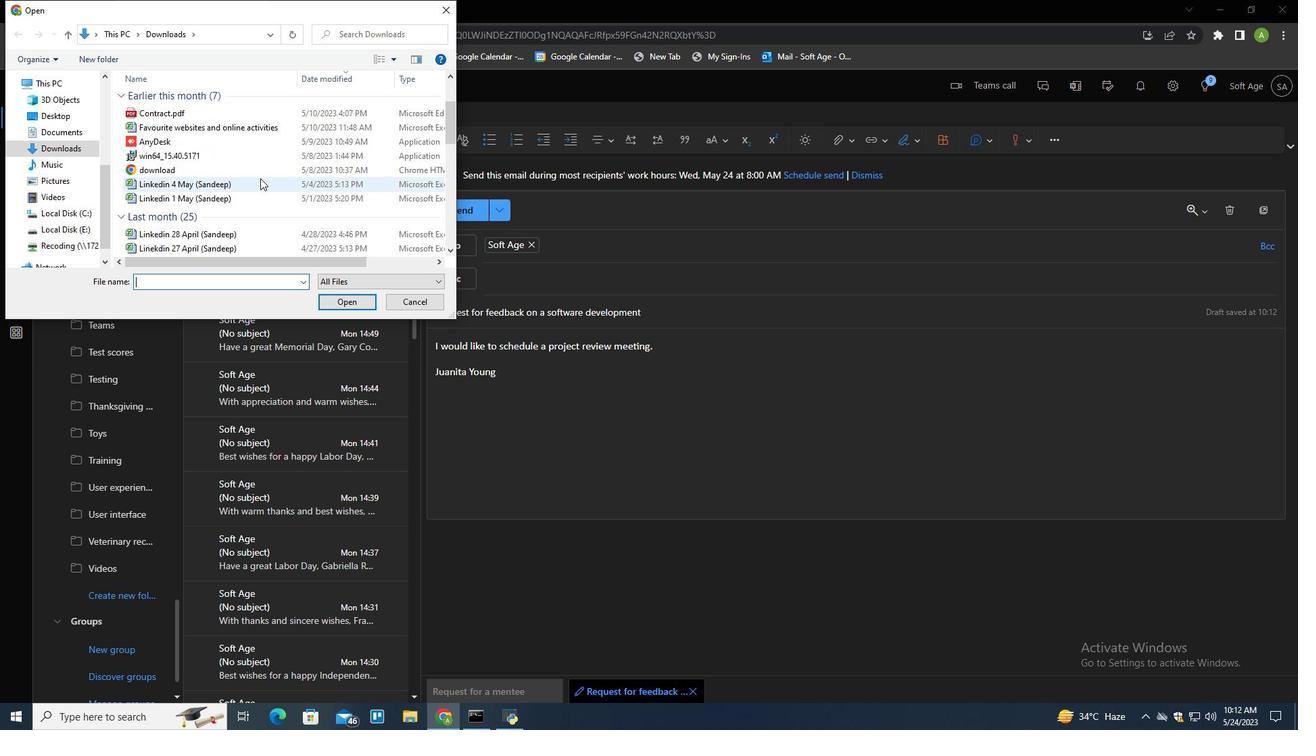 
Action: Mouse scrolled (260, 179) with delta (0, 0)
Screenshot: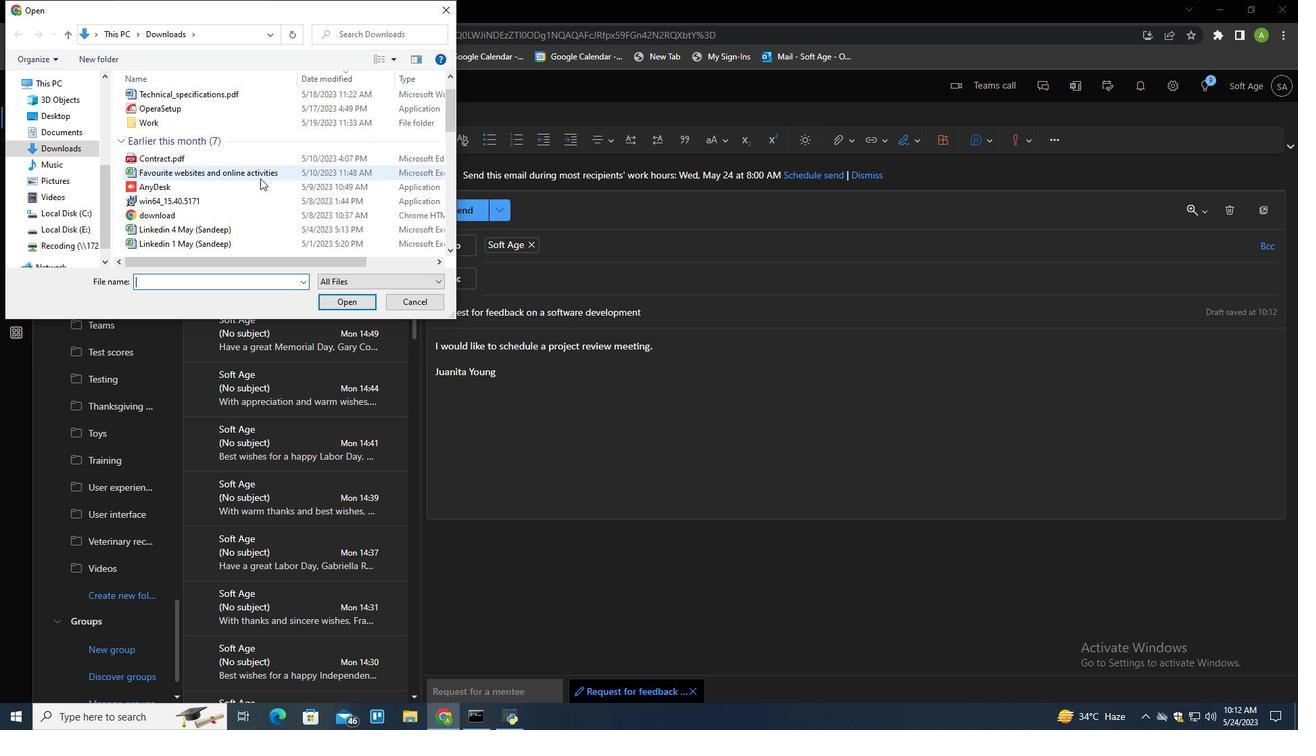 
Action: Mouse scrolled (260, 179) with delta (0, 0)
Screenshot: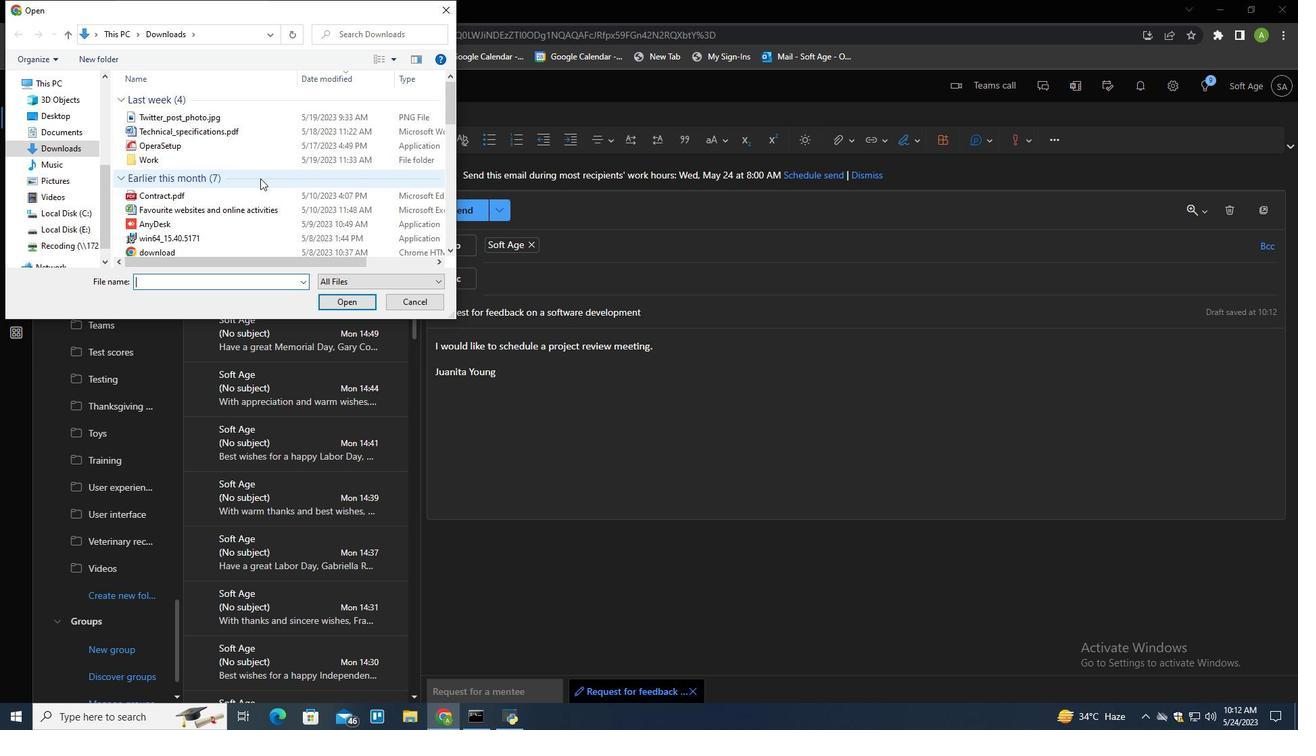 
Action: Mouse scrolled (260, 179) with delta (0, 0)
Screenshot: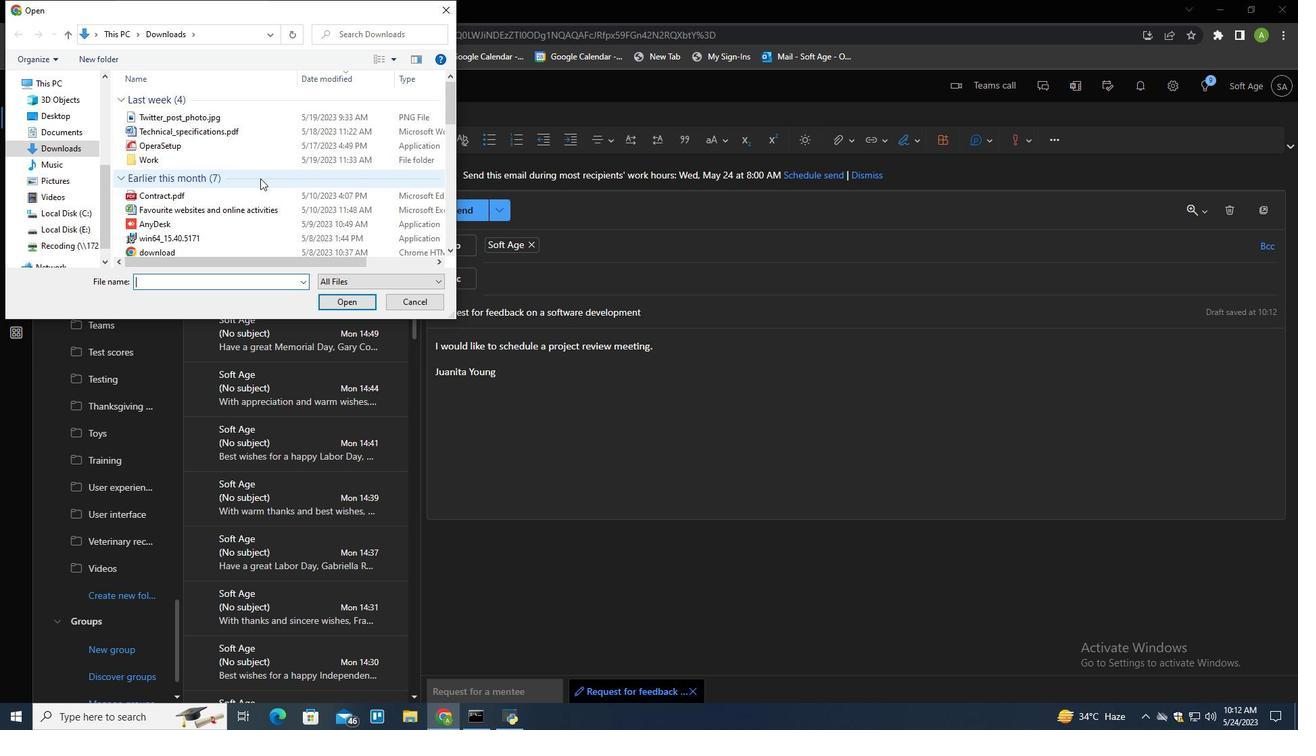 
Action: Mouse scrolled (260, 179) with delta (0, 0)
Screenshot: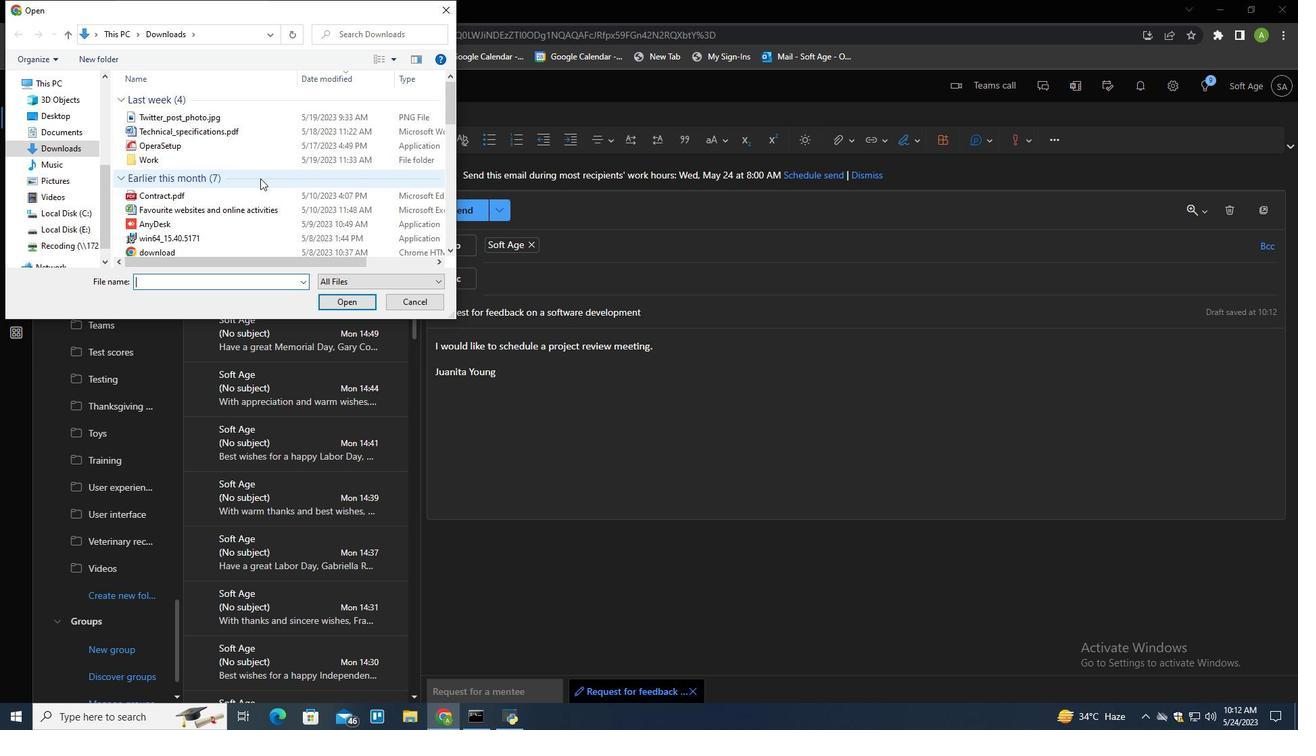 
Action: Mouse scrolled (260, 179) with delta (0, 0)
Screenshot: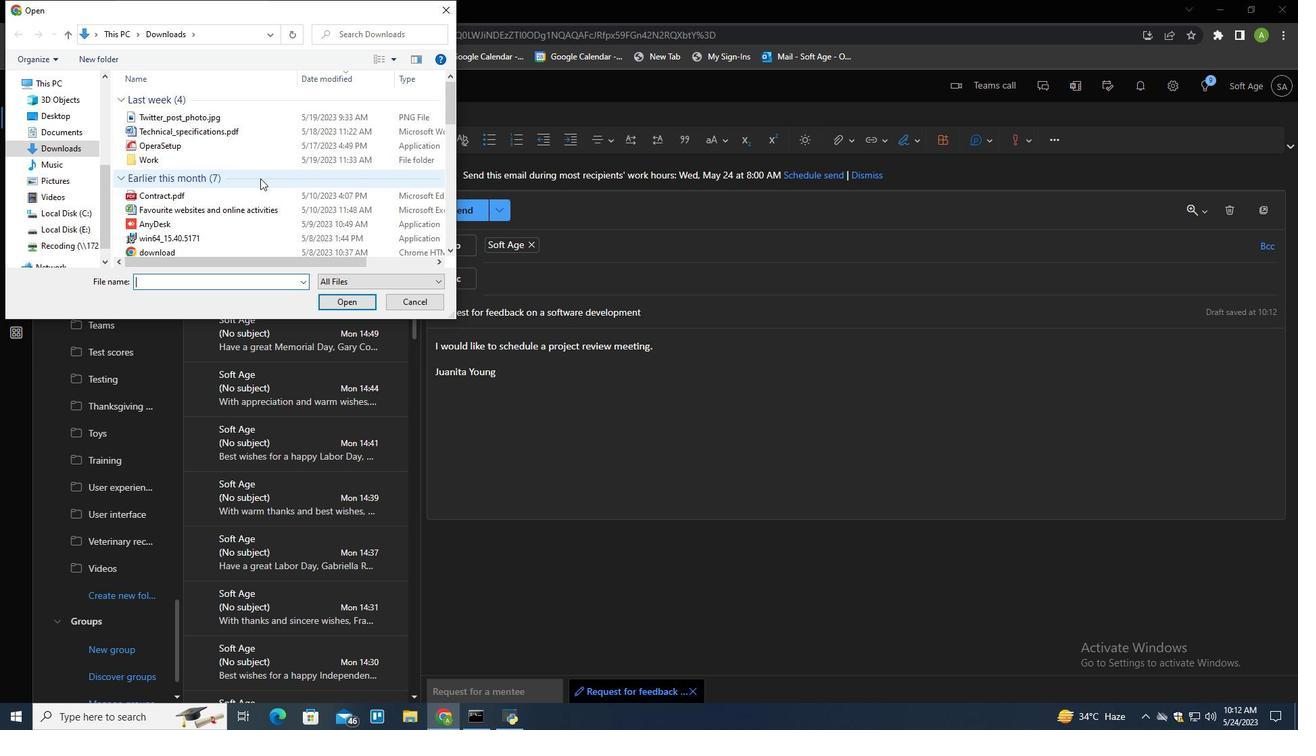 
Action: Mouse moved to (261, 112)
Screenshot: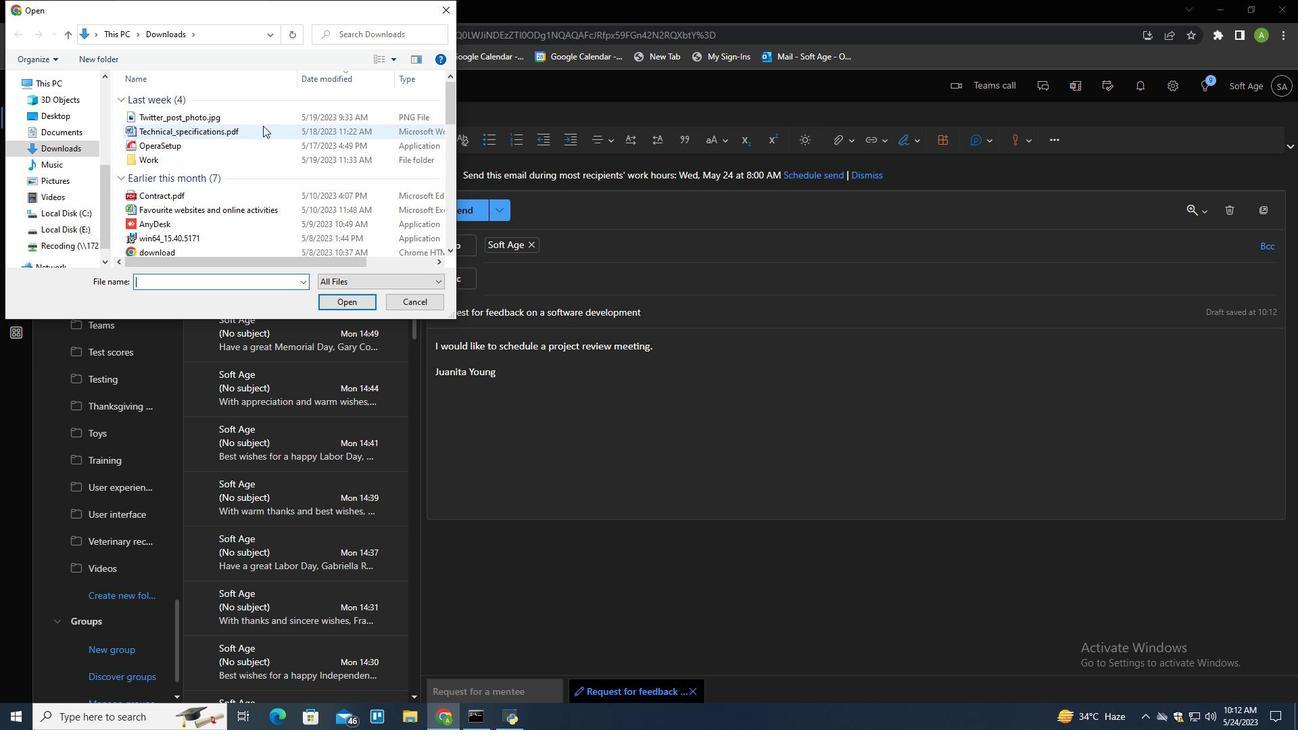 
Action: Mouse pressed left at (261, 112)
Screenshot: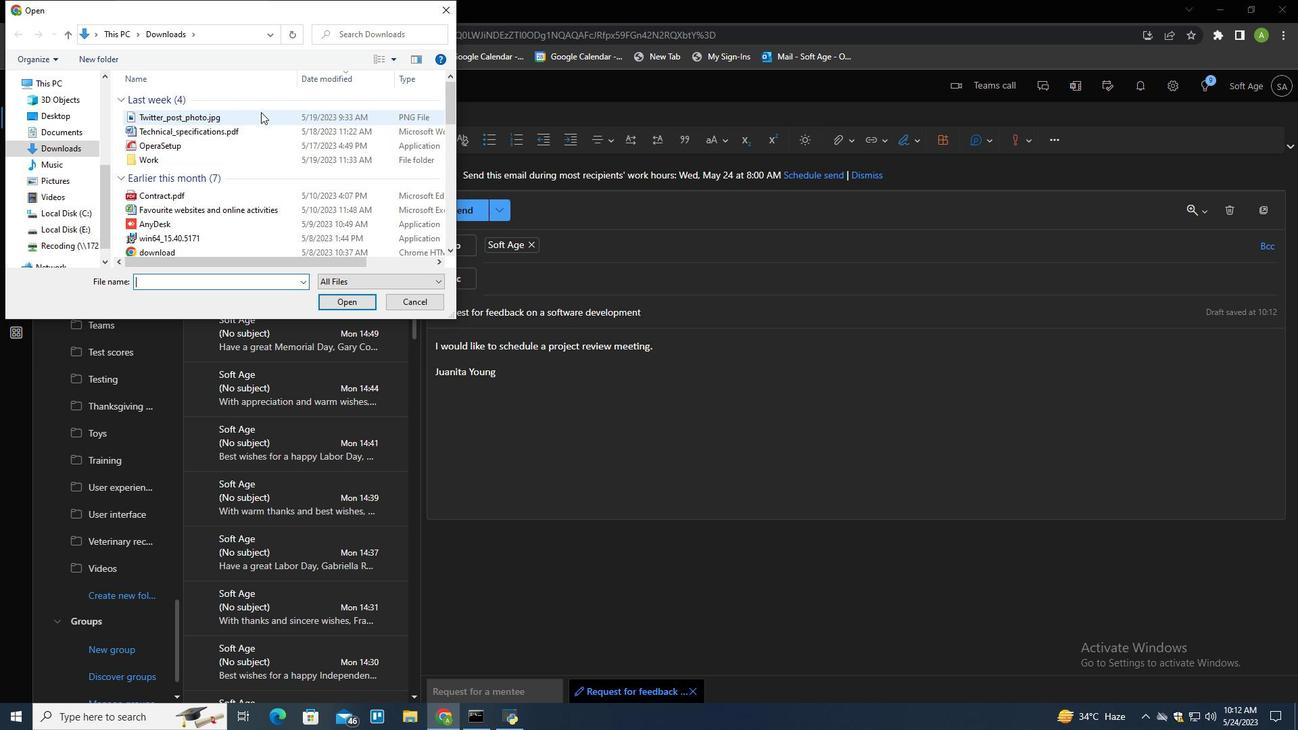 
Action: Key pressed <Key.f2>
Screenshot: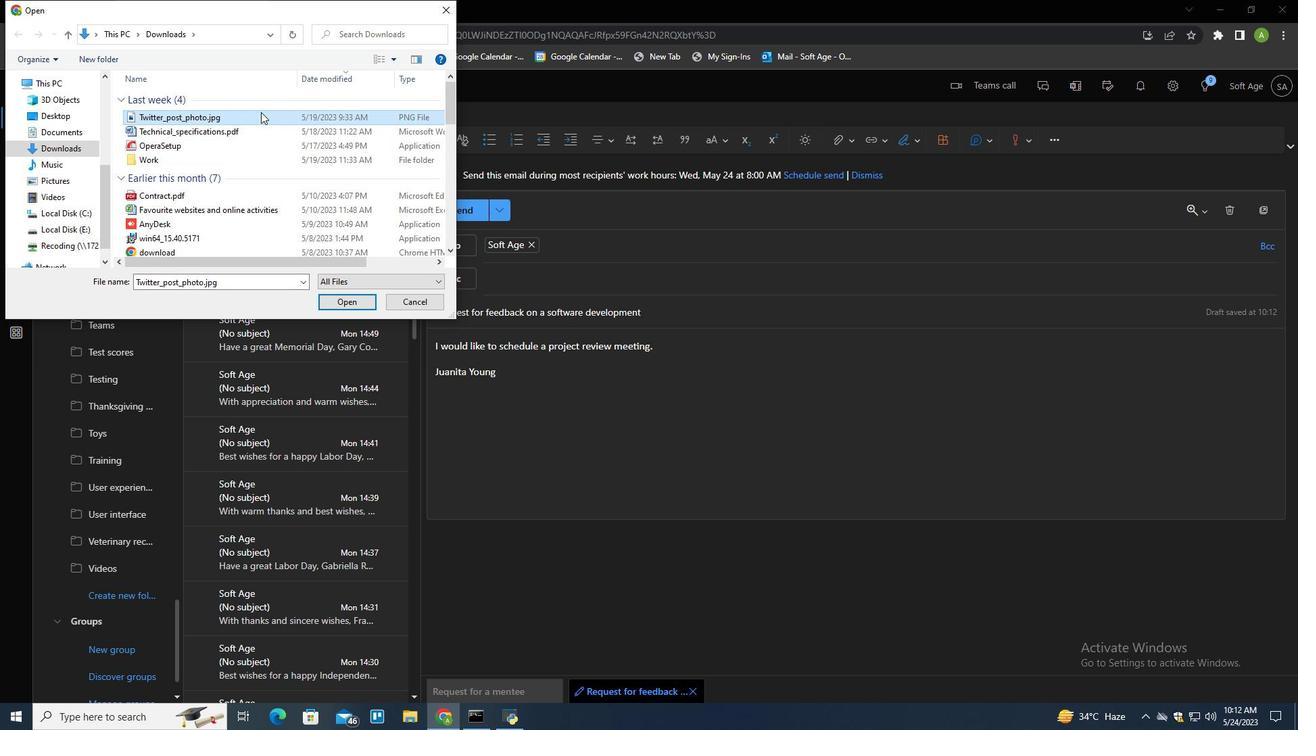 
Action: Mouse moved to (260, 111)
Screenshot: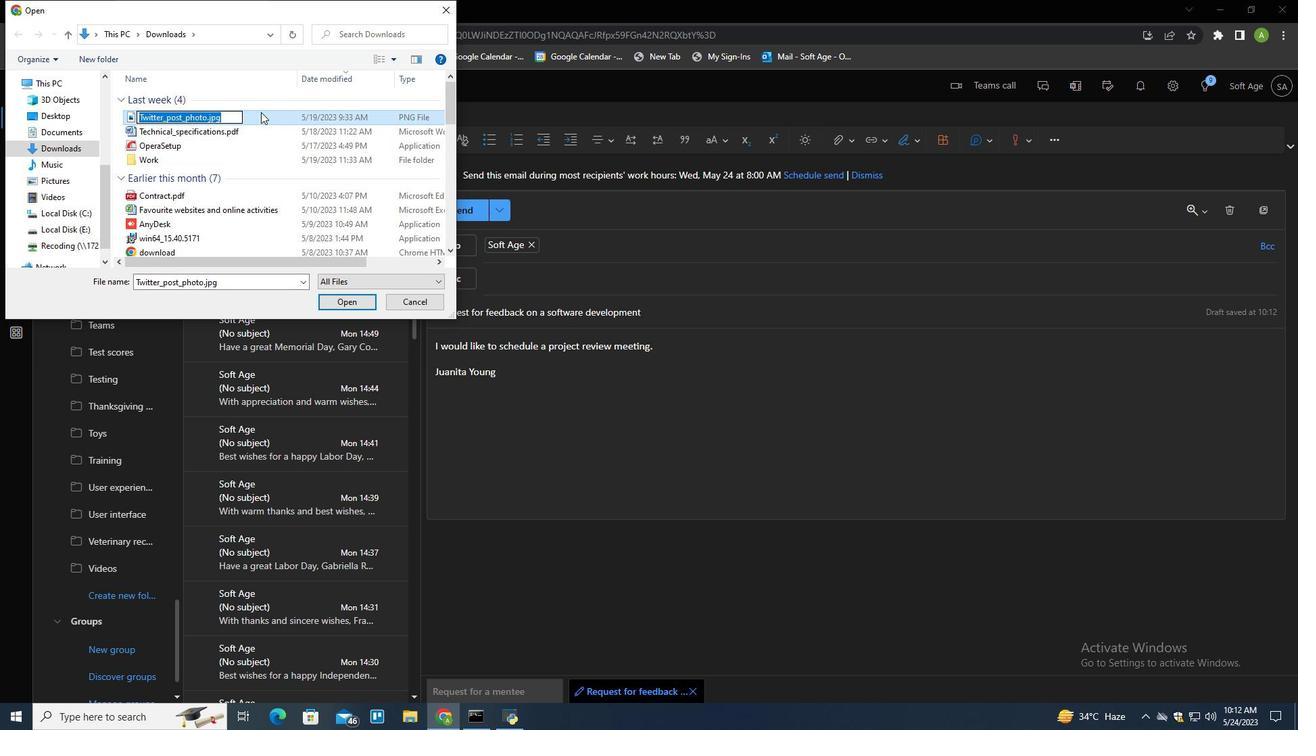 
Action: Key pressed <Key.shift>Instagram<Key.shift>_feed<Key.shift>_image.jpg
Screenshot: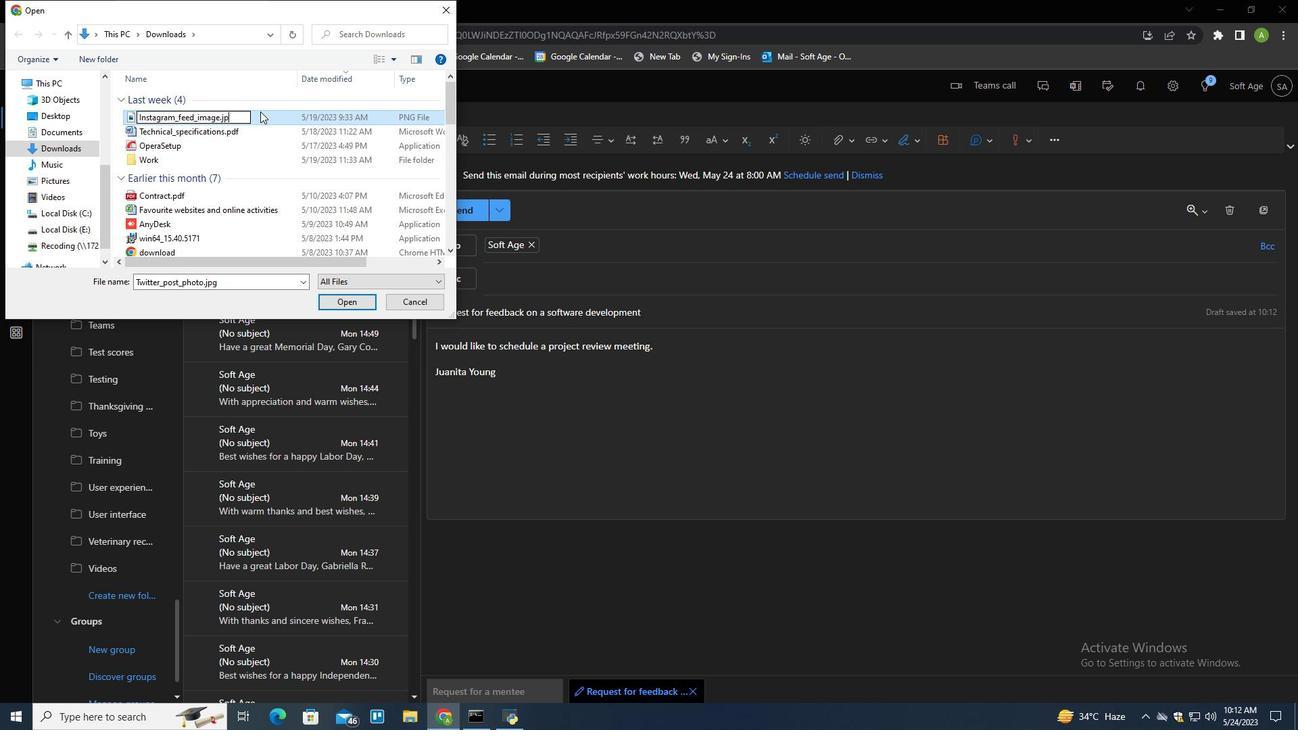 
Action: Mouse pressed left at (260, 111)
Screenshot: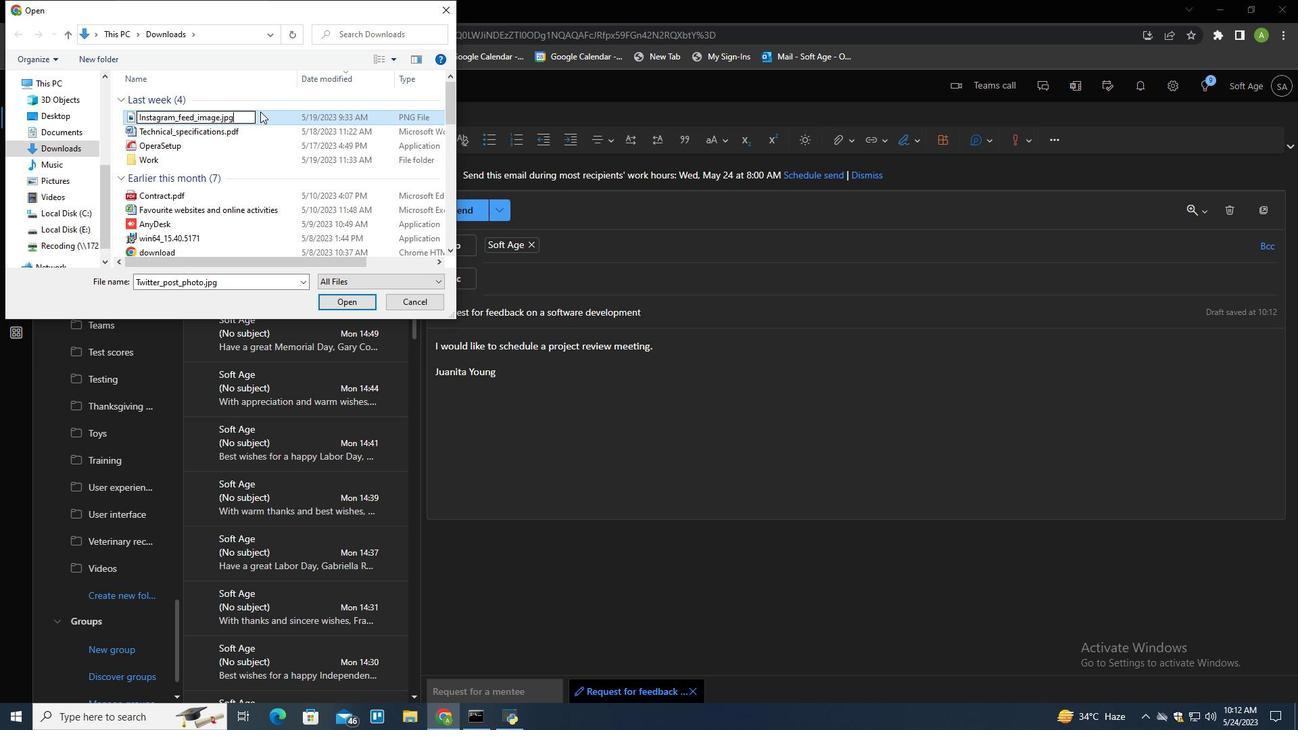 
Action: Mouse pressed left at (260, 111)
Screenshot: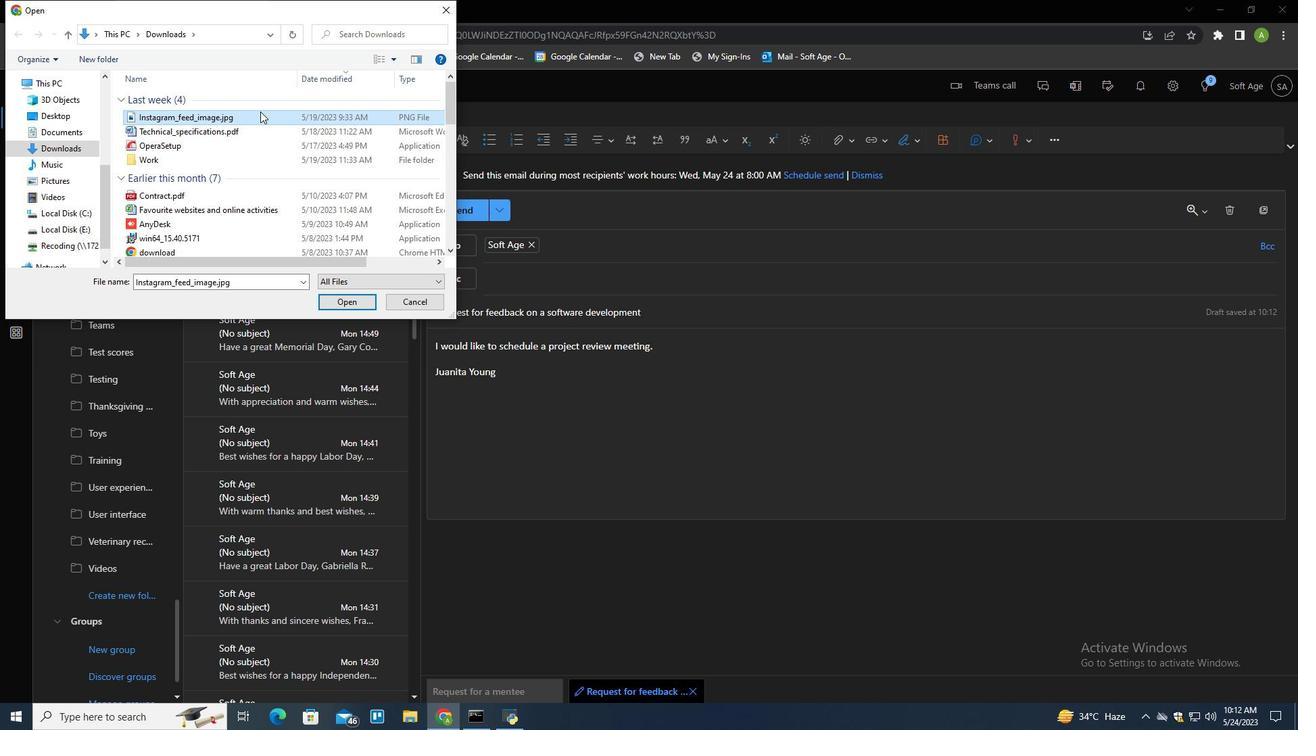 
Action: Mouse moved to (276, 120)
Screenshot: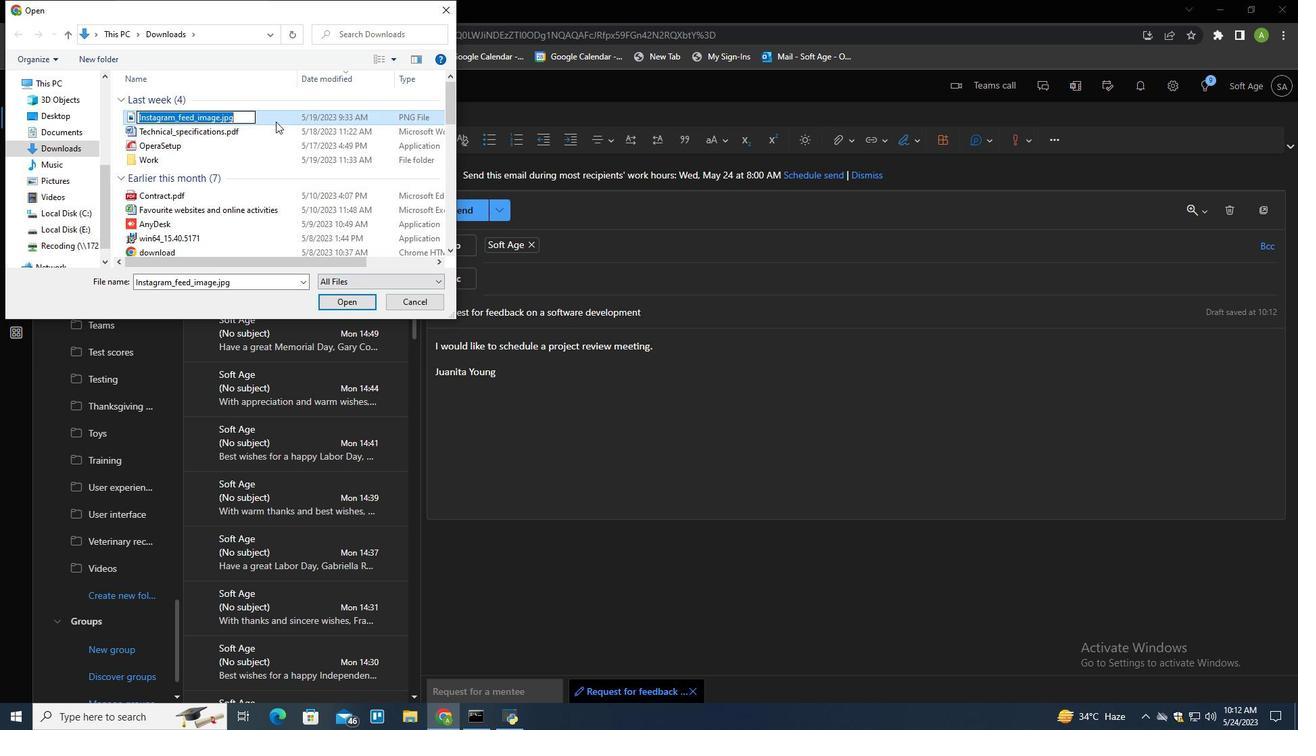 
Action: Mouse pressed left at (276, 120)
Screenshot: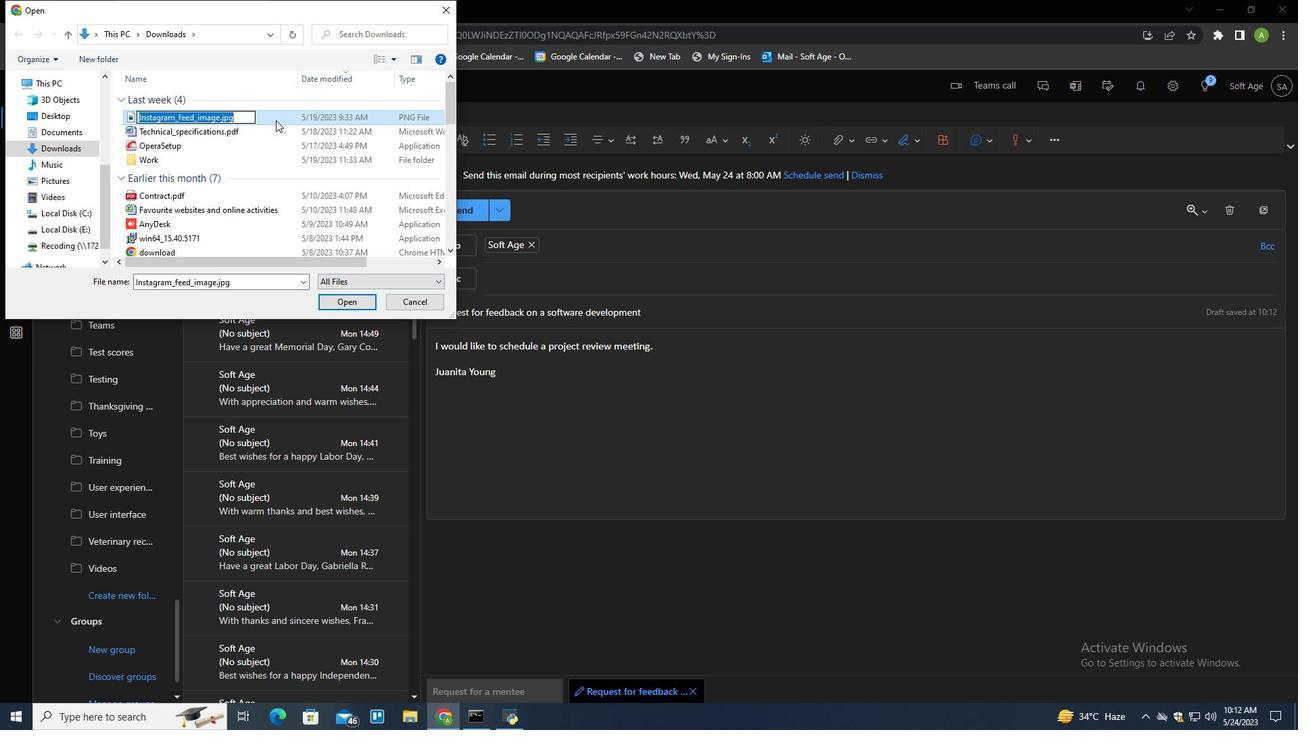
Action: Mouse moved to (347, 300)
Screenshot: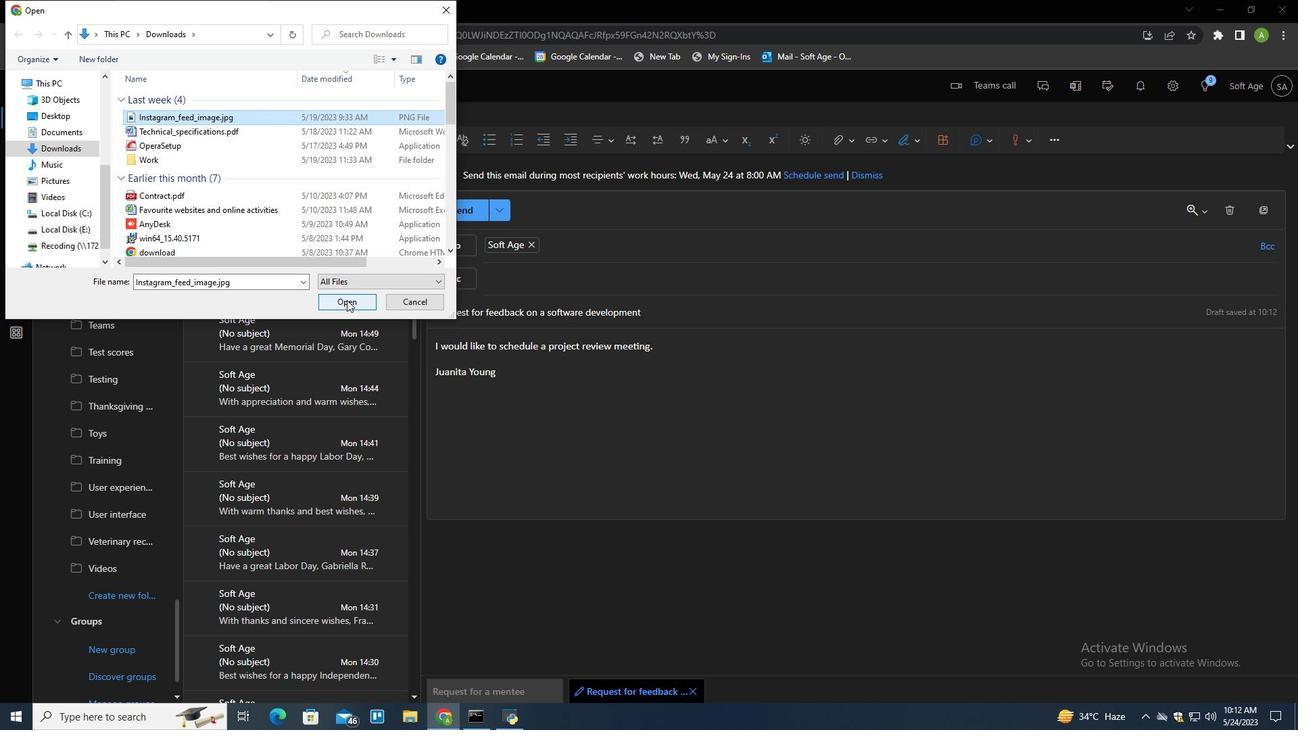 
Action: Mouse pressed left at (347, 300)
Screenshot: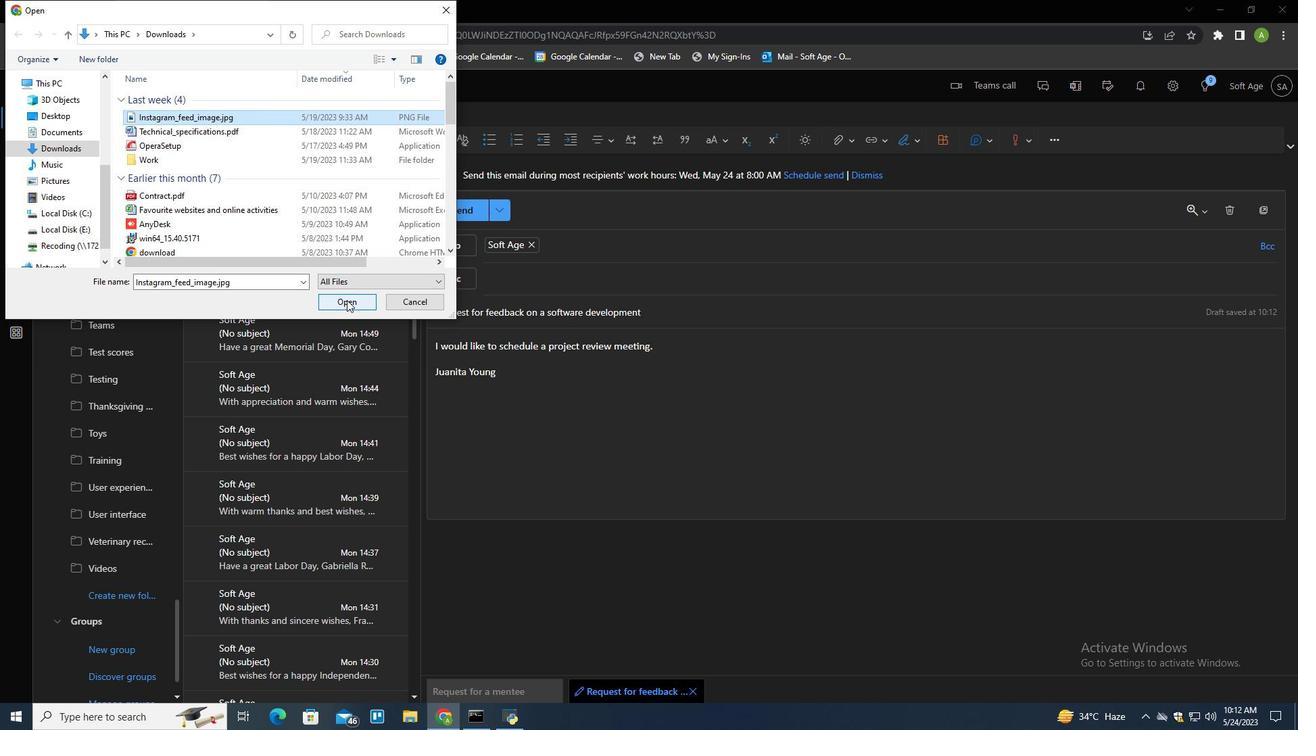 
Action: Mouse moved to (575, 455)
Screenshot: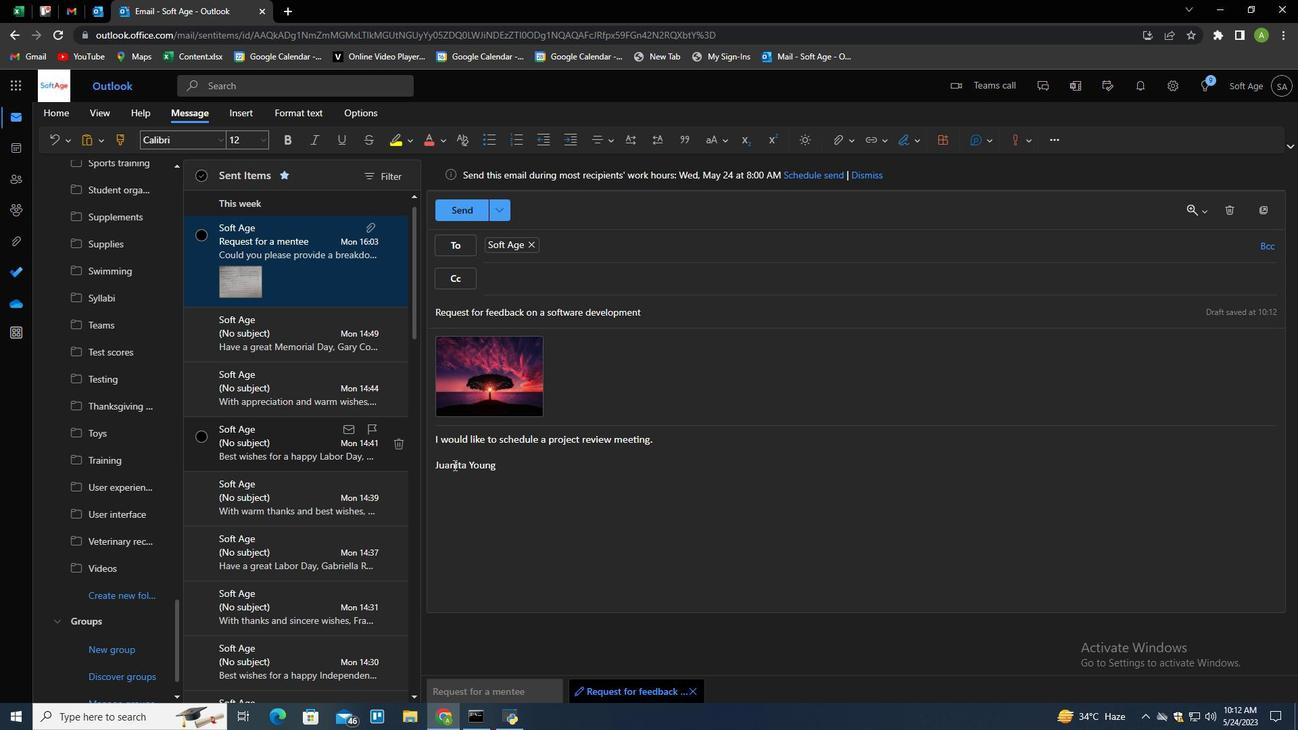 
Action: Mouse pressed left at (575, 455)
Screenshot: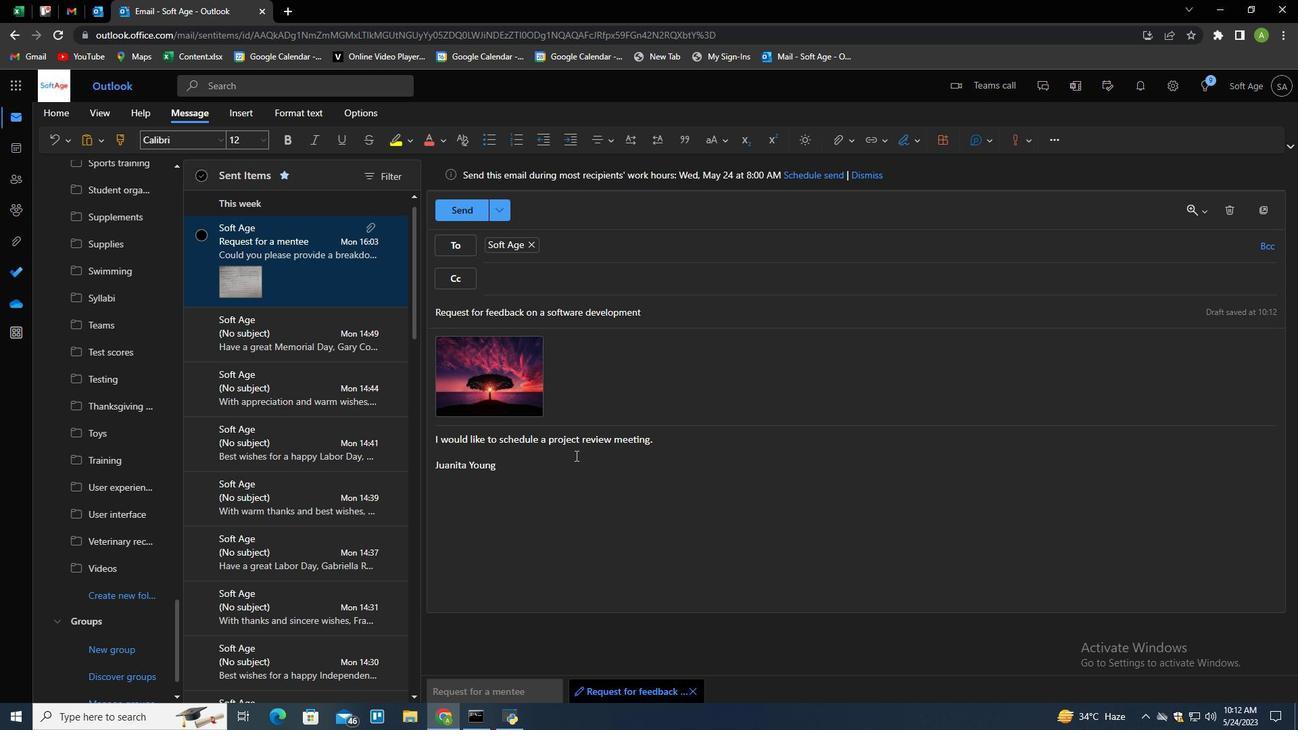 
Action: Mouse moved to (482, 211)
Screenshot: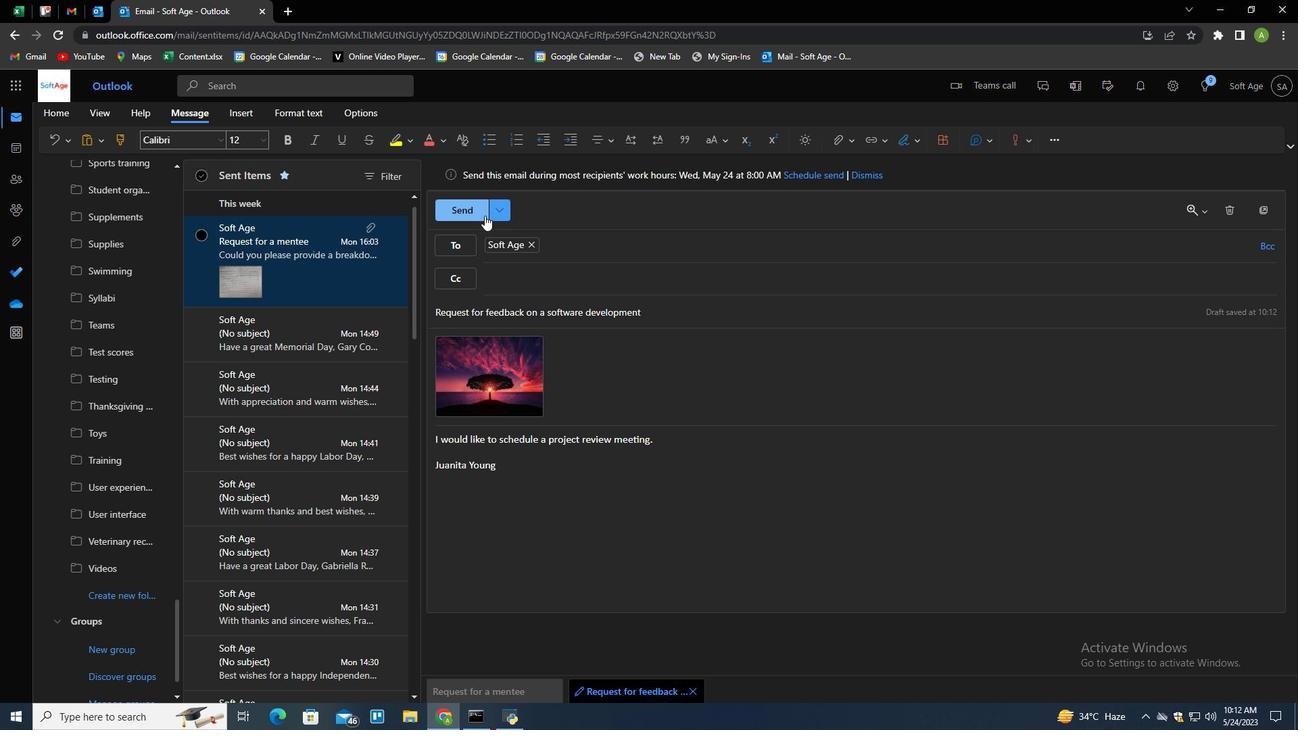 
Action: Mouse pressed left at (482, 211)
Screenshot: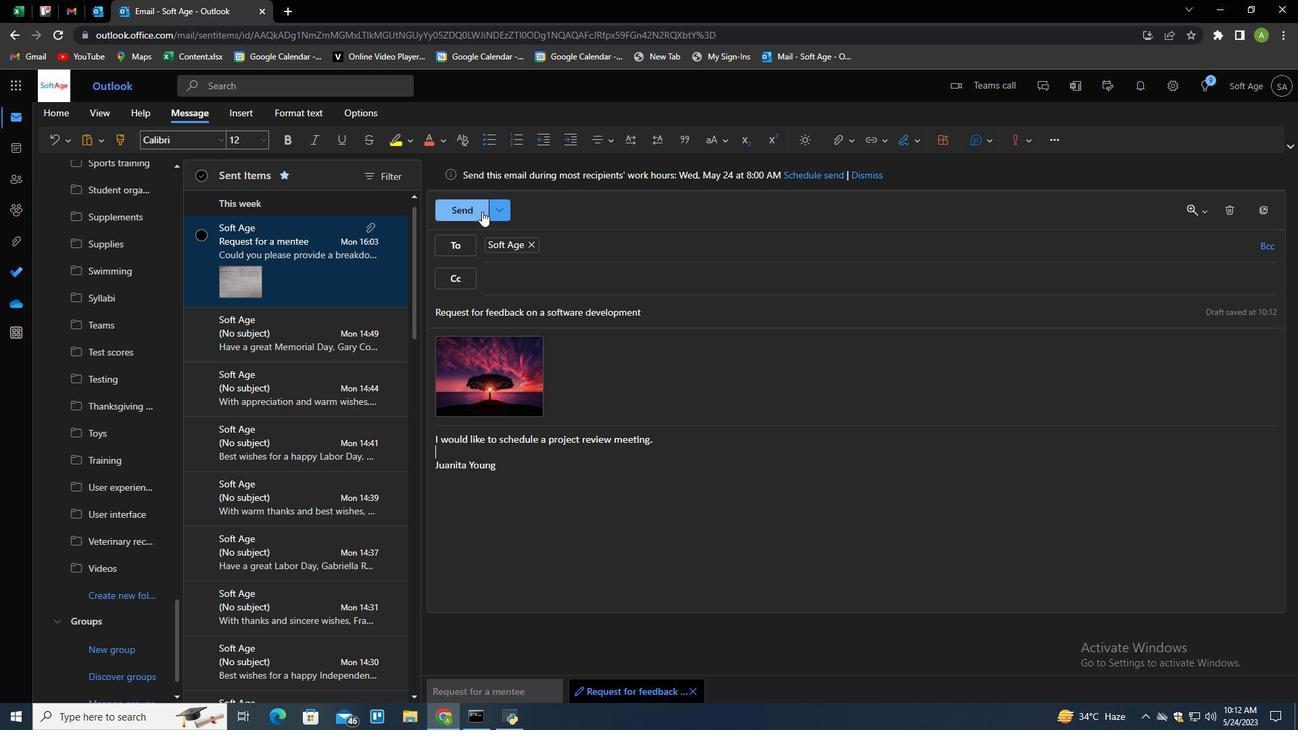
Action: Mouse moved to (137, 554)
Screenshot: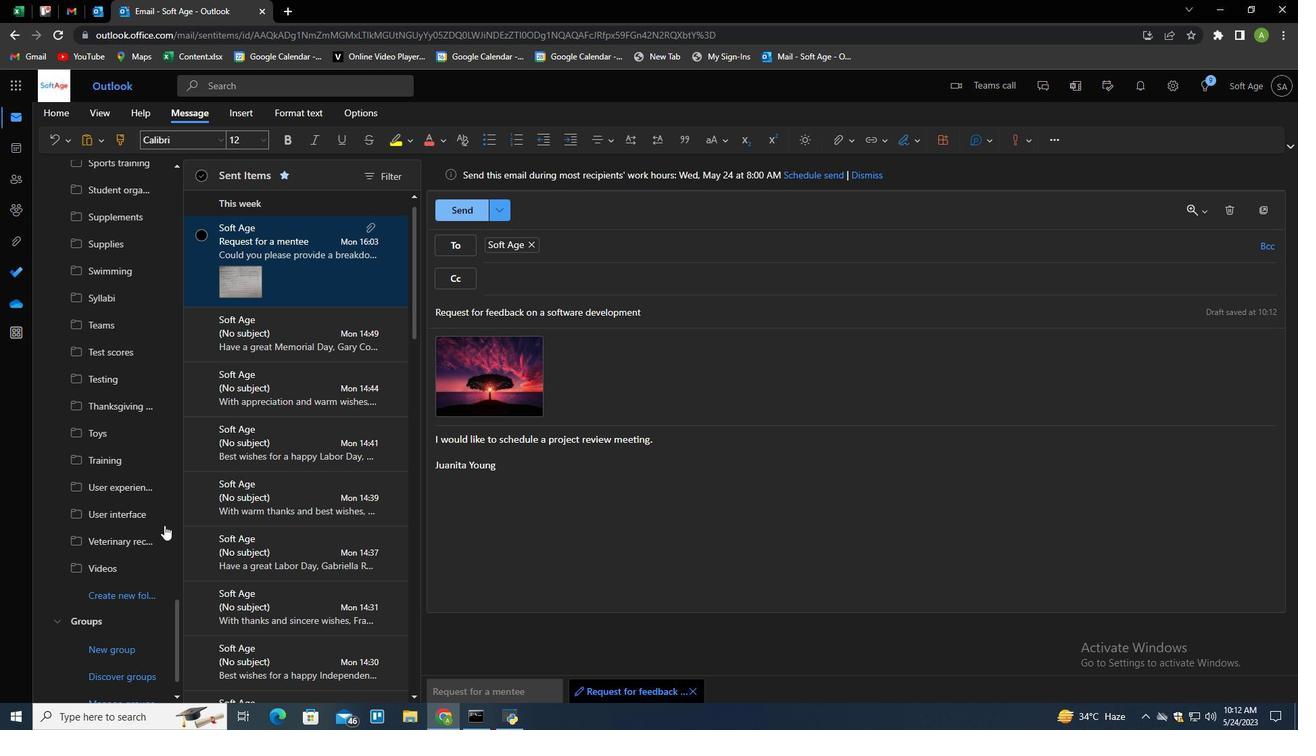 
Action: Mouse scrolled (137, 554) with delta (0, 0)
Screenshot: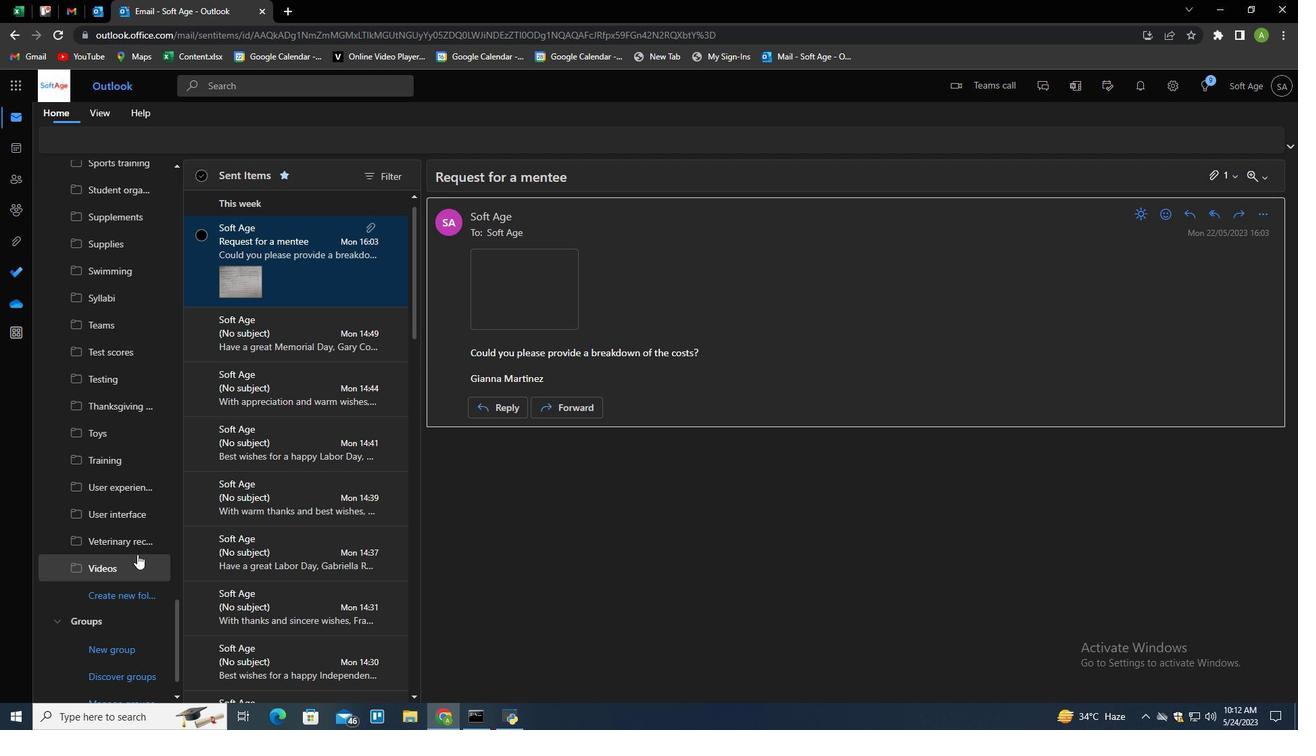 
Action: Mouse scrolled (137, 554) with delta (0, 0)
Screenshot: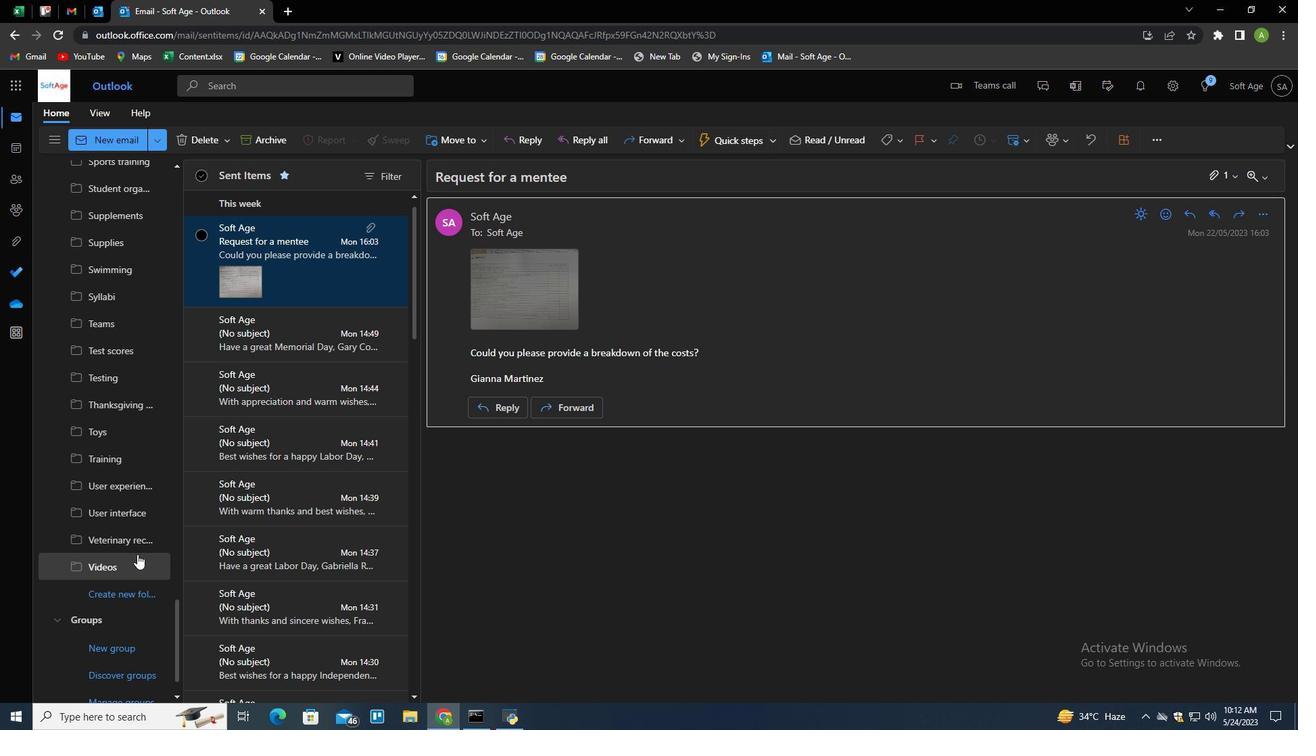 
Action: Mouse scrolled (137, 554) with delta (0, 0)
Screenshot: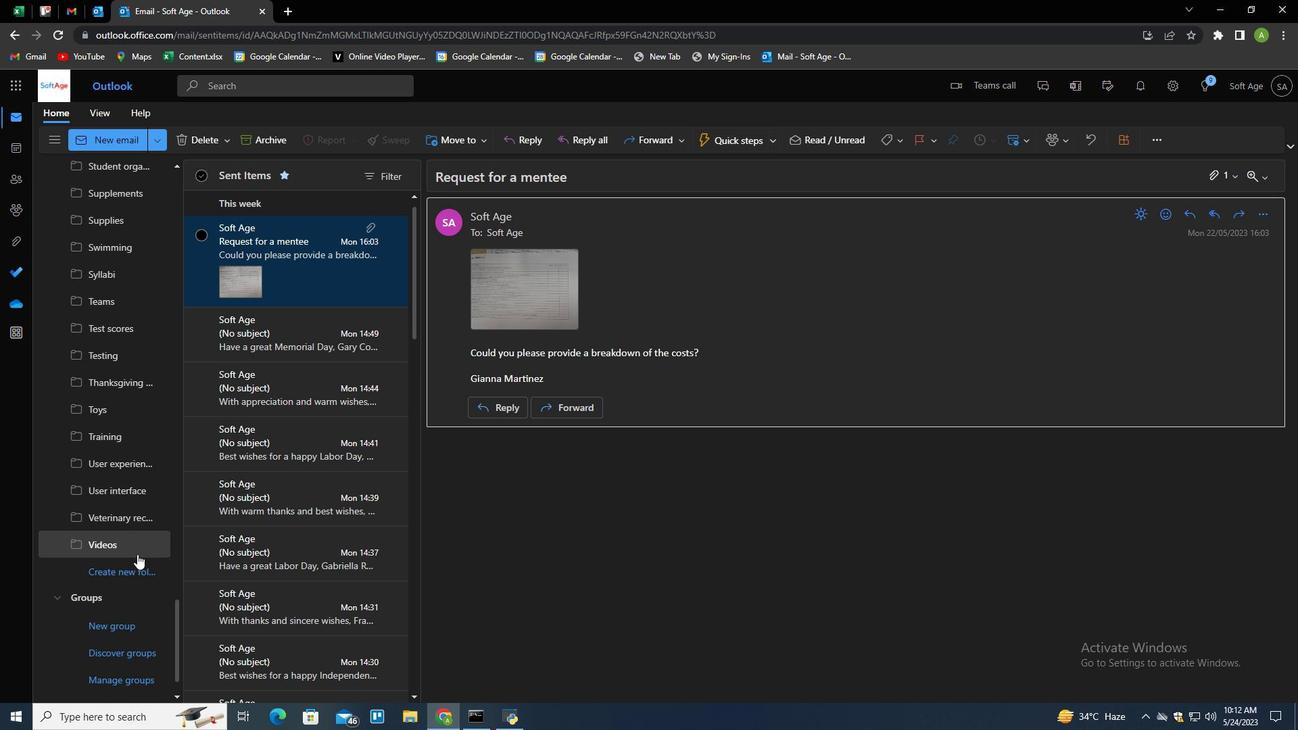 
Action: Mouse scrolled (137, 554) with delta (0, 0)
Screenshot: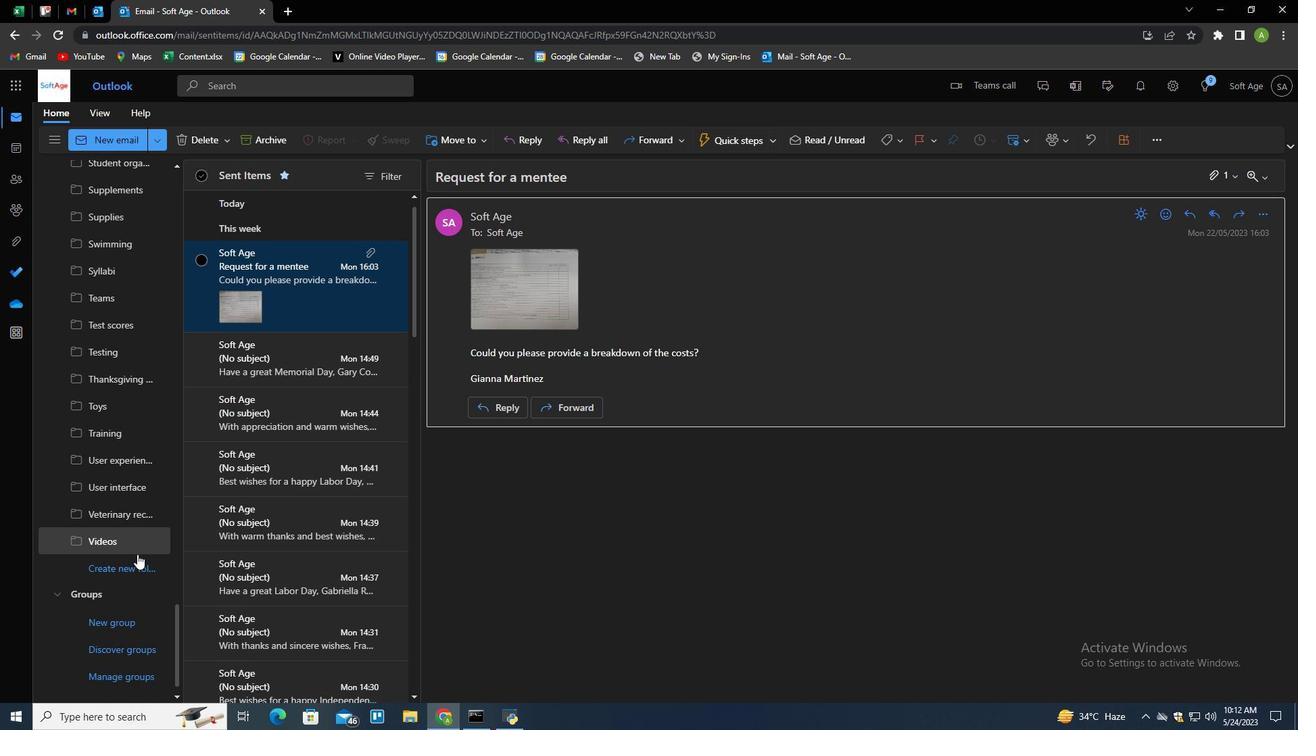 
Action: Mouse moved to (124, 565)
Screenshot: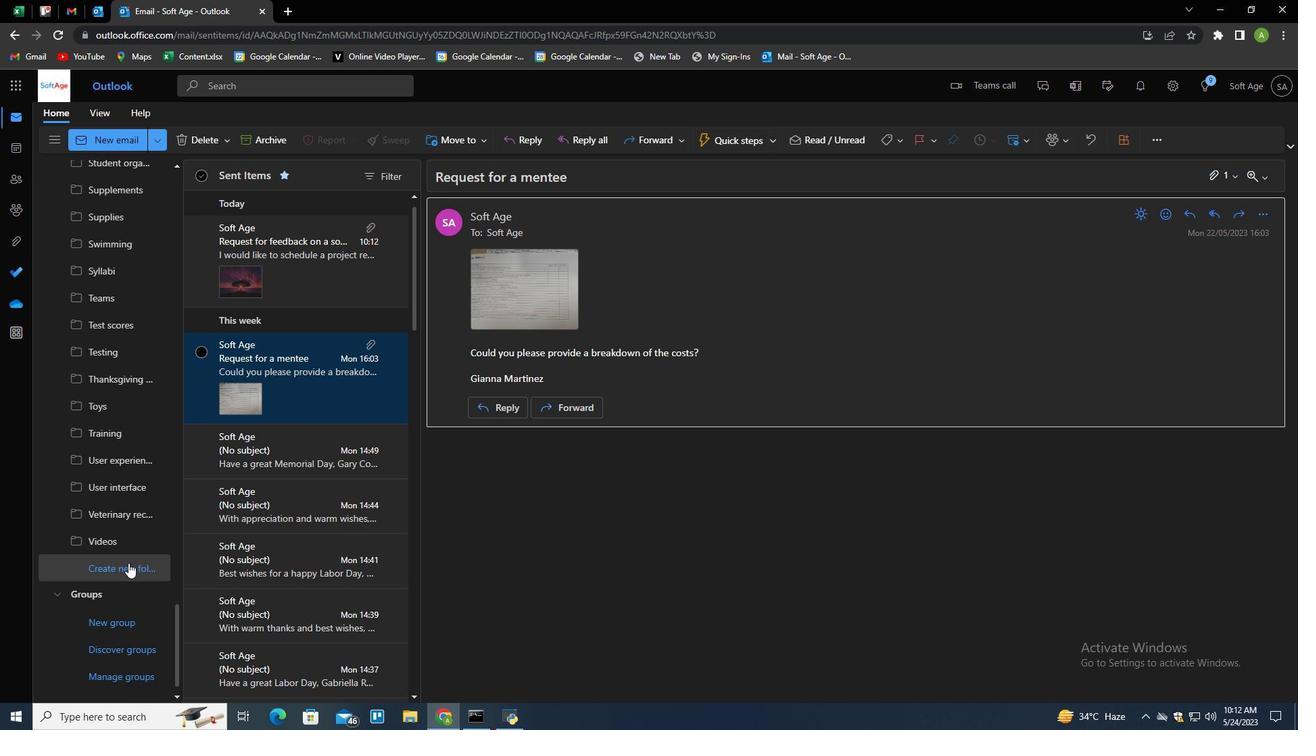 
Action: Mouse pressed left at (124, 565)
Screenshot: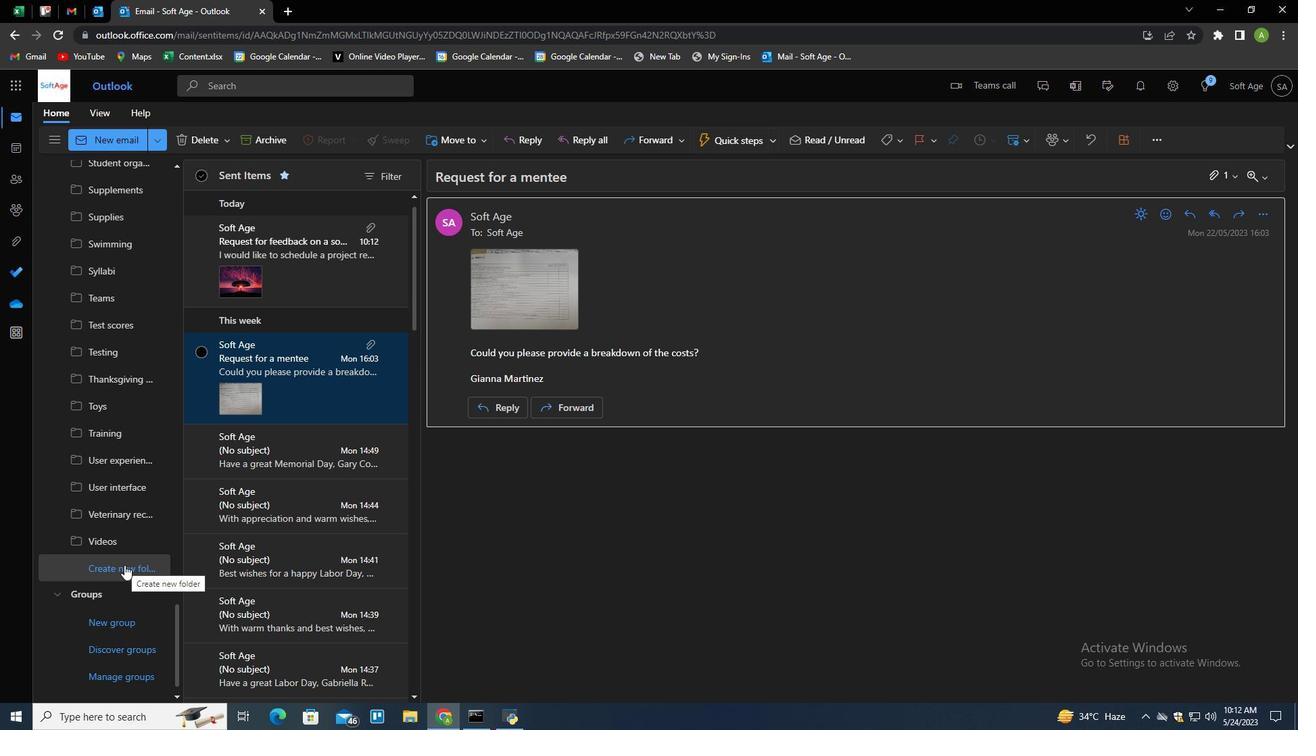 
Action: Mouse pressed left at (124, 565)
Screenshot: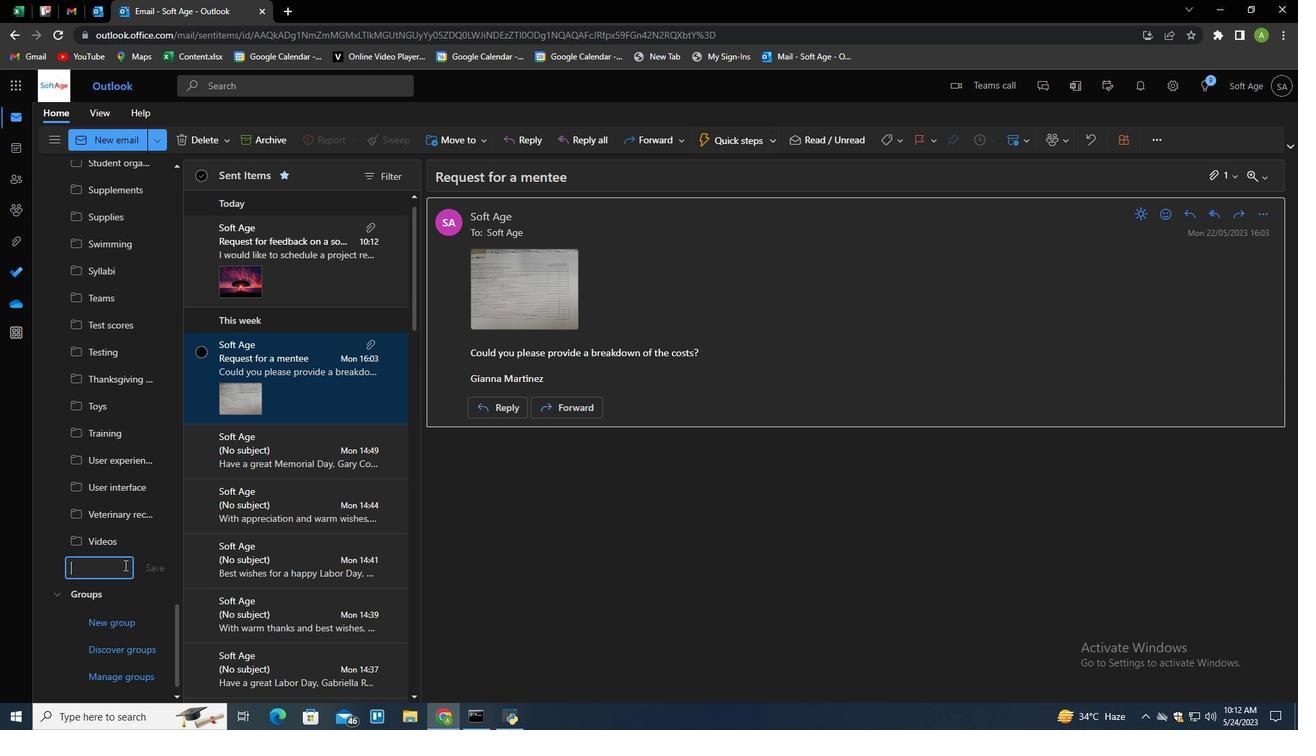 
Action: Key pressed <Key.shift>Debugging<Key.enter>
Screenshot: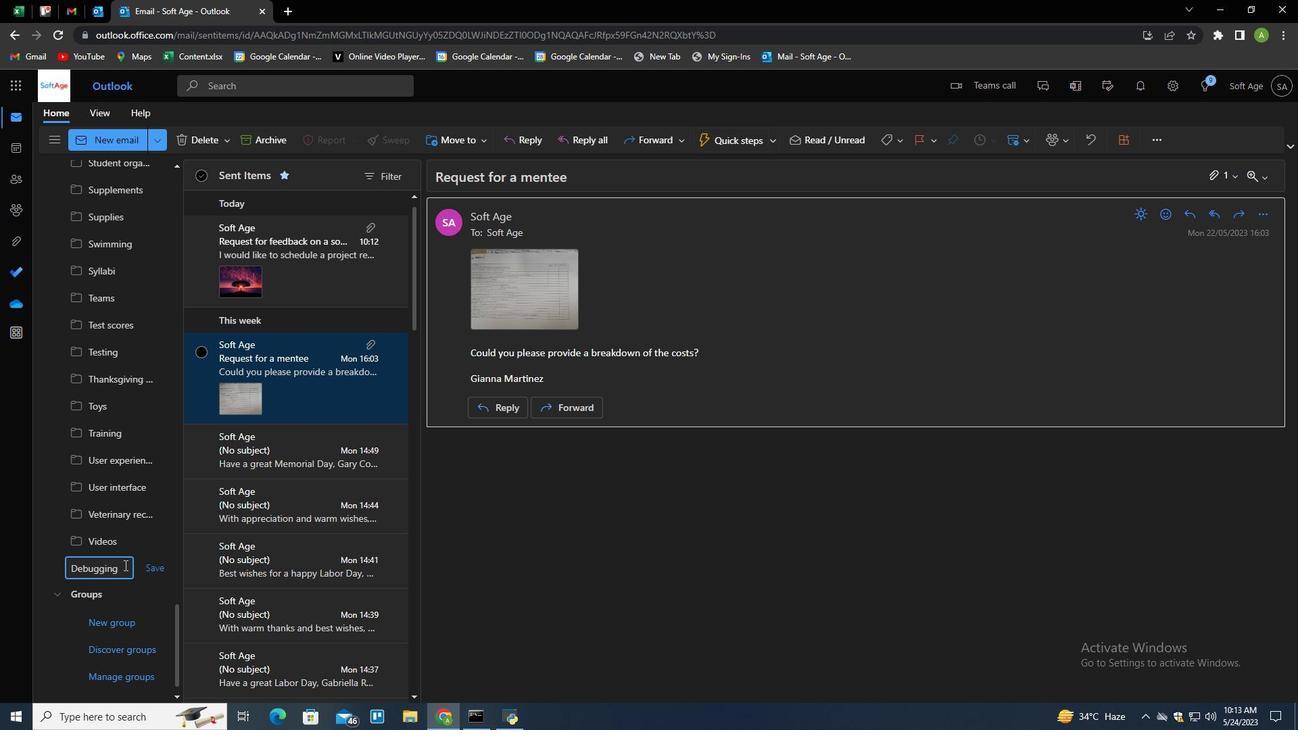 
Action: Mouse moved to (328, 512)
Screenshot: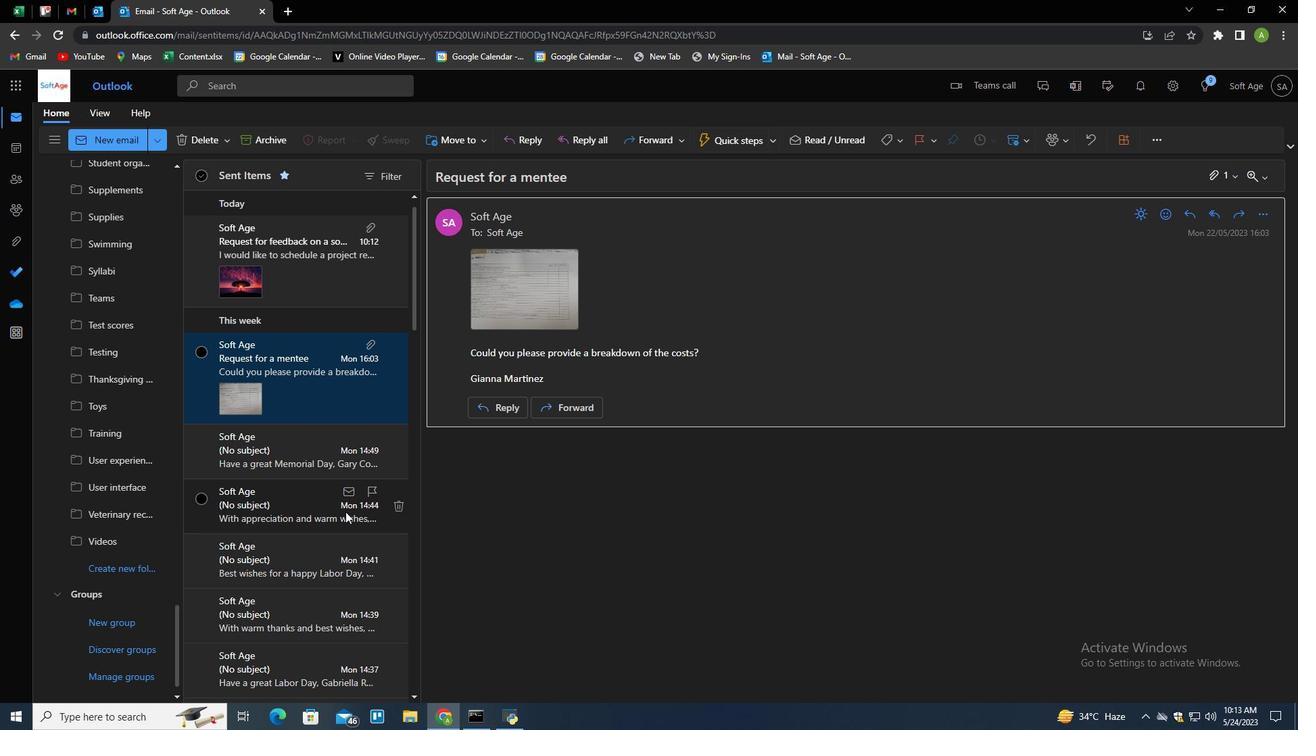 
Action: Mouse scrolled (328, 512) with delta (0, 0)
Screenshot: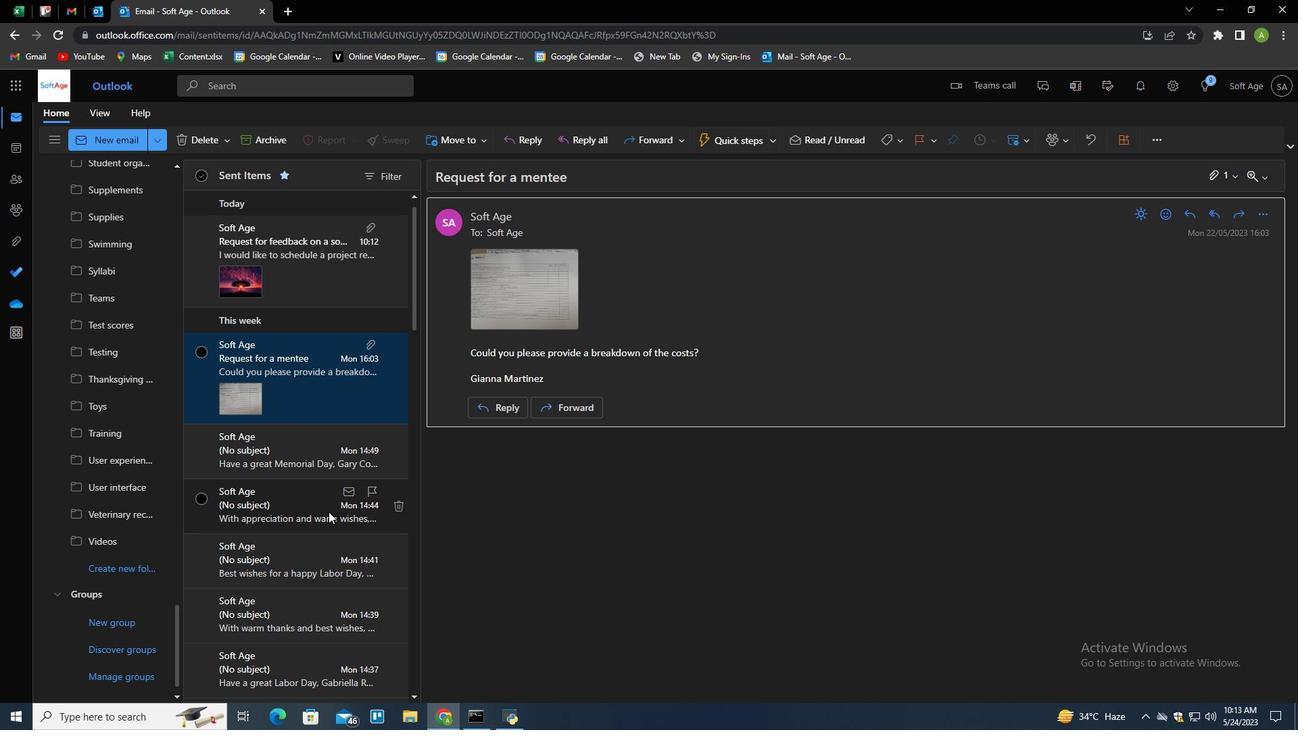 
Action: Mouse scrolled (328, 512) with delta (0, 0)
Screenshot: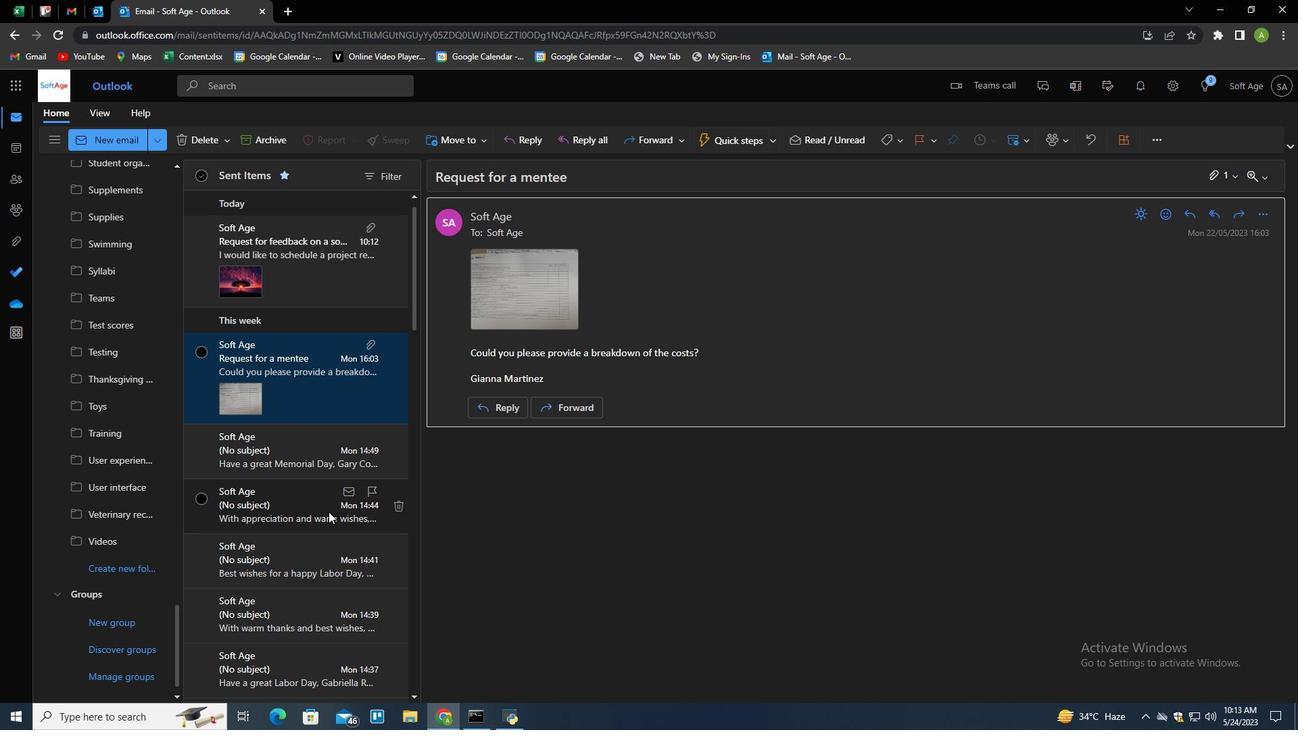 
Action: Mouse moved to (328, 512)
Screenshot: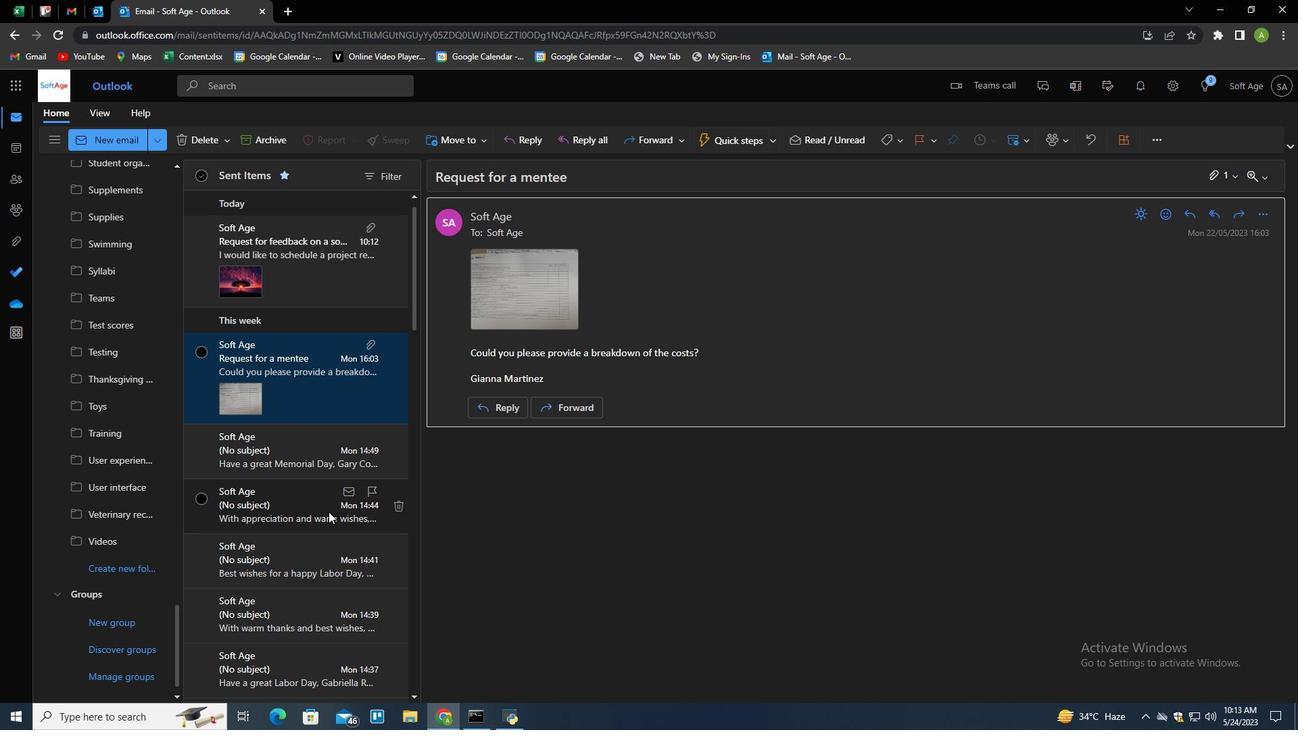
Action: Mouse scrolled (328, 512) with delta (0, 0)
Screenshot: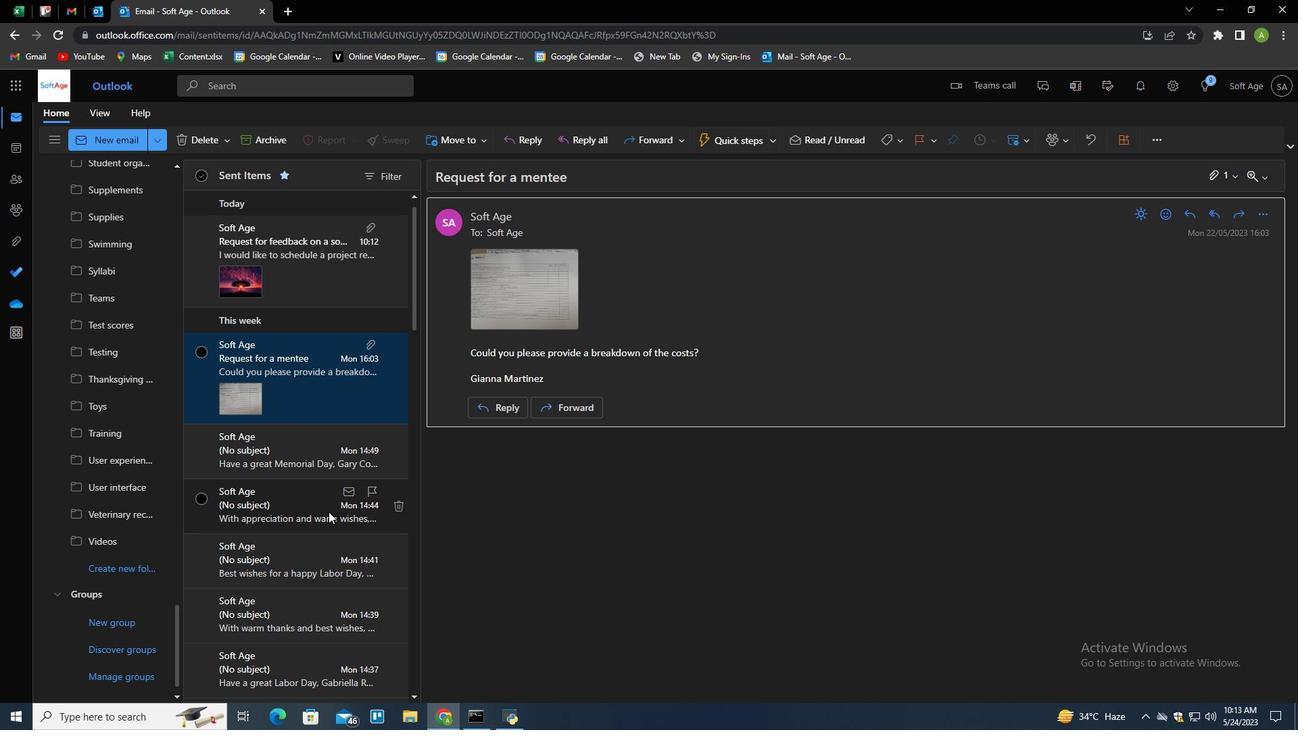 
Action: Mouse moved to (328, 512)
Screenshot: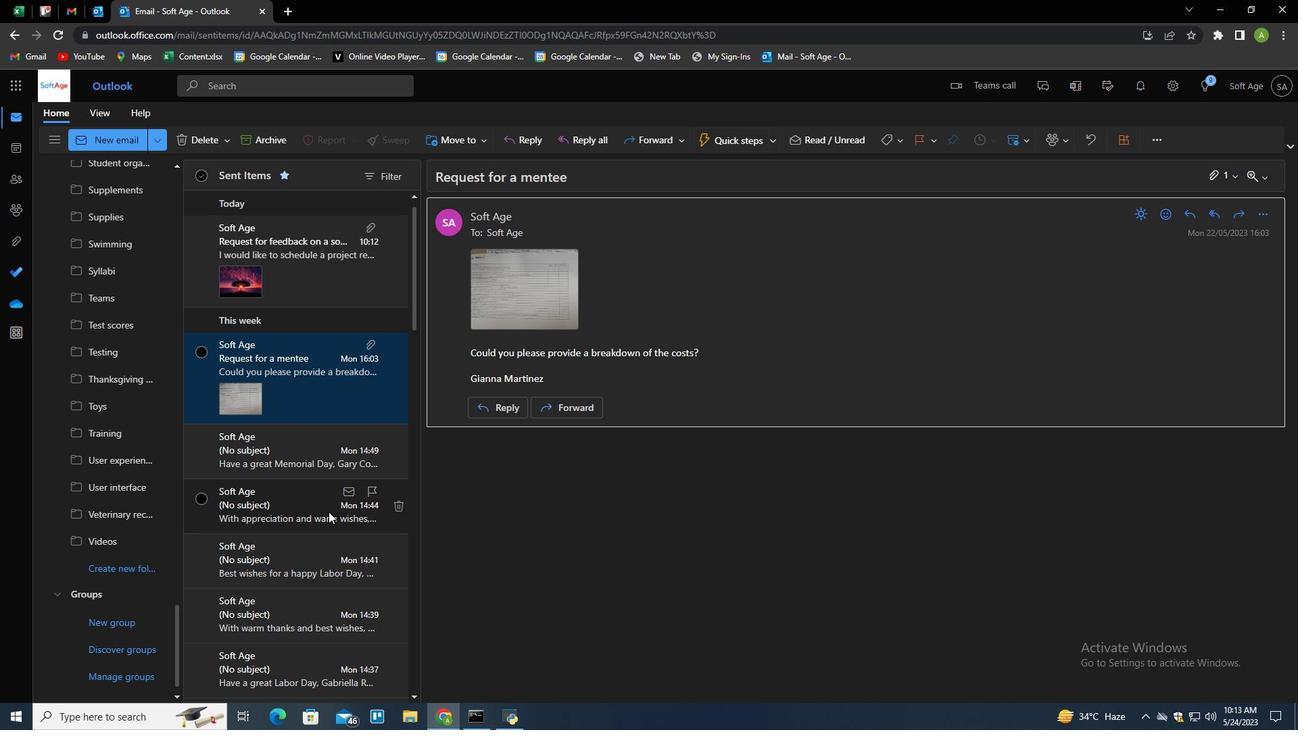 
Action: Mouse scrolled (328, 512) with delta (0, 0)
Screenshot: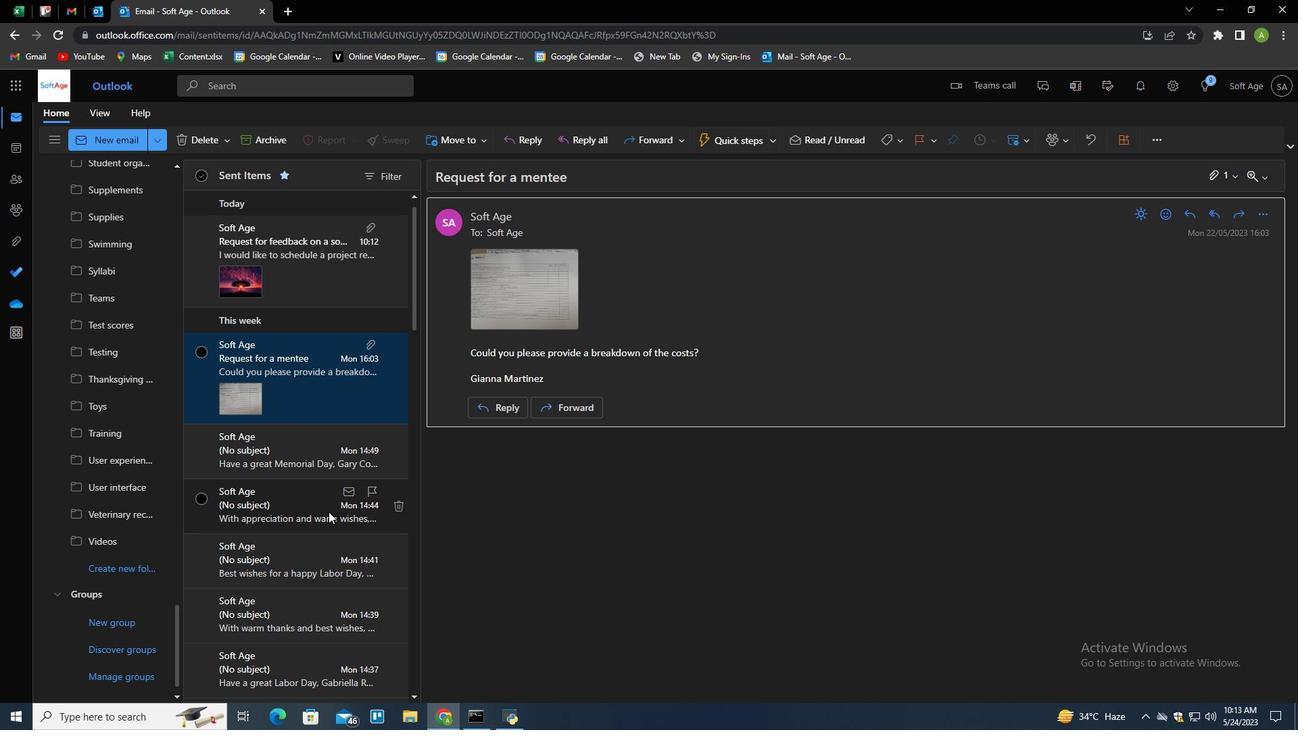 
Action: Mouse moved to (311, 257)
Screenshot: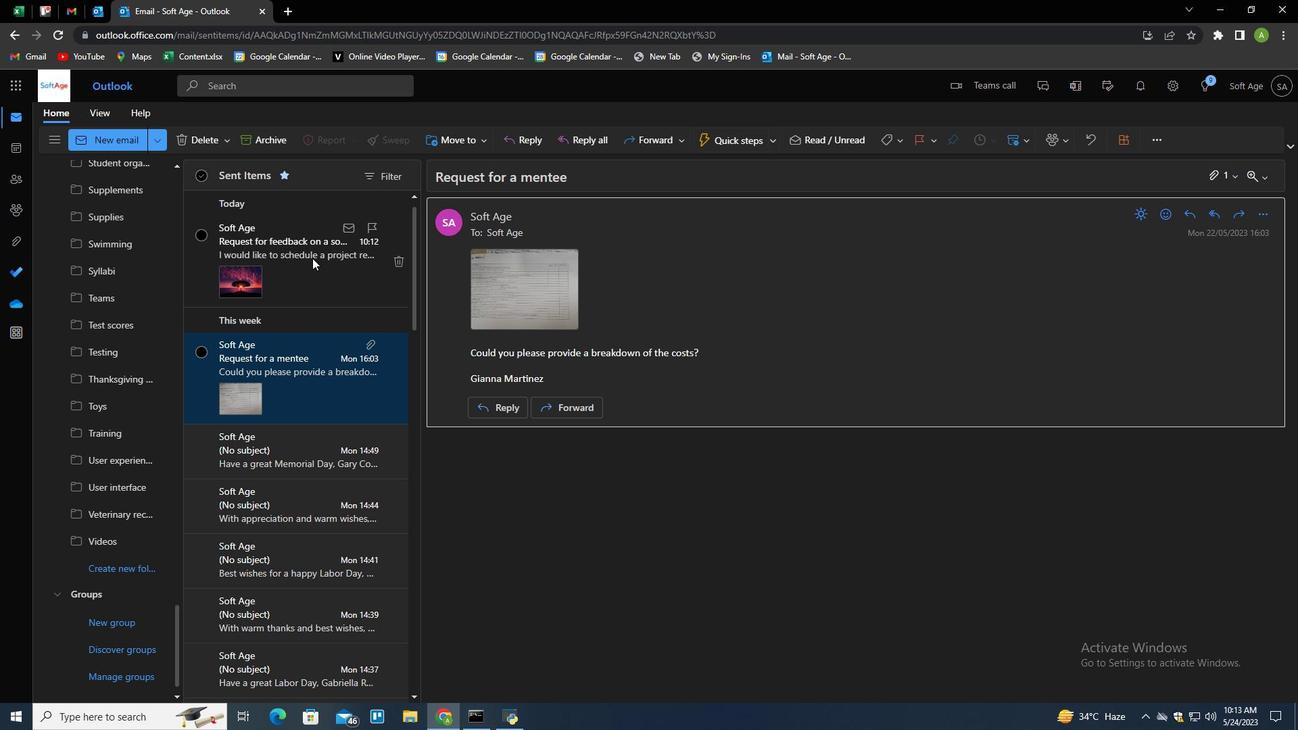 
Action: Mouse pressed right at (311, 257)
Screenshot: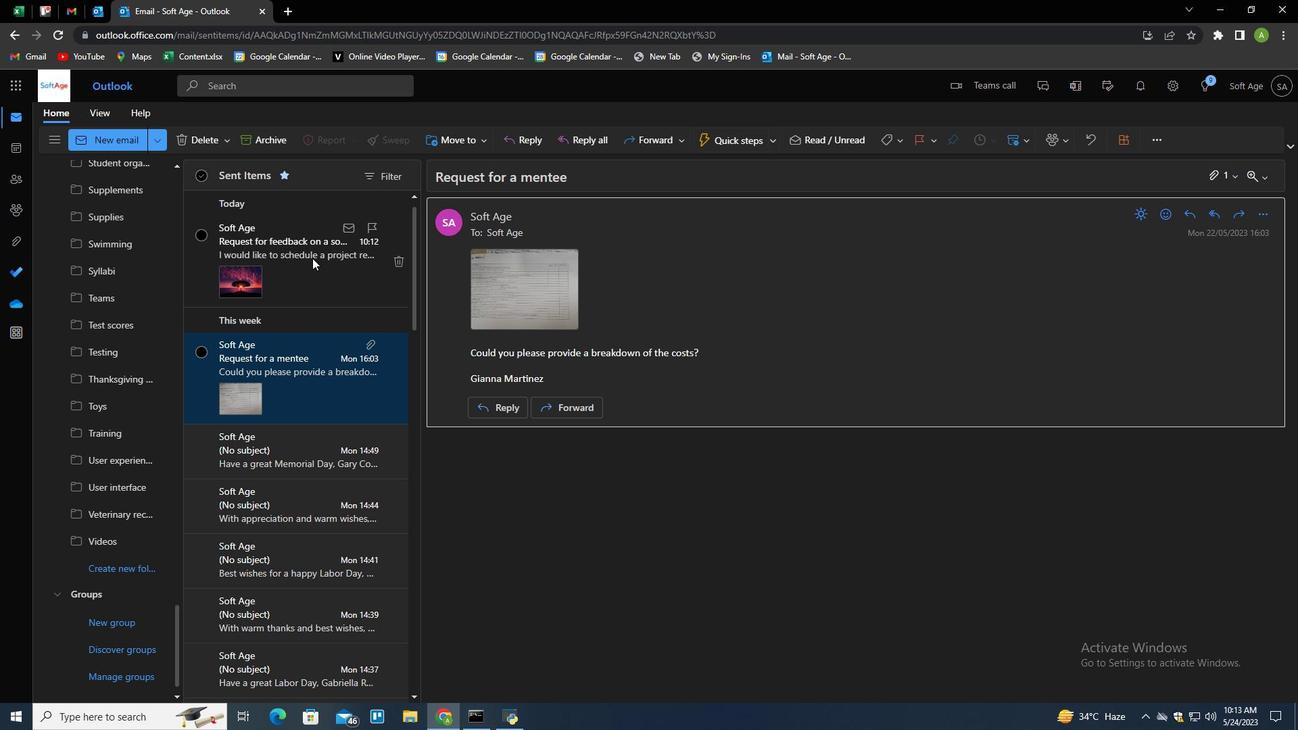 
Action: Mouse moved to (345, 309)
Screenshot: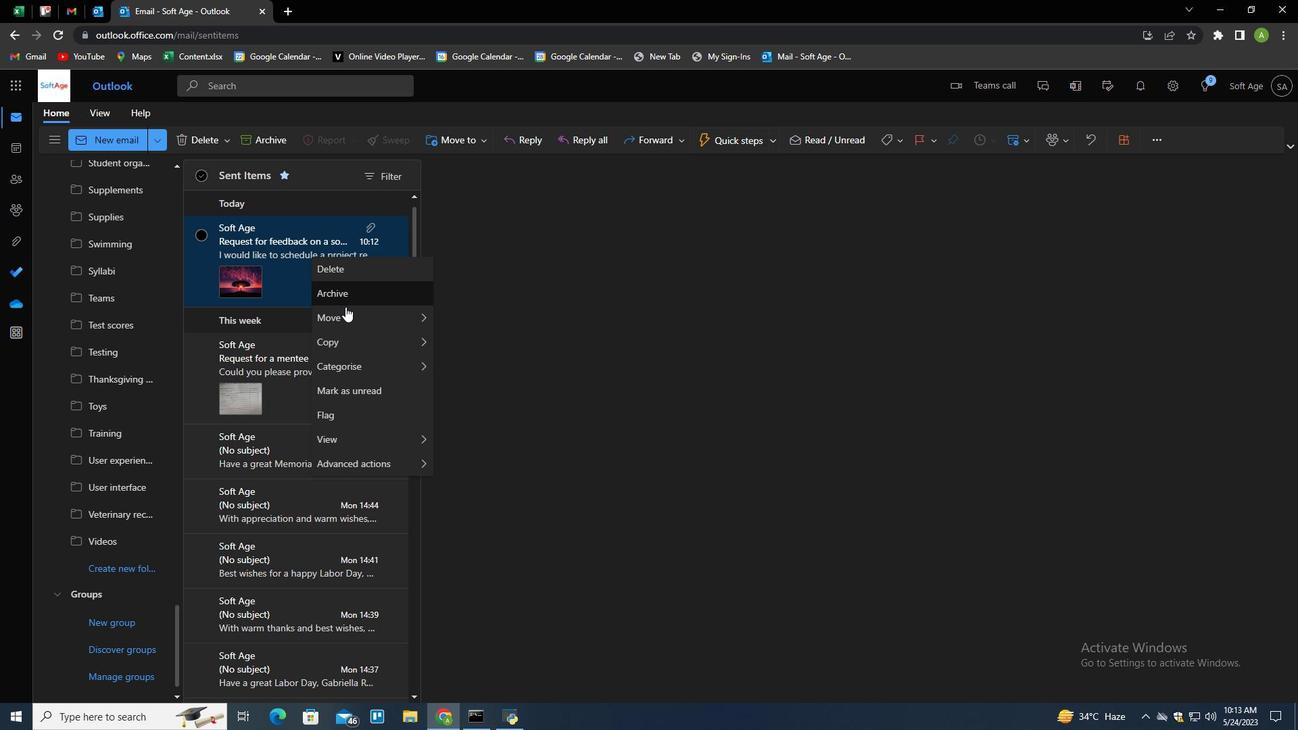 
Action: Mouse pressed left at (345, 309)
Screenshot: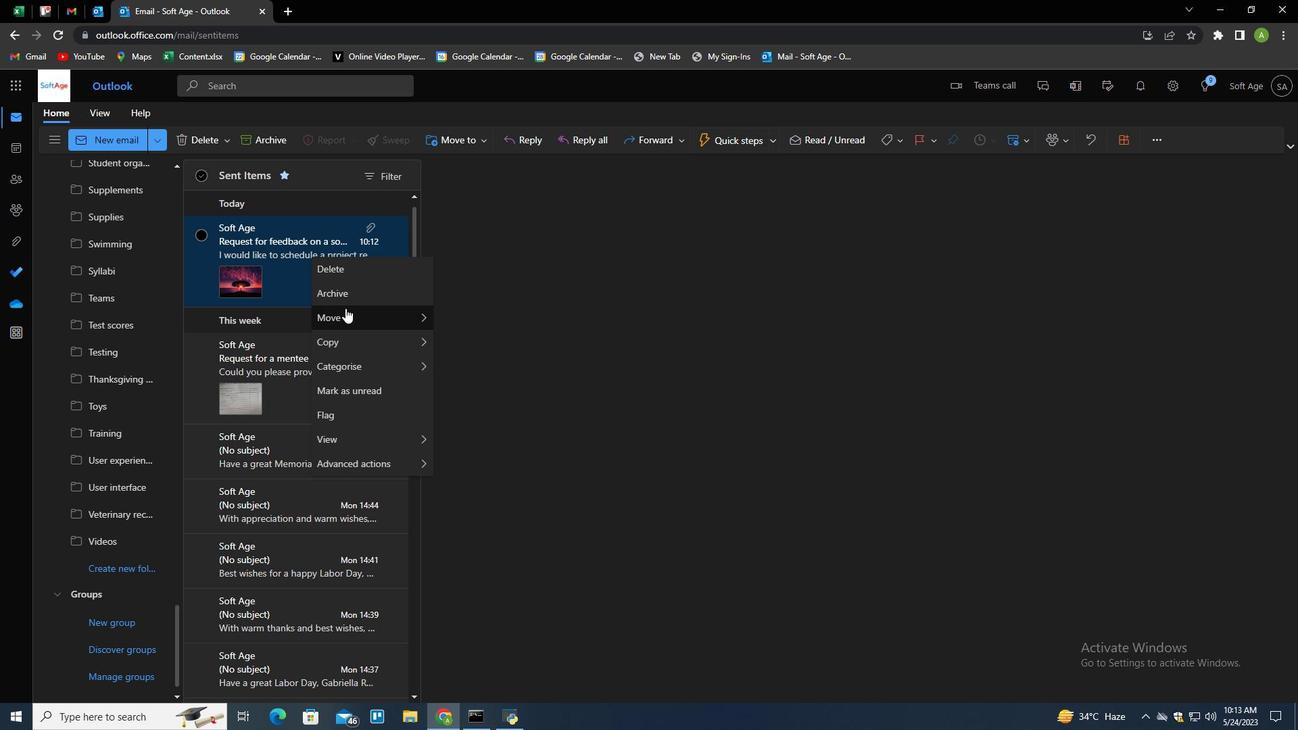 
Action: Mouse moved to (496, 319)
Screenshot: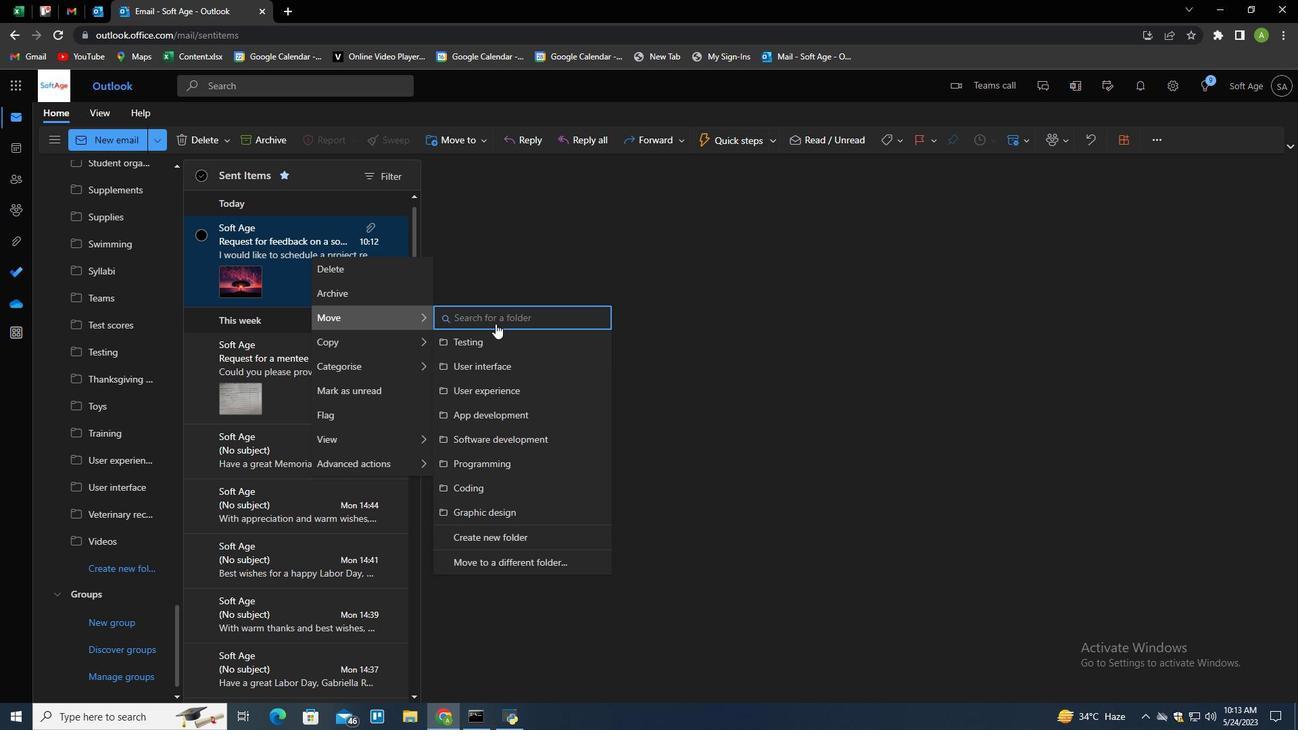 
Action: Mouse pressed left at (496, 319)
Screenshot: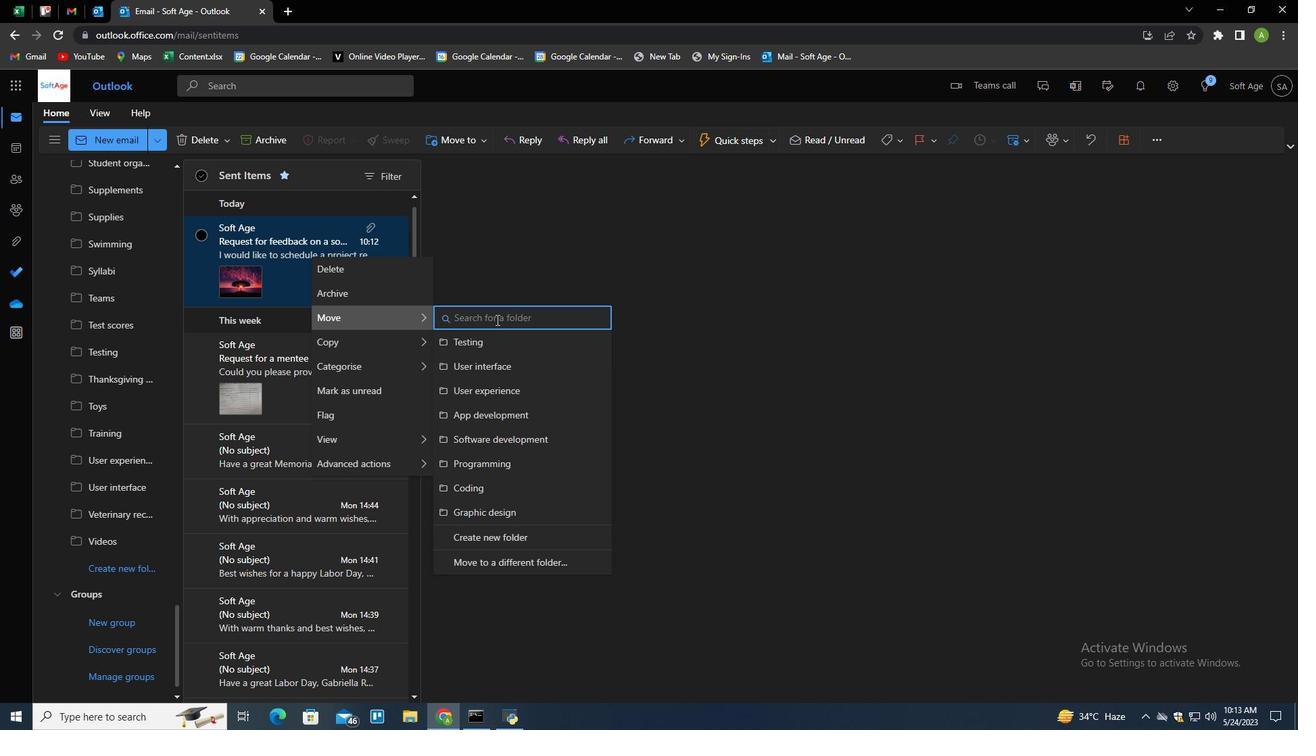 
Action: Key pressed <Key.shift><Key.shift><Key.shift><Key.shift><Key.shift><Key.shift><Key.shift><Key.shift><Key.shift><Key.shift><Key.shift><Key.shift><Key.shift><Key.shift><Key.shift><Key.shift><Key.shift><Key.shift><Key.shift><Key.shift><Key.shift><Key.shift><Key.shift><Key.shift>Debi<Key.backspace>ugging<Key.down><Key.enter>
Screenshot: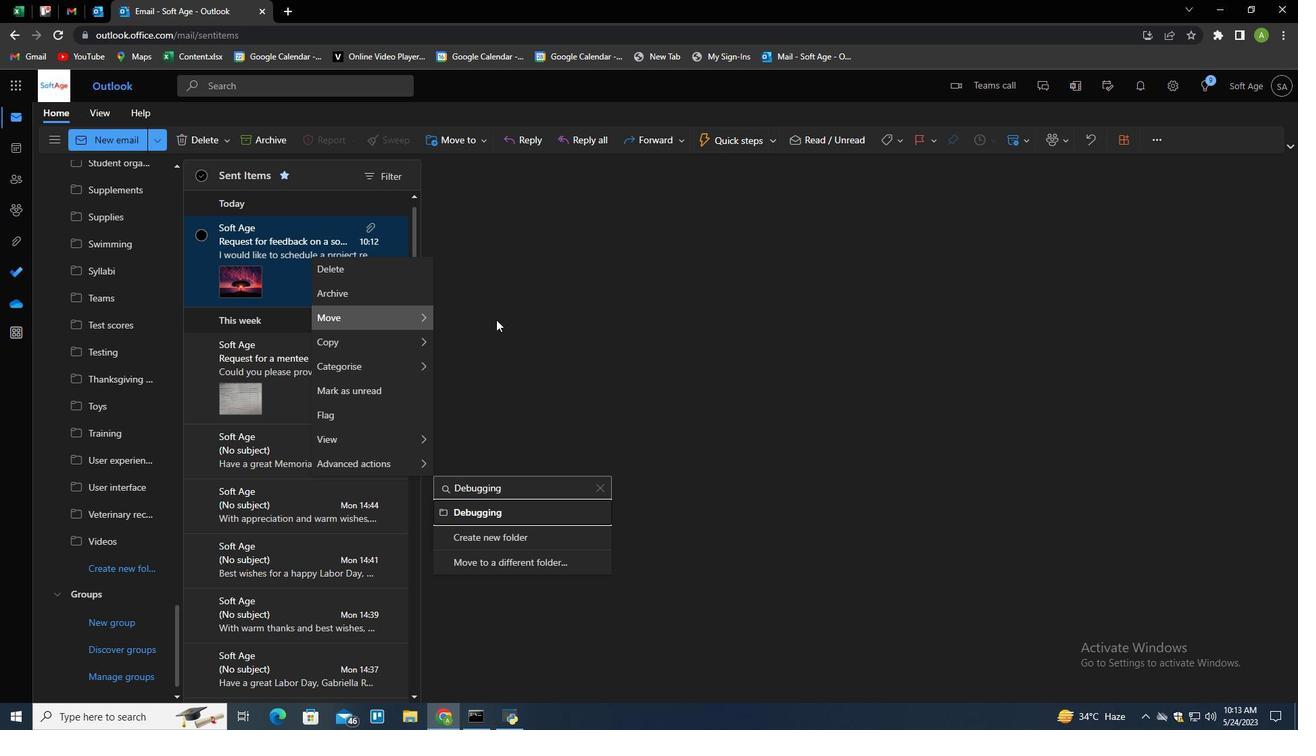 
Action: Mouse moved to (604, 517)
Screenshot: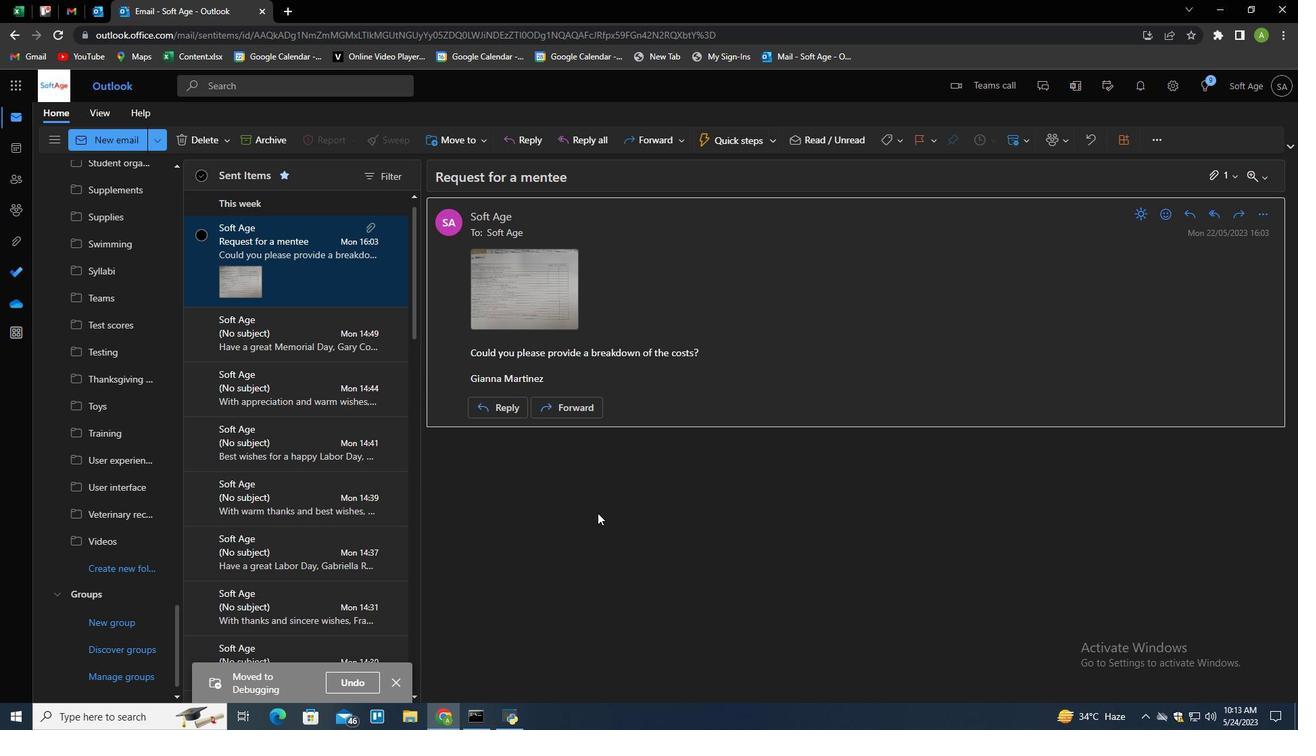 
Action: Mouse pressed left at (604, 517)
Screenshot: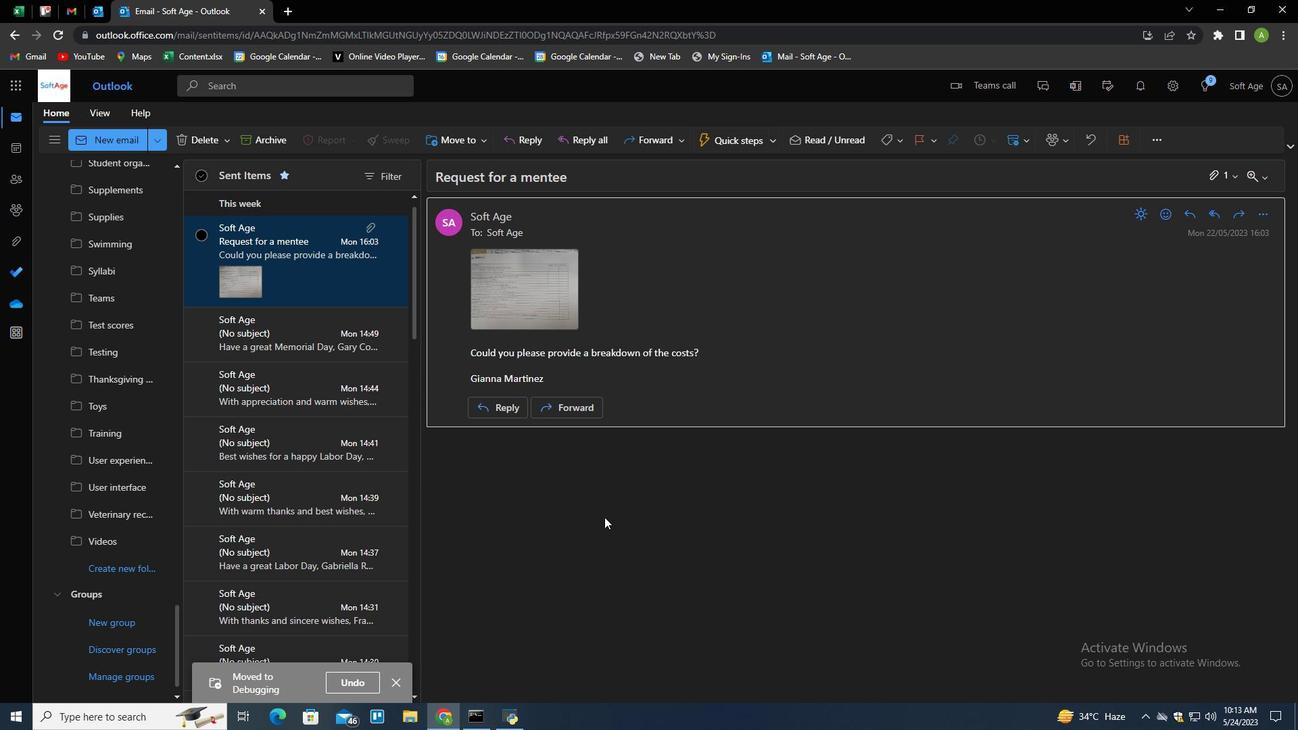 
